 Task: Look for space in Chala, Tanzania from 26th August, 2023 to 10th September, 2023 for 6 adults, 2 children in price range Rs.10000 to Rs.15000. Place can be entire place or shared room with 6 bedrooms having 6 beds and 6 bathrooms. Property type can be house, flat, guest house. Amenities needed are: wifi, TV, free parkinig on premises, gym, breakfast. Booking option can be shelf check-in. Required host language is English.
Action: Mouse moved to (547, 126)
Screenshot: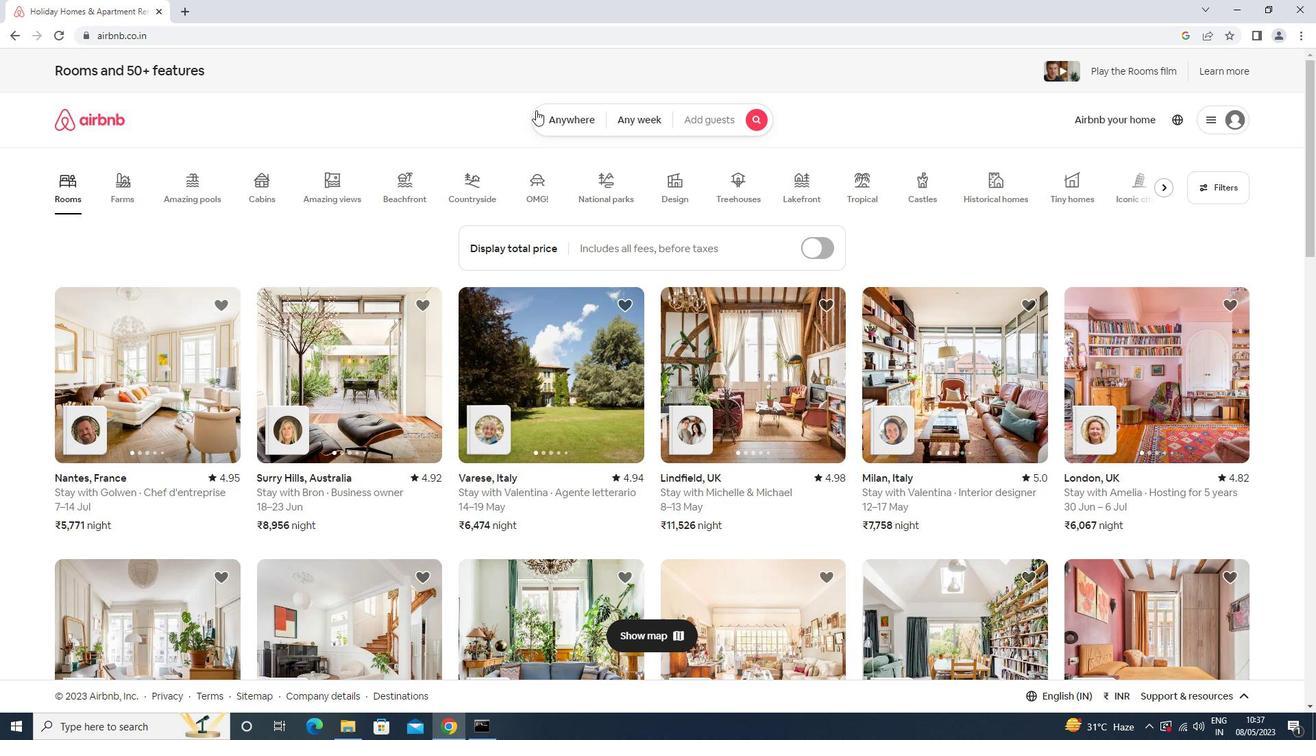 
Action: Mouse pressed left at (547, 126)
Screenshot: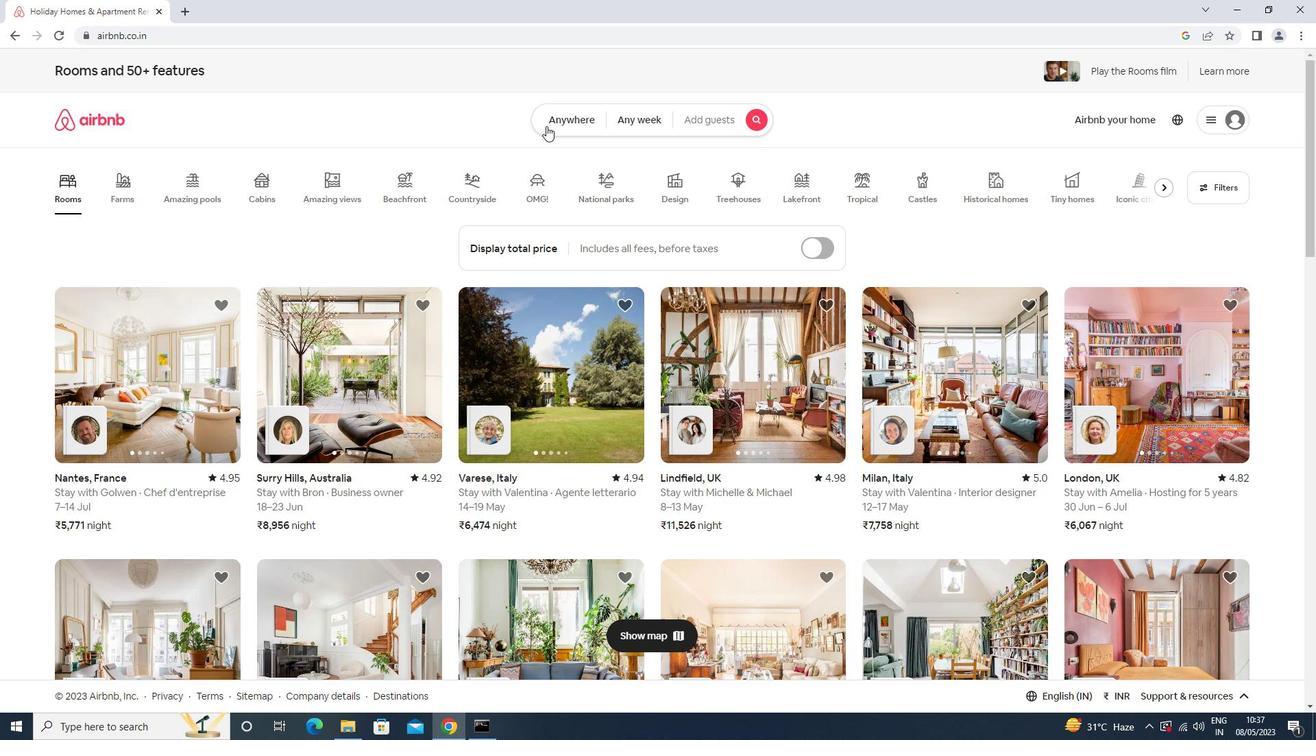 
Action: Mouse moved to (483, 179)
Screenshot: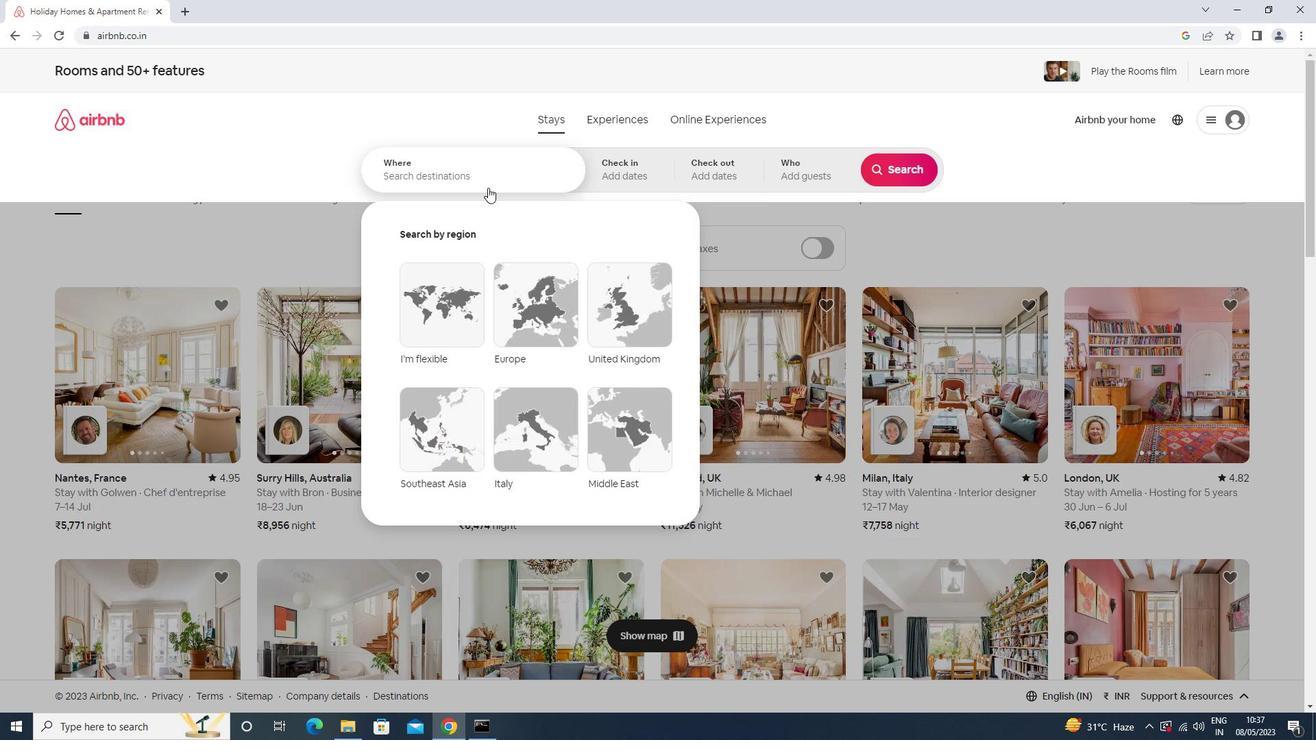 
Action: Mouse pressed left at (483, 179)
Screenshot: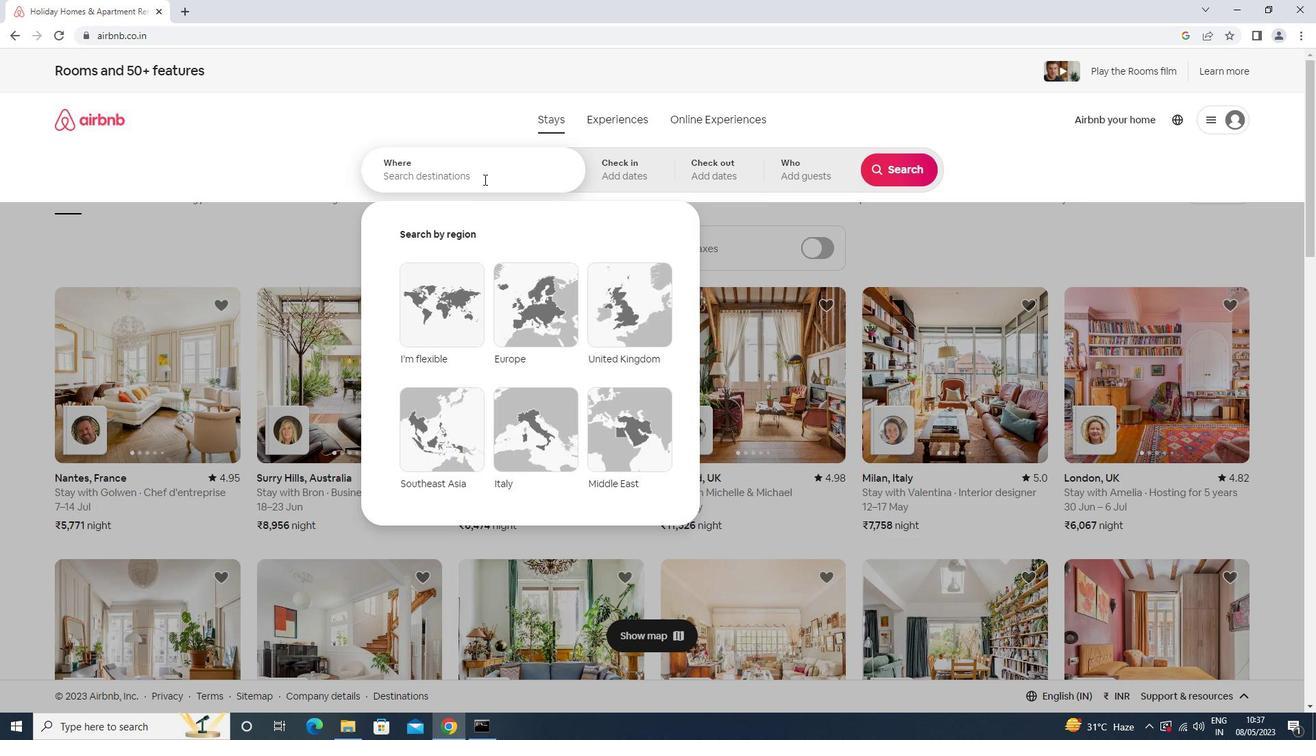 
Action: Mouse moved to (483, 178)
Screenshot: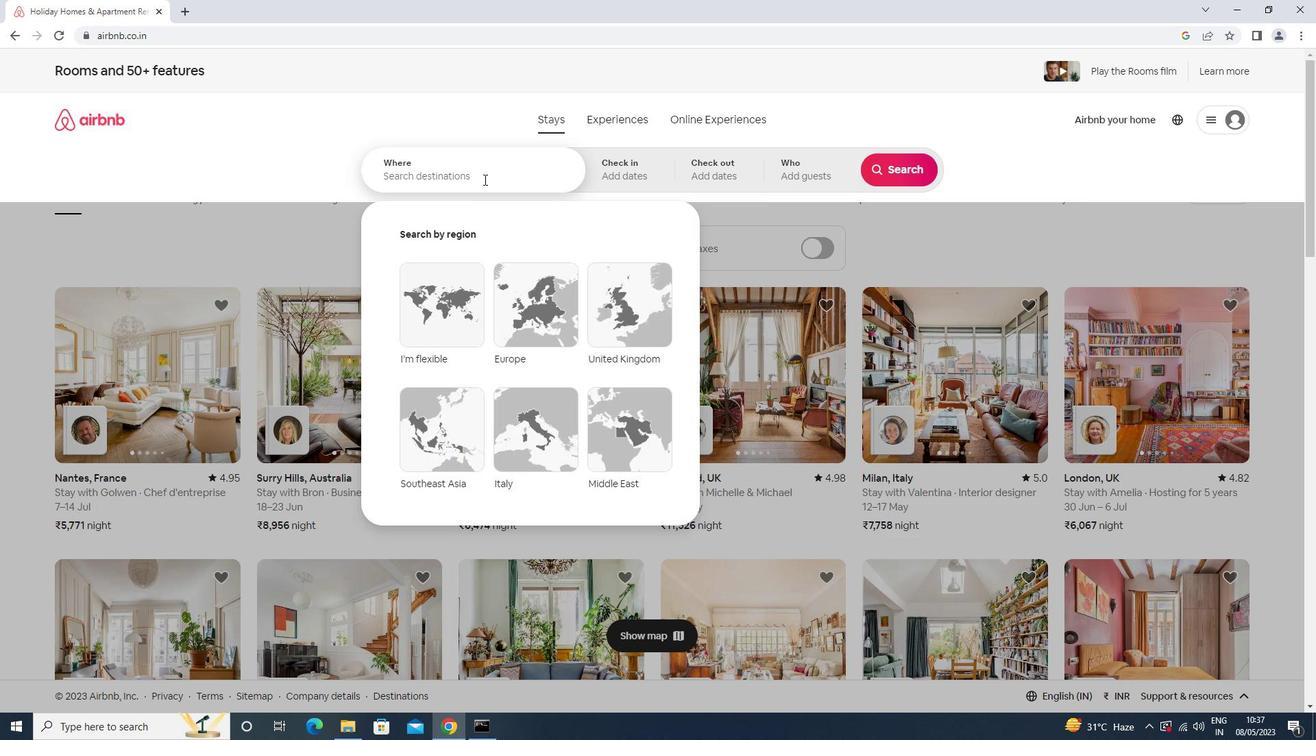 
Action: Key pressed <Key.shift>CHALA,<Key.space><Key.shift><Key.shift><Key.shift><Key.shift><Key.shift><Key.shift><Key.shift><Key.shift><Key.shift><Key.shift><Key.shift><Key.shift><Key.shift>TAN<Key.down><Key.enter>
Screenshot: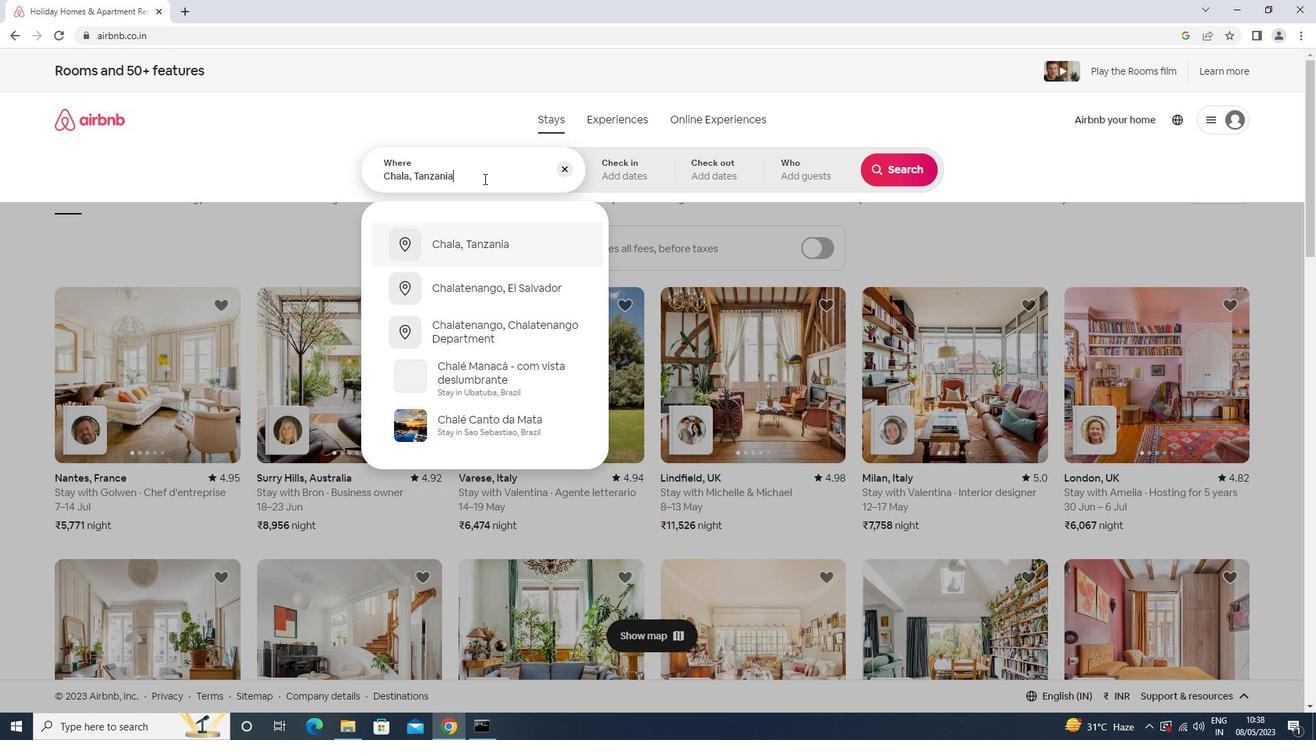 
Action: Mouse moved to (886, 268)
Screenshot: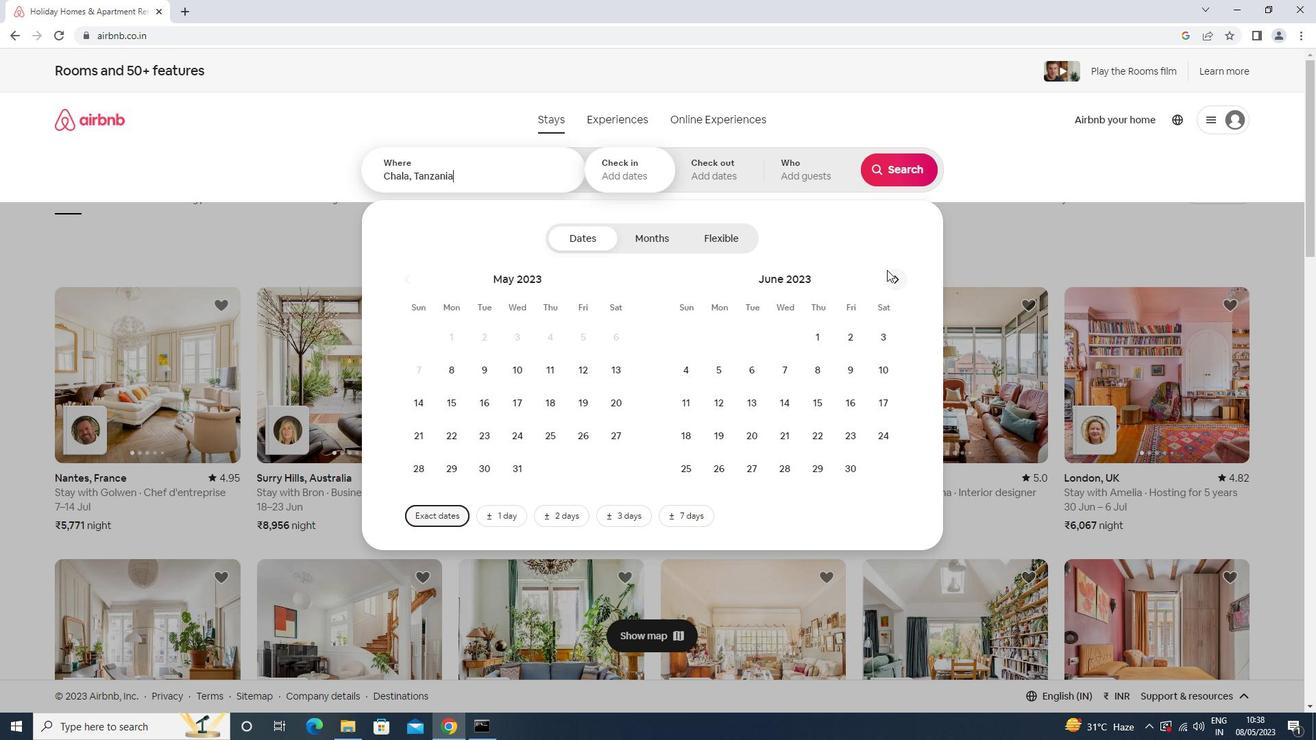 
Action: Mouse pressed left at (886, 268)
Screenshot: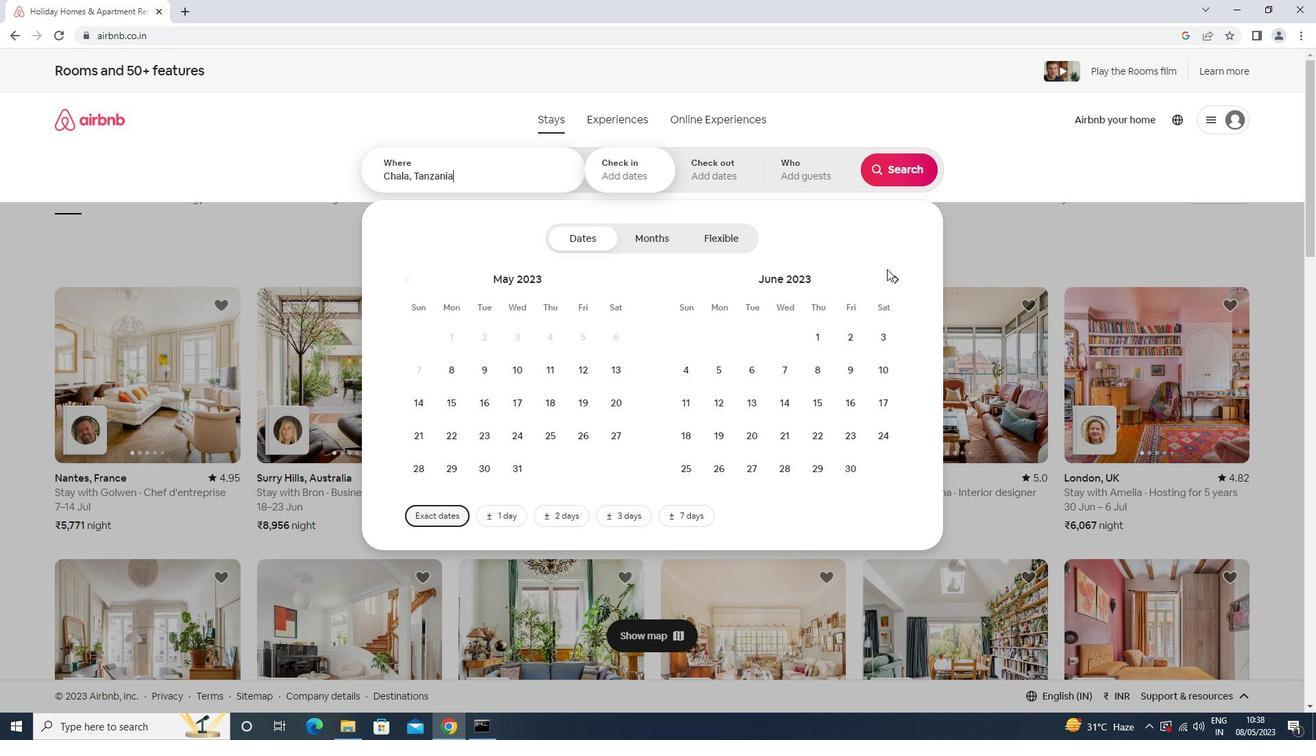 
Action: Mouse moved to (897, 277)
Screenshot: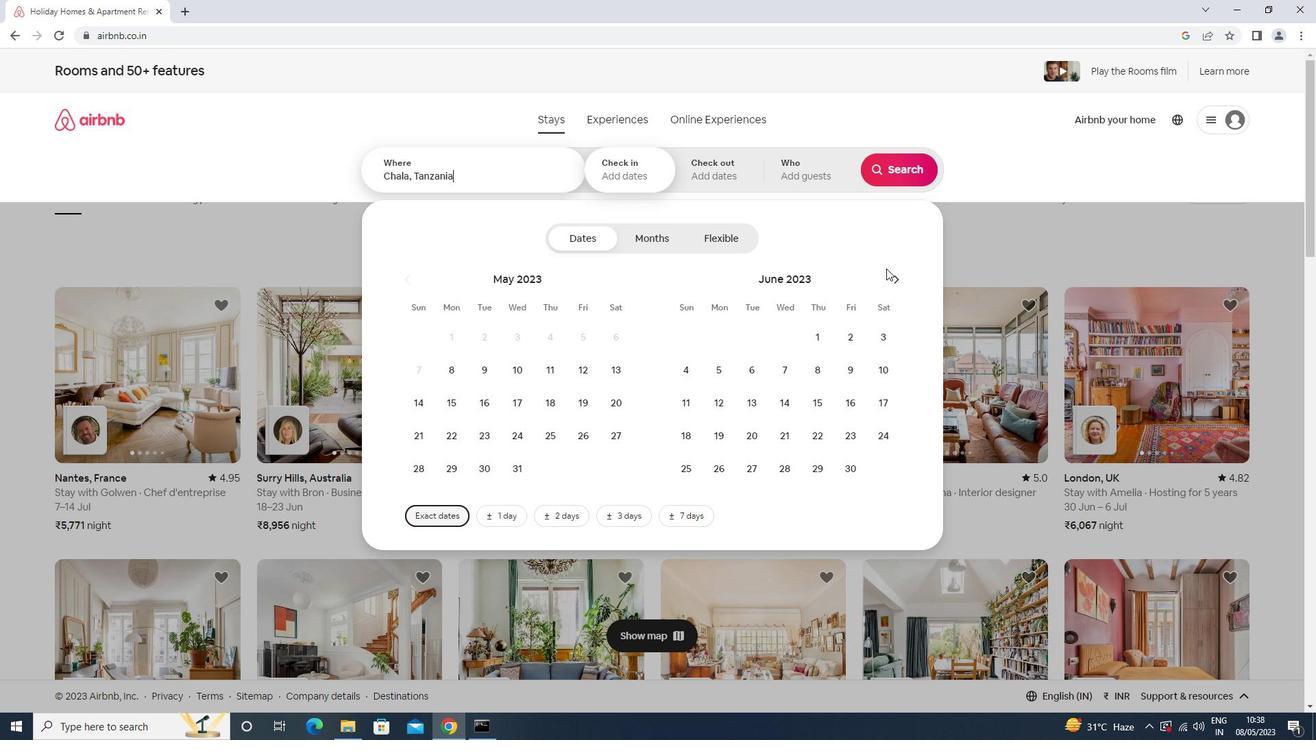 
Action: Mouse pressed left at (897, 277)
Screenshot: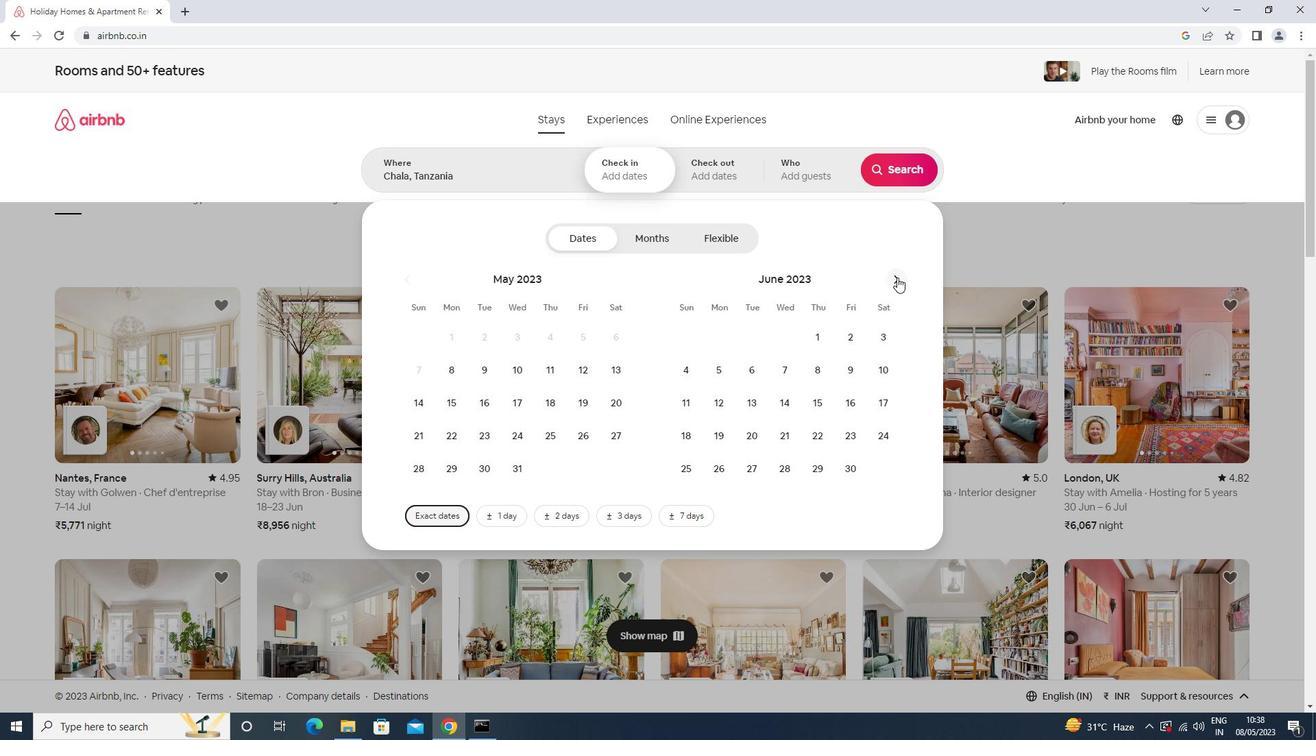 
Action: Mouse pressed left at (897, 277)
Screenshot: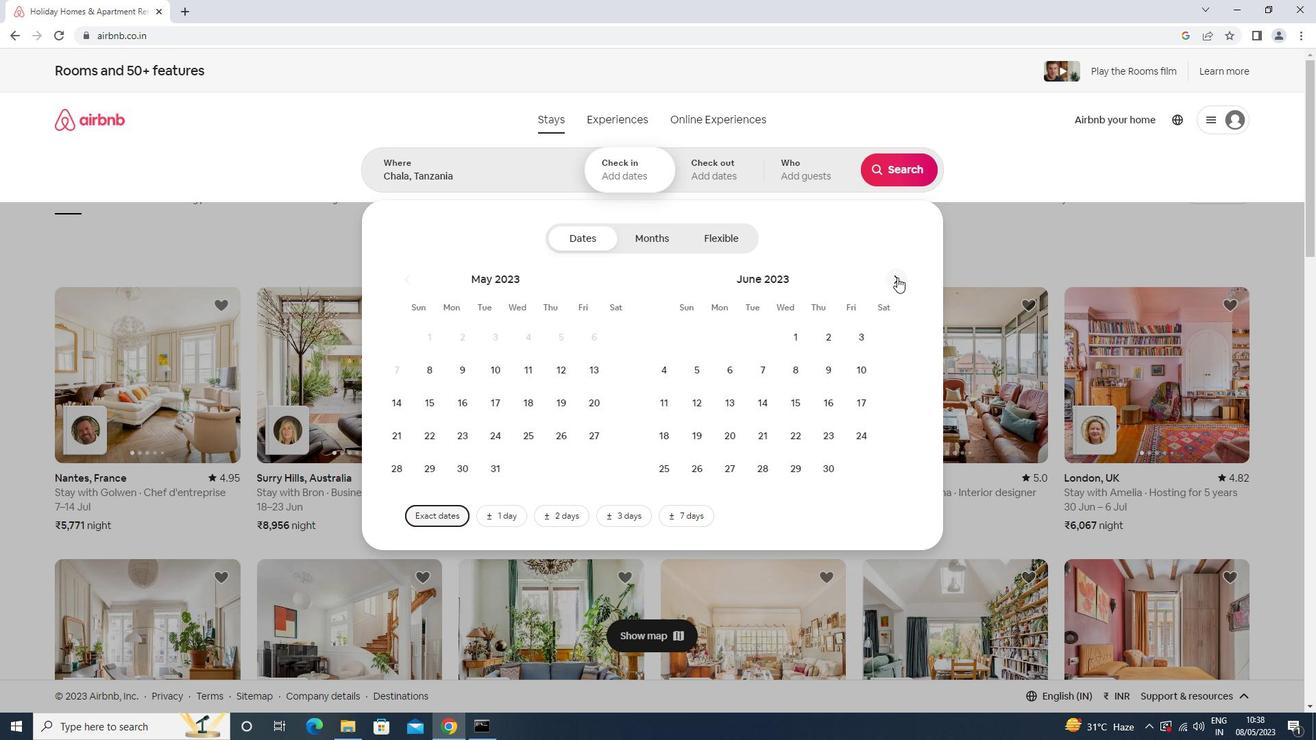 
Action: Mouse pressed left at (897, 277)
Screenshot: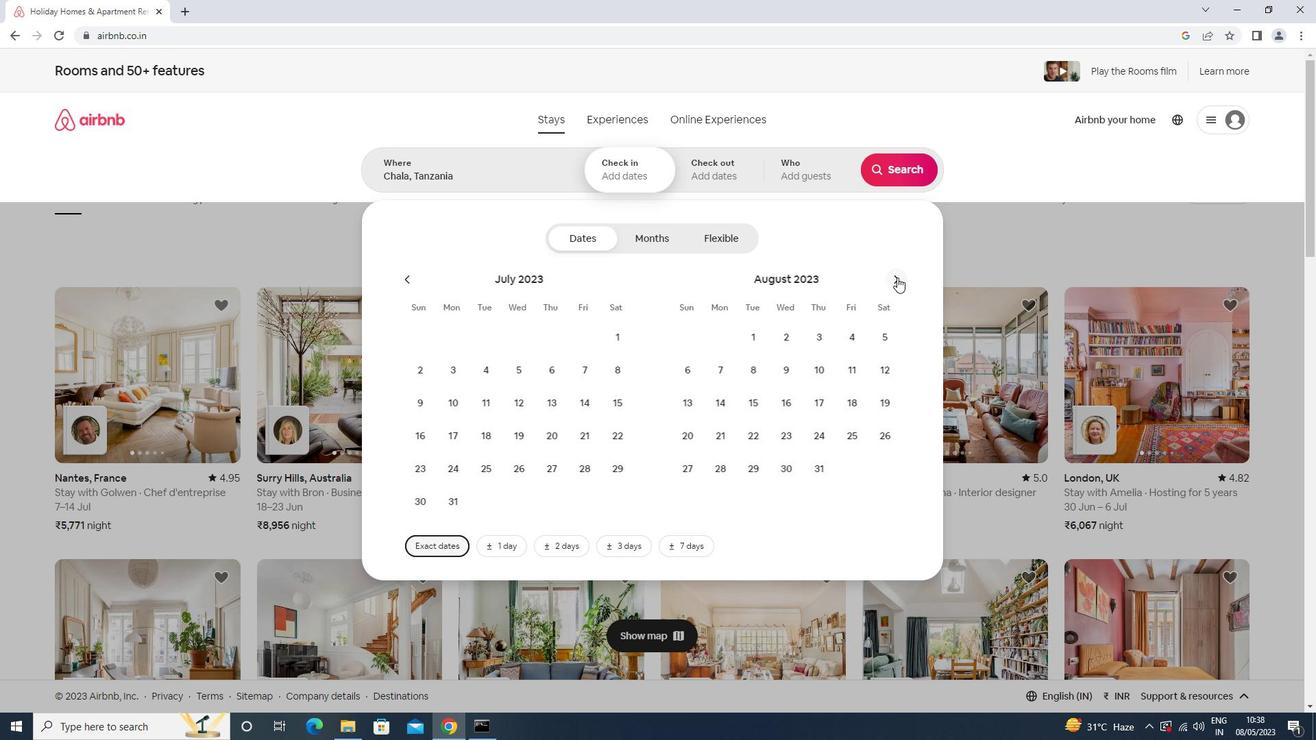 
Action: Mouse moved to (540, 440)
Screenshot: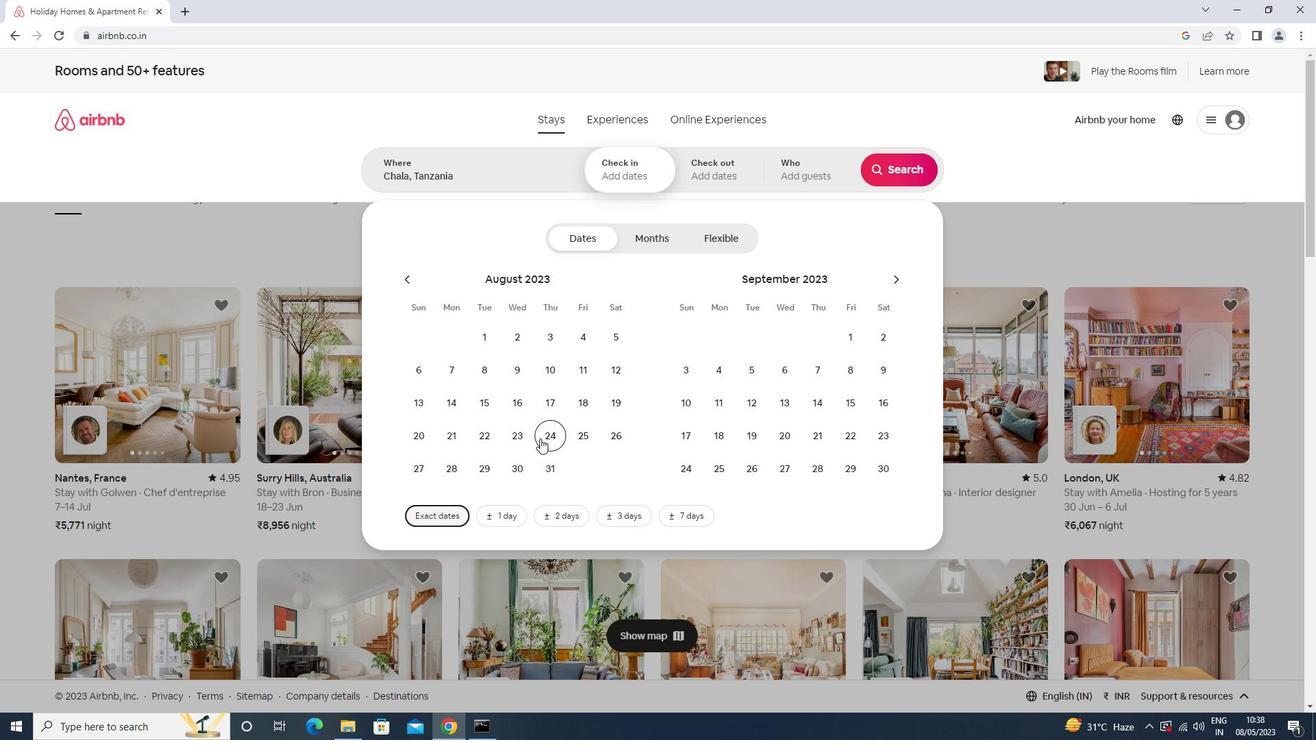 
Action: Mouse pressed left at (540, 440)
Screenshot: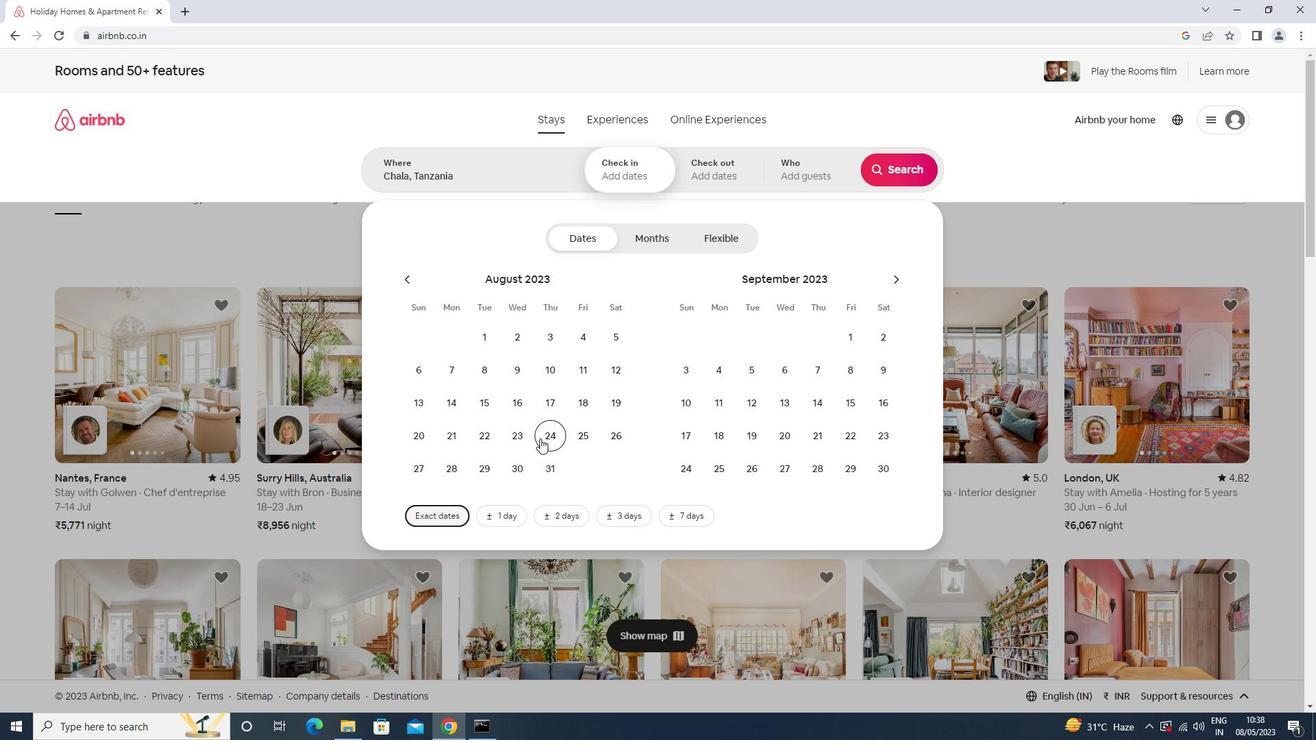 
Action: Mouse moved to (699, 405)
Screenshot: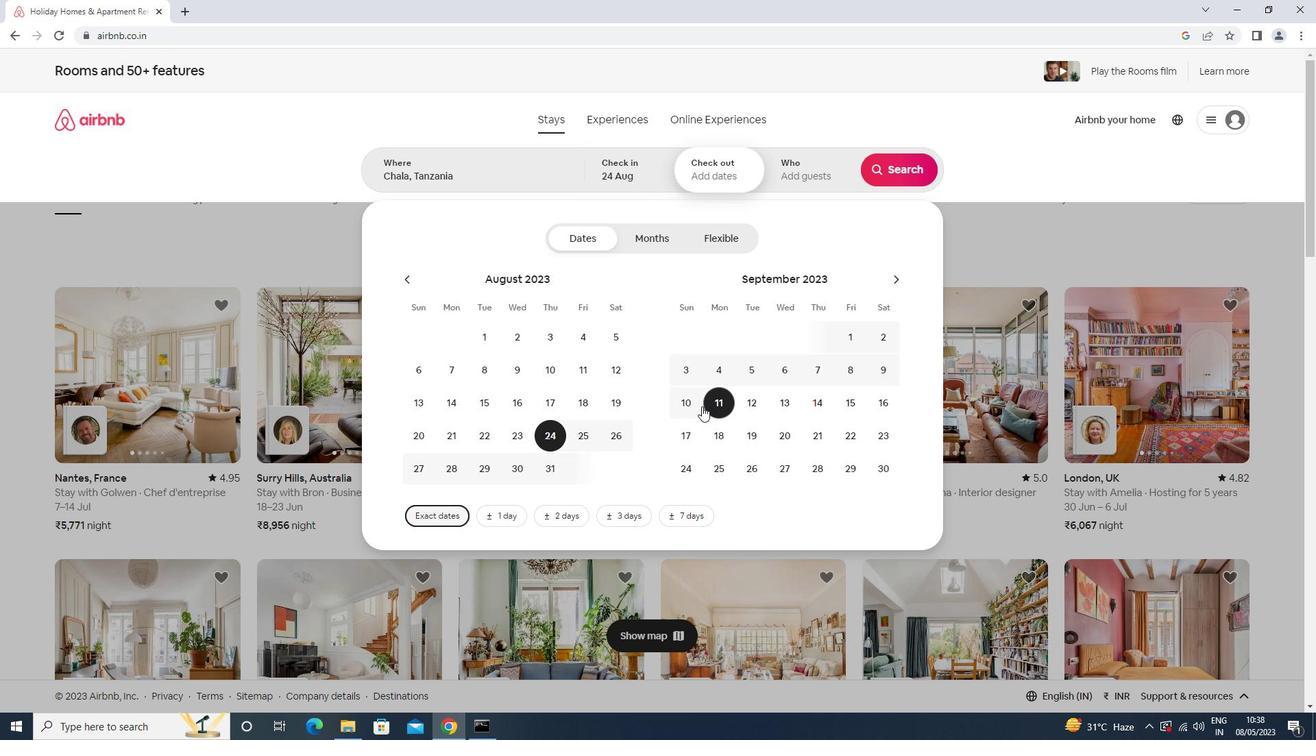
Action: Mouse pressed left at (699, 405)
Screenshot: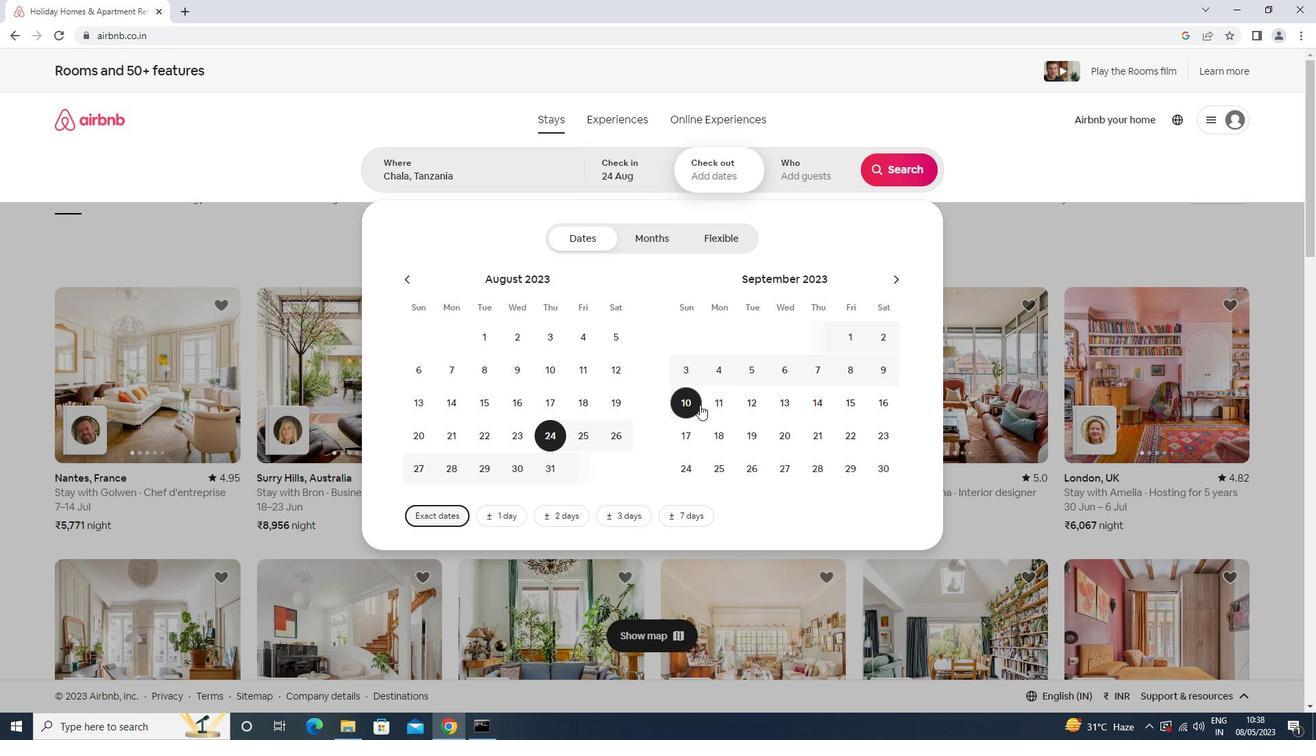 
Action: Mouse moved to (802, 187)
Screenshot: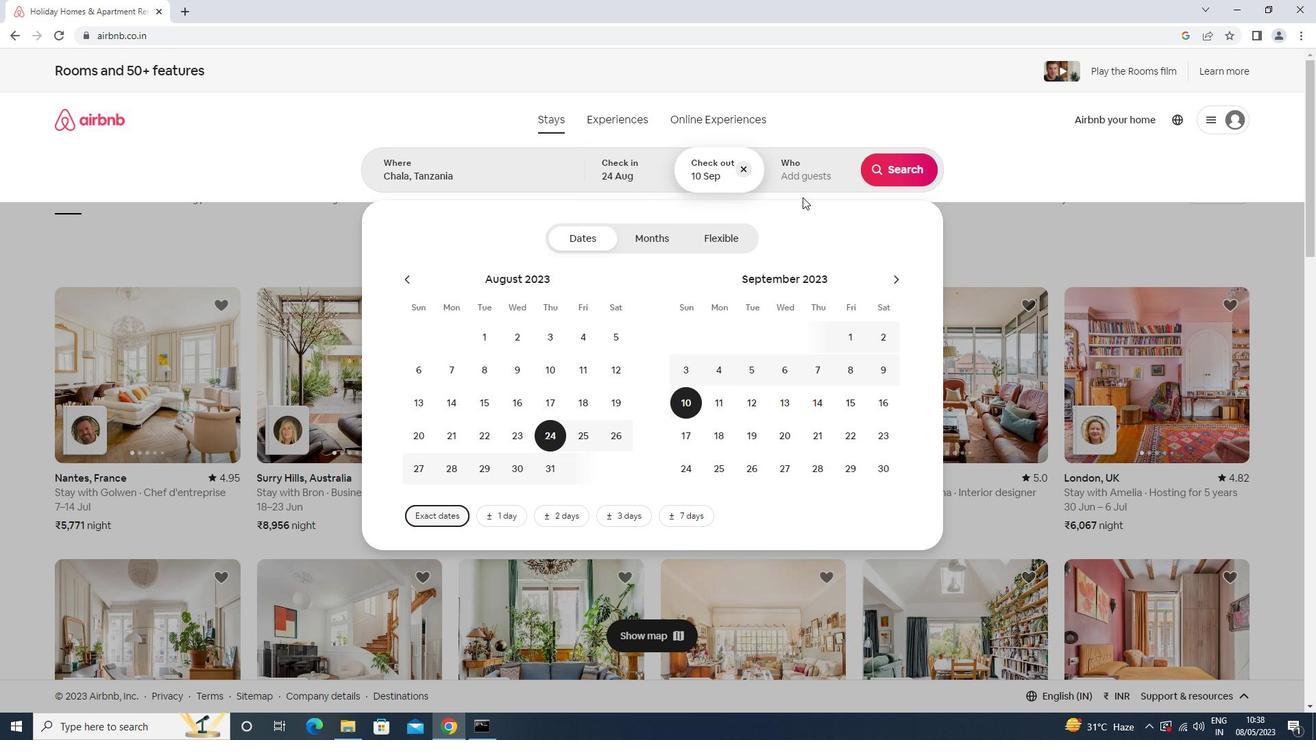
Action: Mouse pressed left at (802, 187)
Screenshot: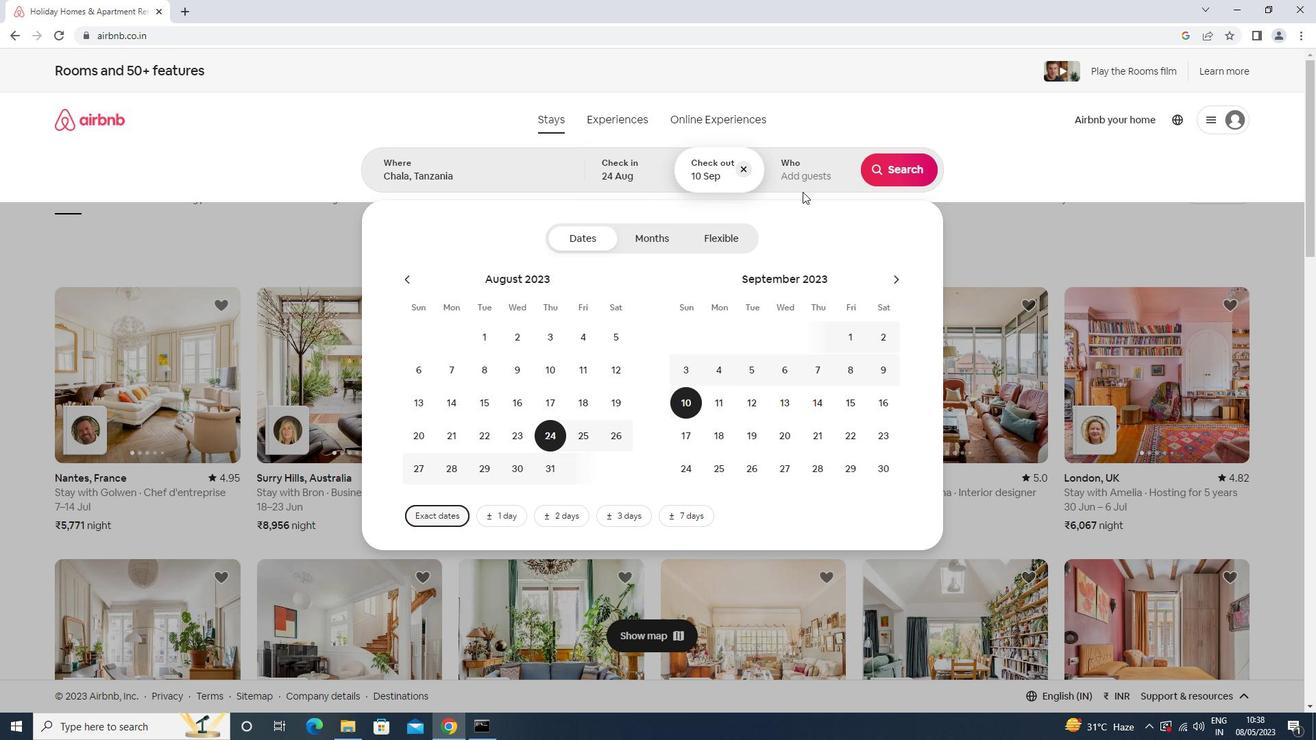 
Action: Mouse moved to (893, 242)
Screenshot: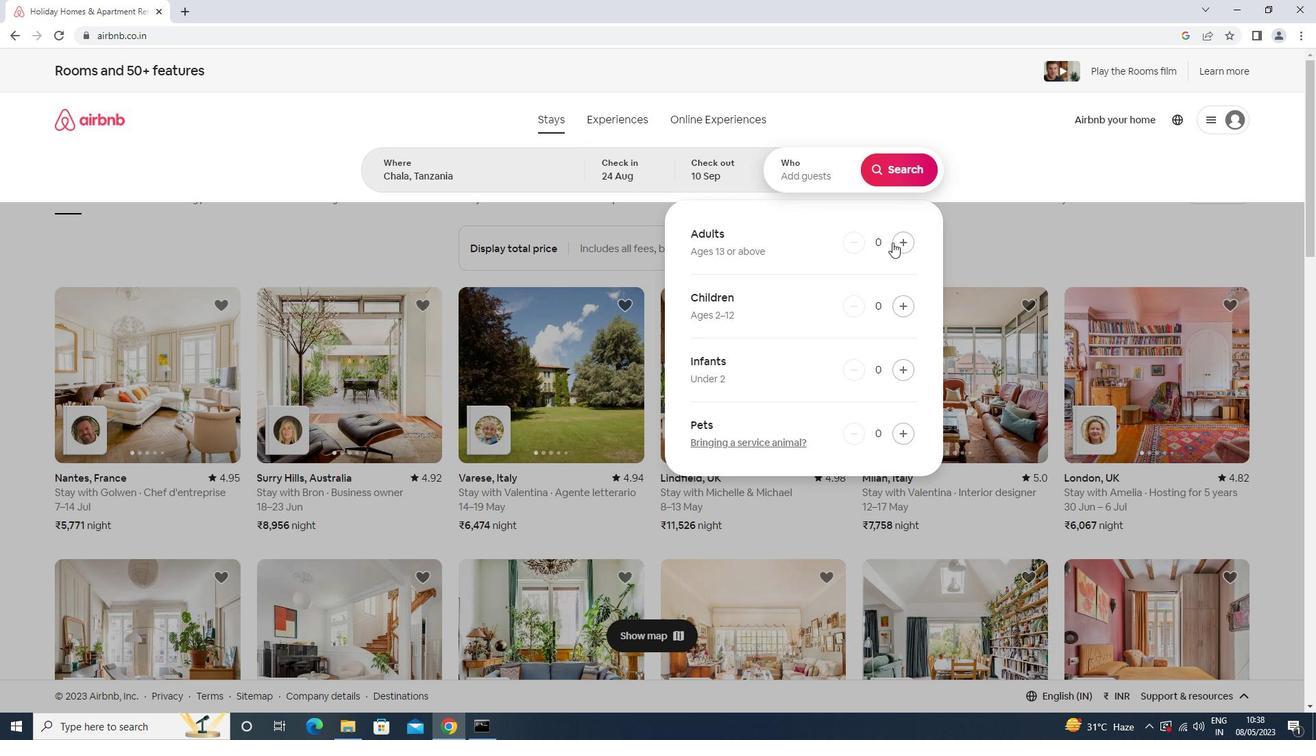 
Action: Mouse pressed left at (893, 242)
Screenshot: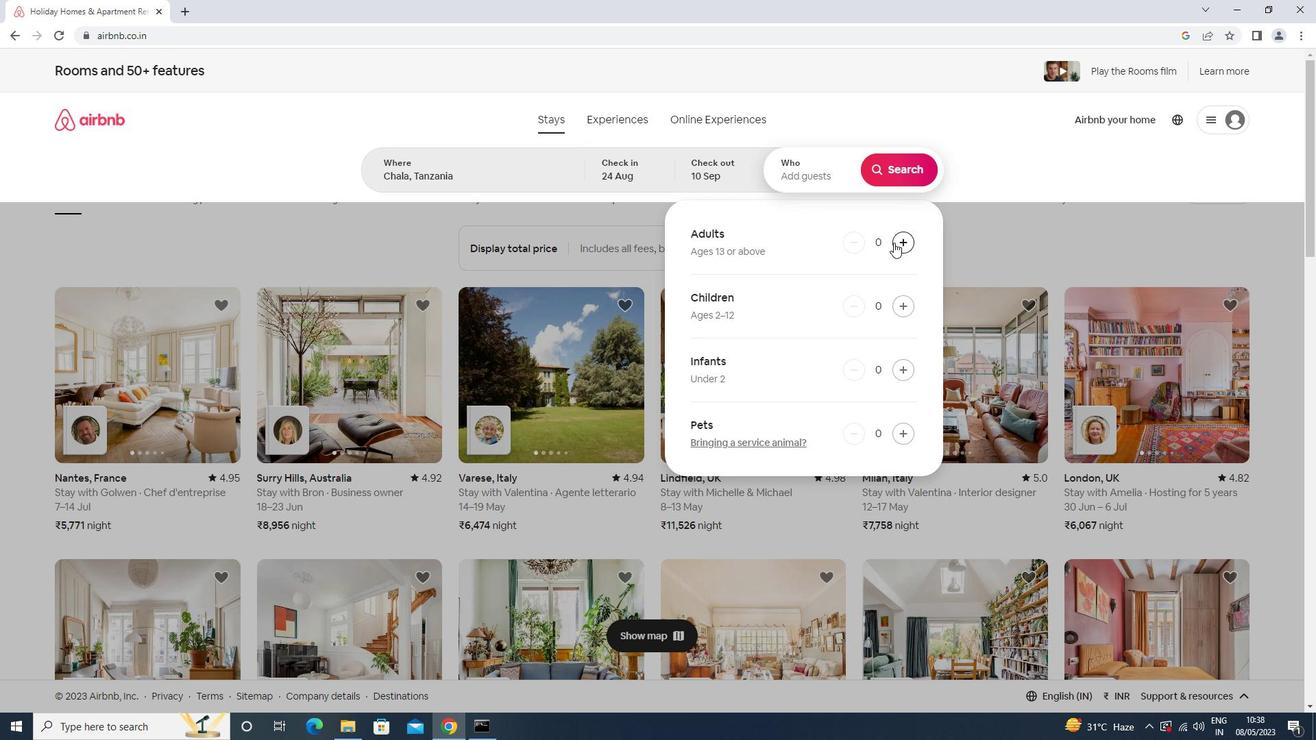
Action: Mouse pressed left at (893, 242)
Screenshot: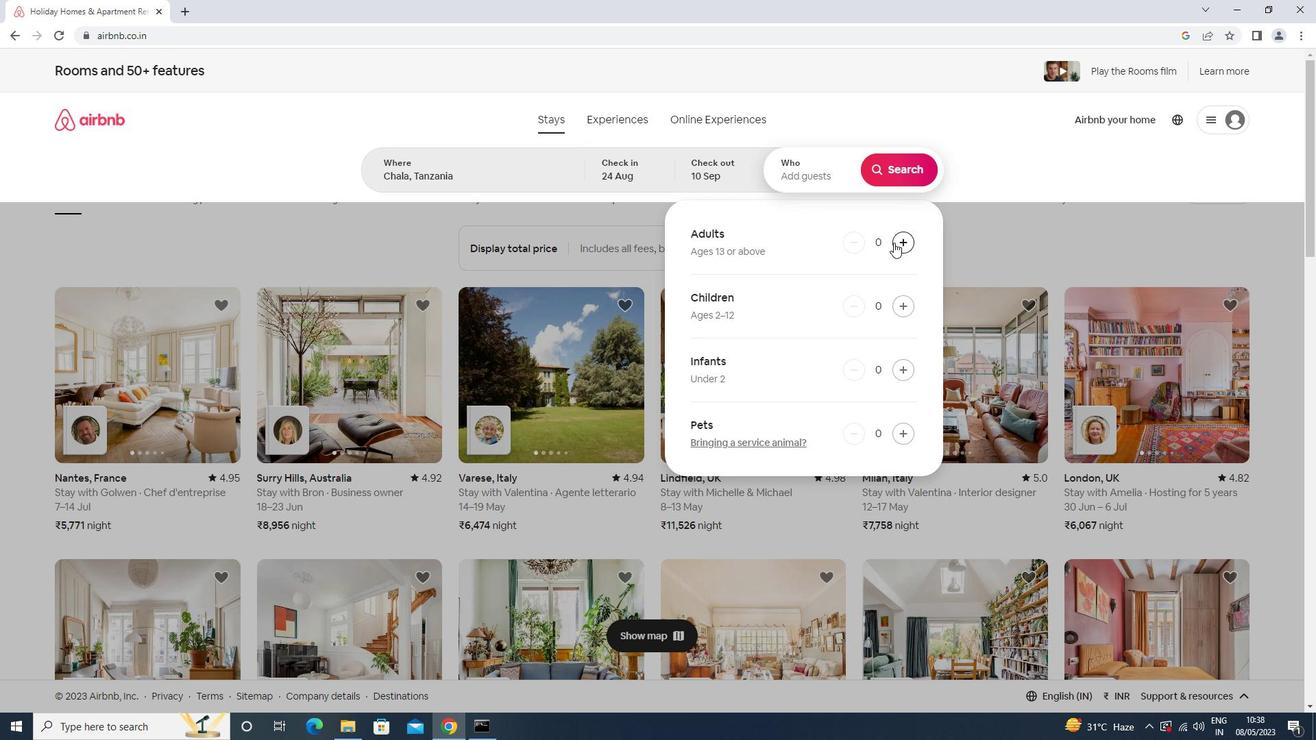
Action: Mouse pressed left at (893, 242)
Screenshot: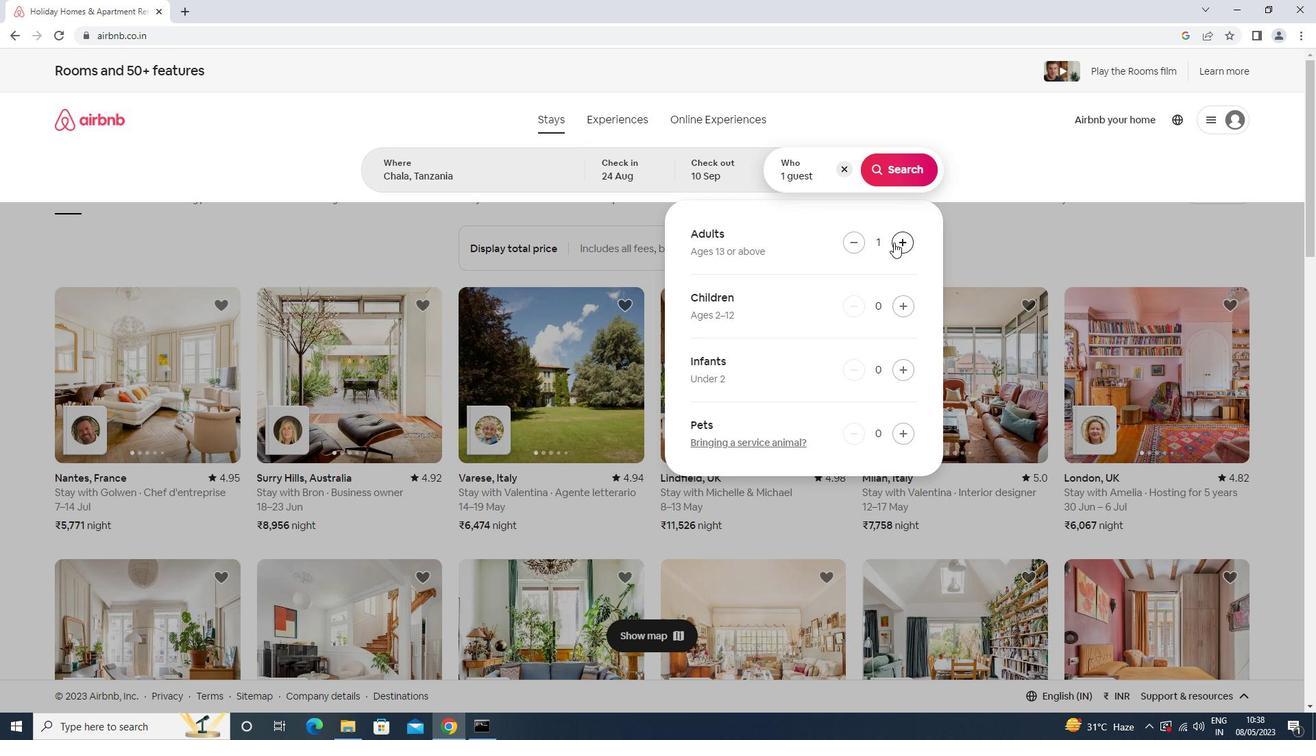 
Action: Mouse pressed left at (893, 242)
Screenshot: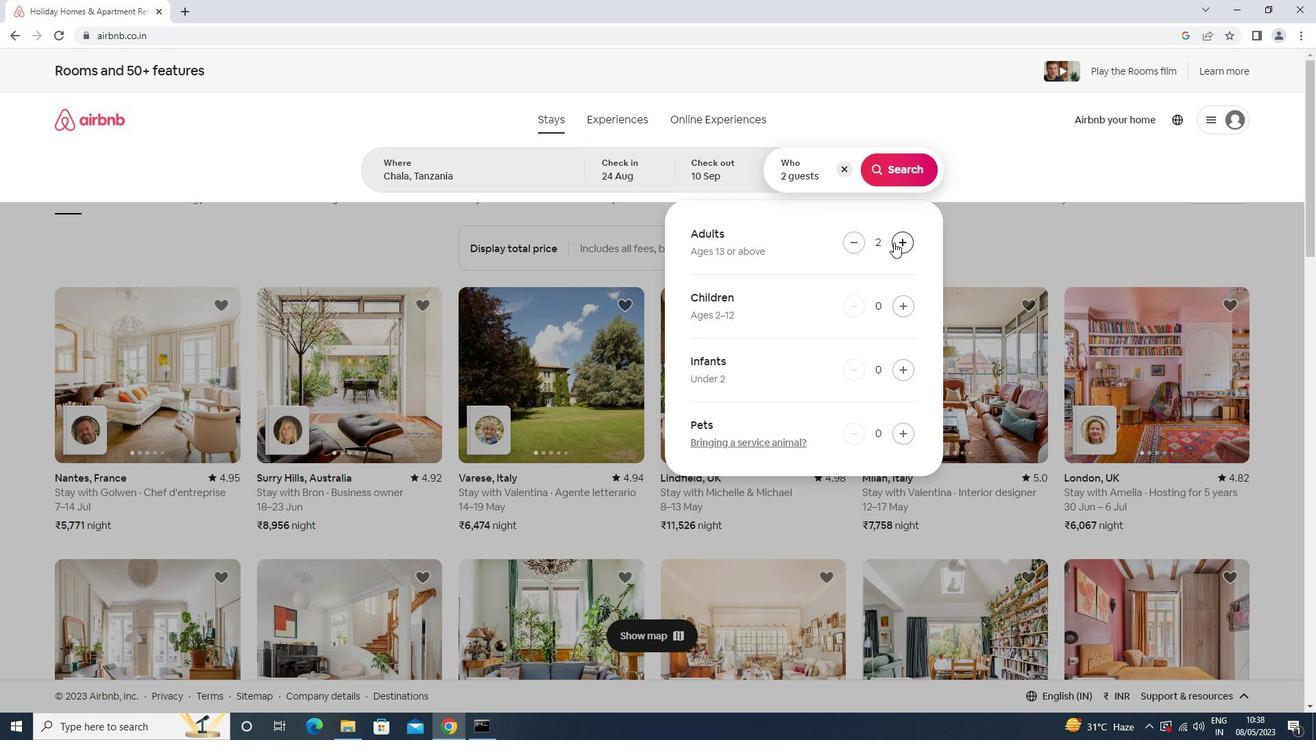 
Action: Mouse pressed left at (893, 242)
Screenshot: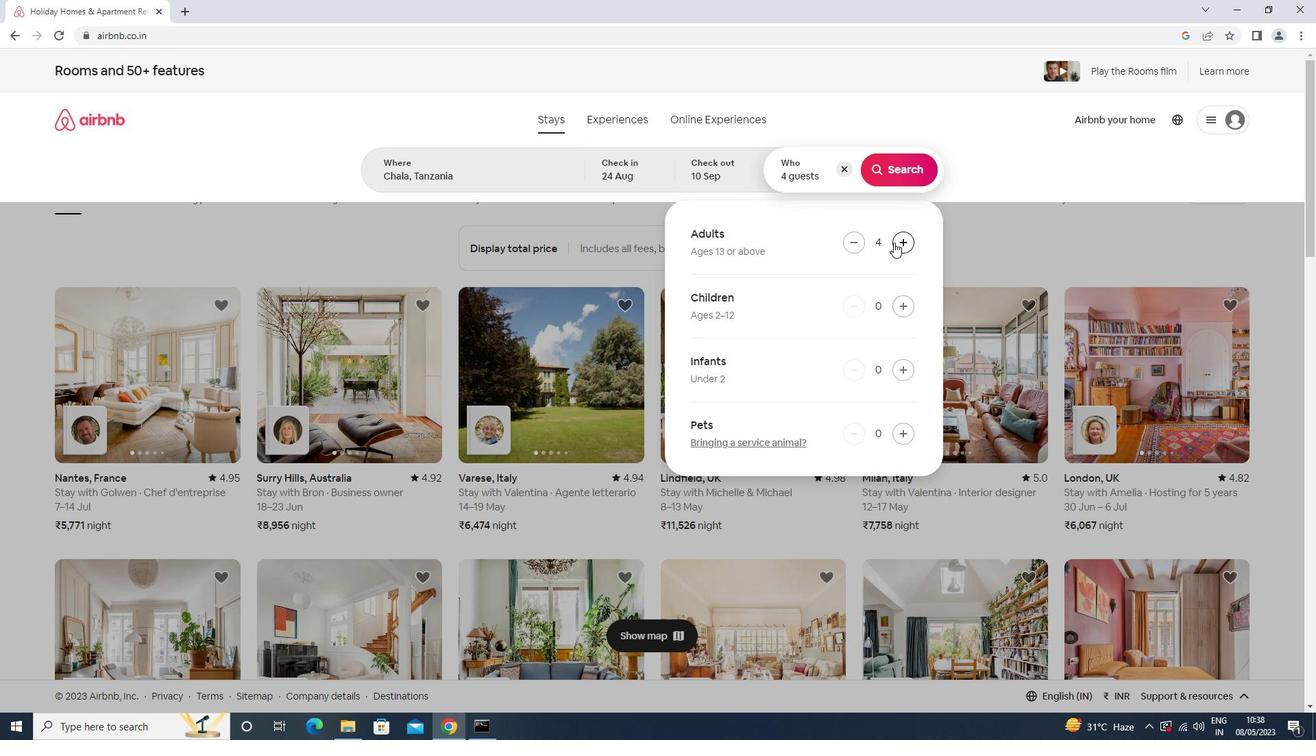 
Action: Mouse pressed left at (893, 242)
Screenshot: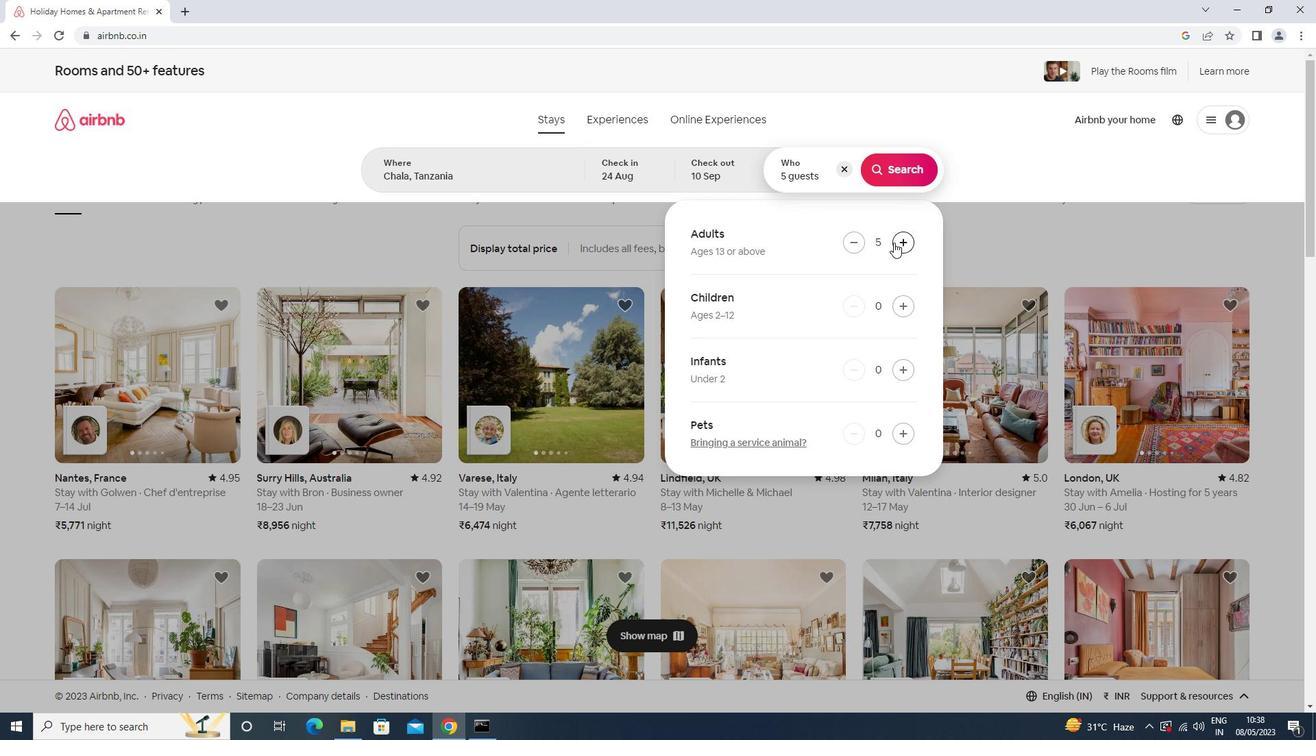 
Action: Mouse moved to (910, 302)
Screenshot: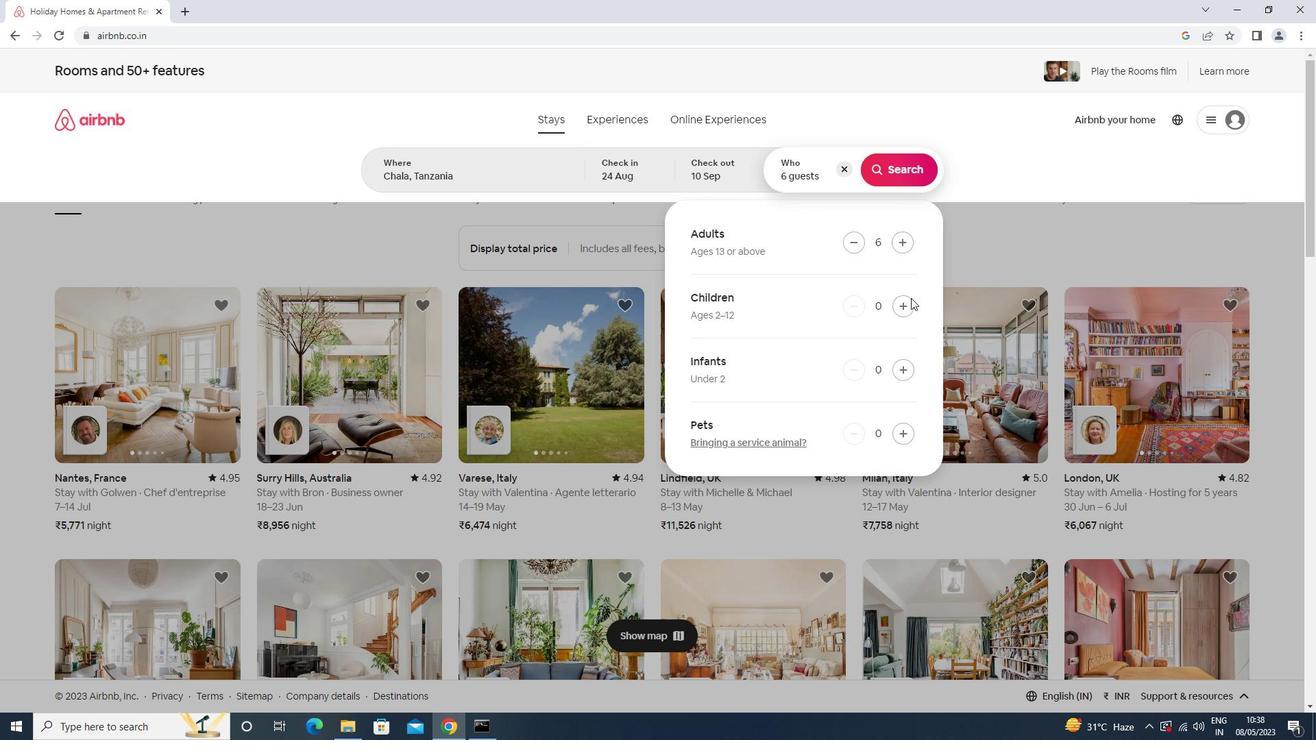 
Action: Mouse pressed left at (910, 302)
Screenshot: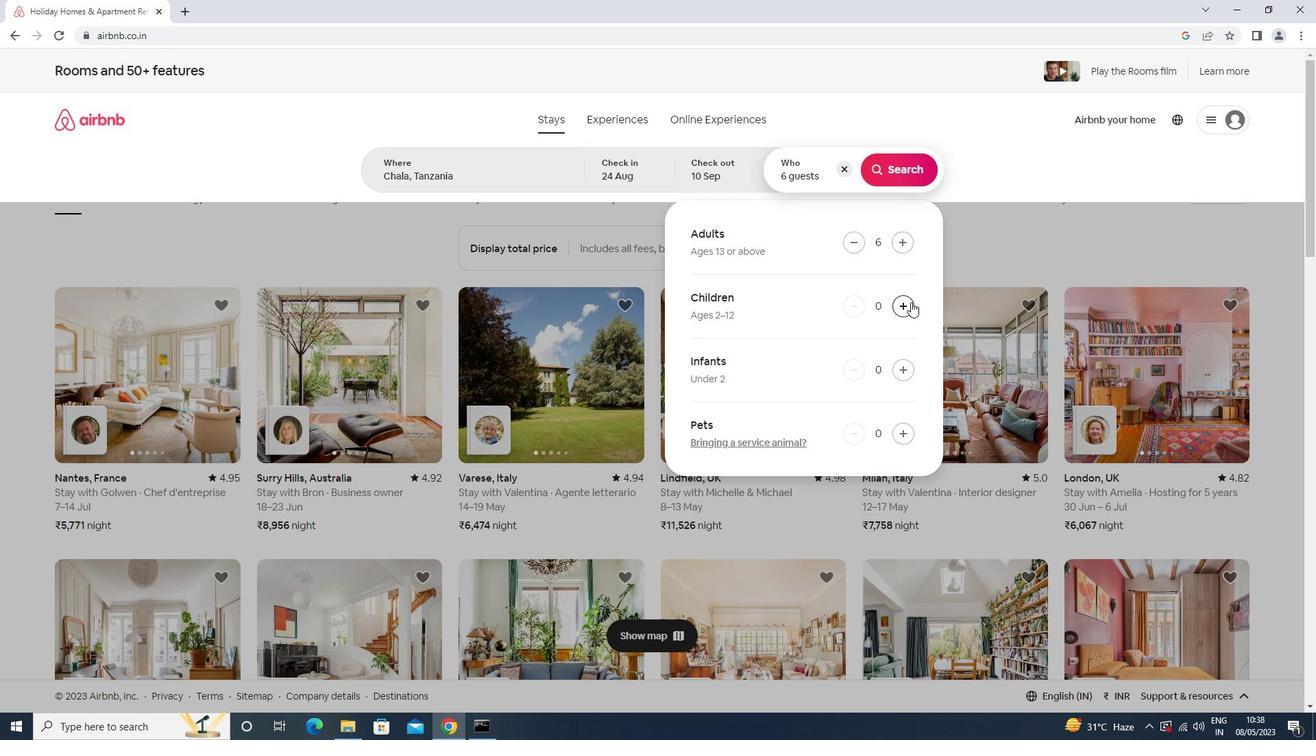 
Action: Mouse pressed left at (910, 302)
Screenshot: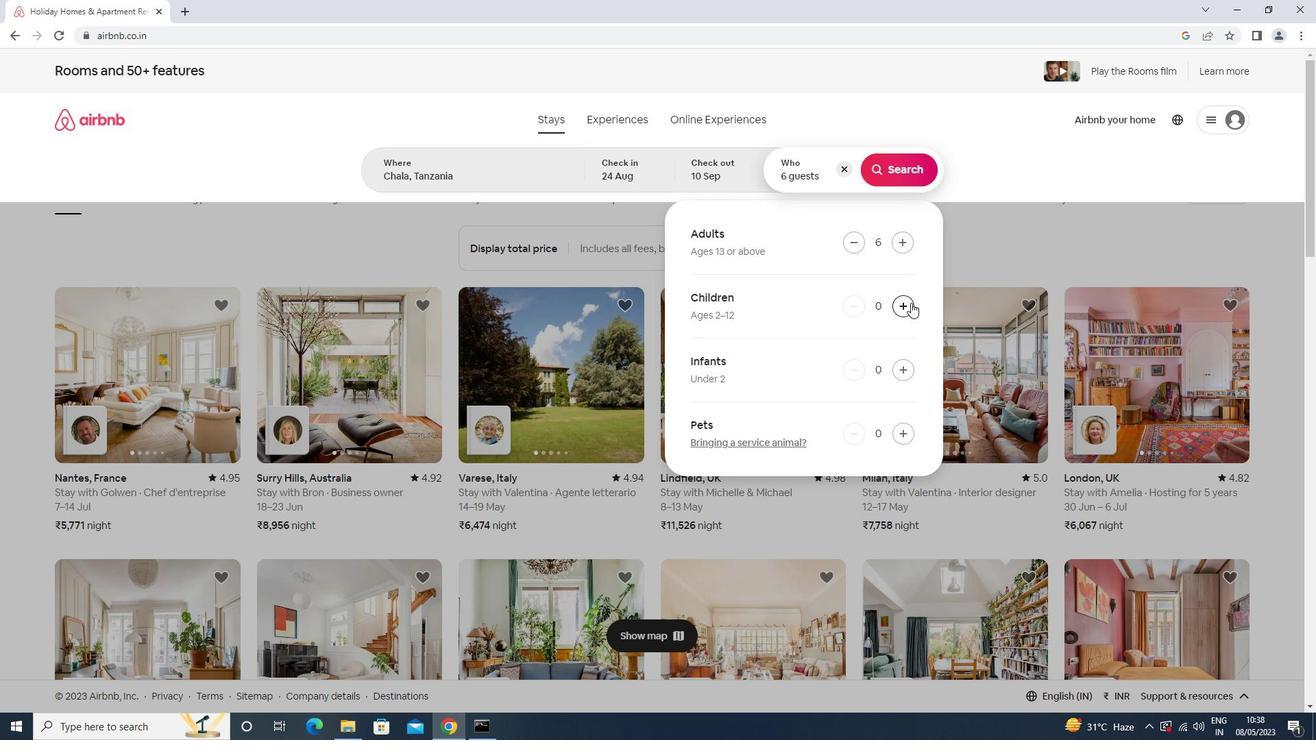 
Action: Mouse moved to (891, 161)
Screenshot: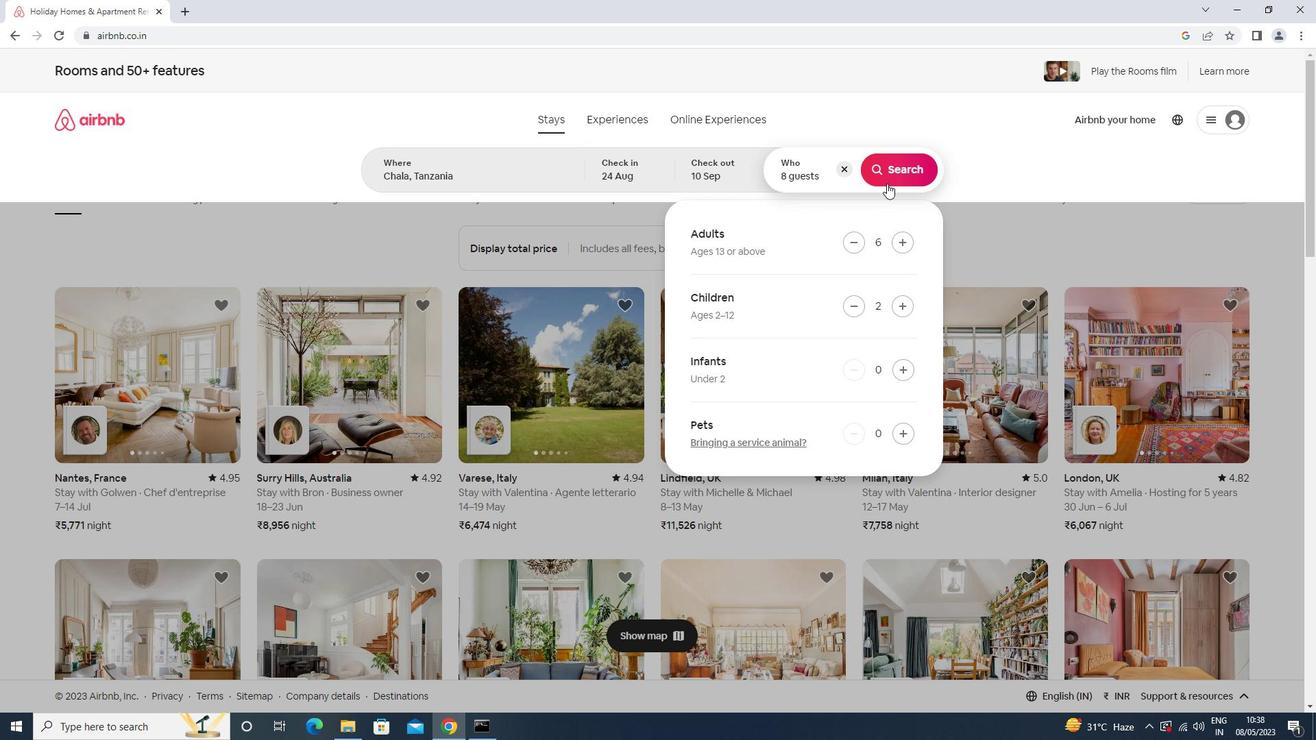 
Action: Mouse pressed left at (891, 161)
Screenshot: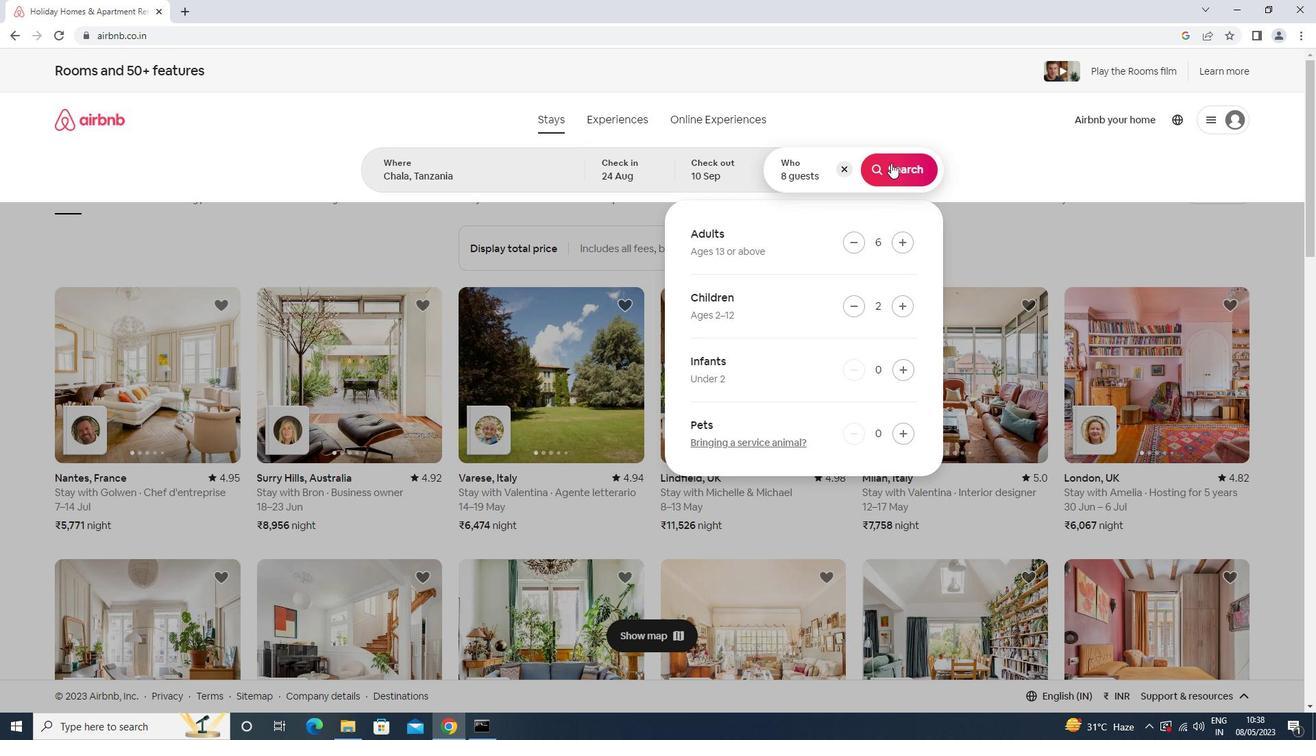 
Action: Mouse moved to (1267, 129)
Screenshot: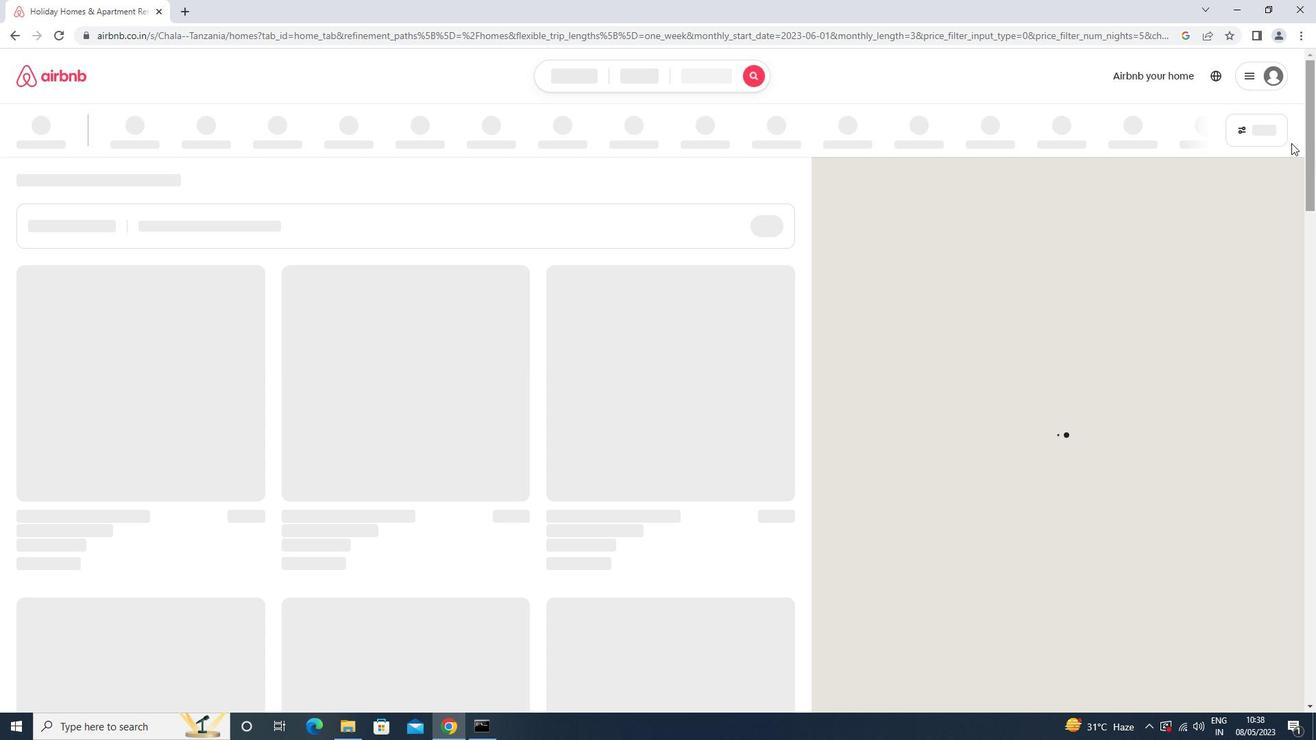 
Action: Mouse pressed left at (1267, 129)
Screenshot: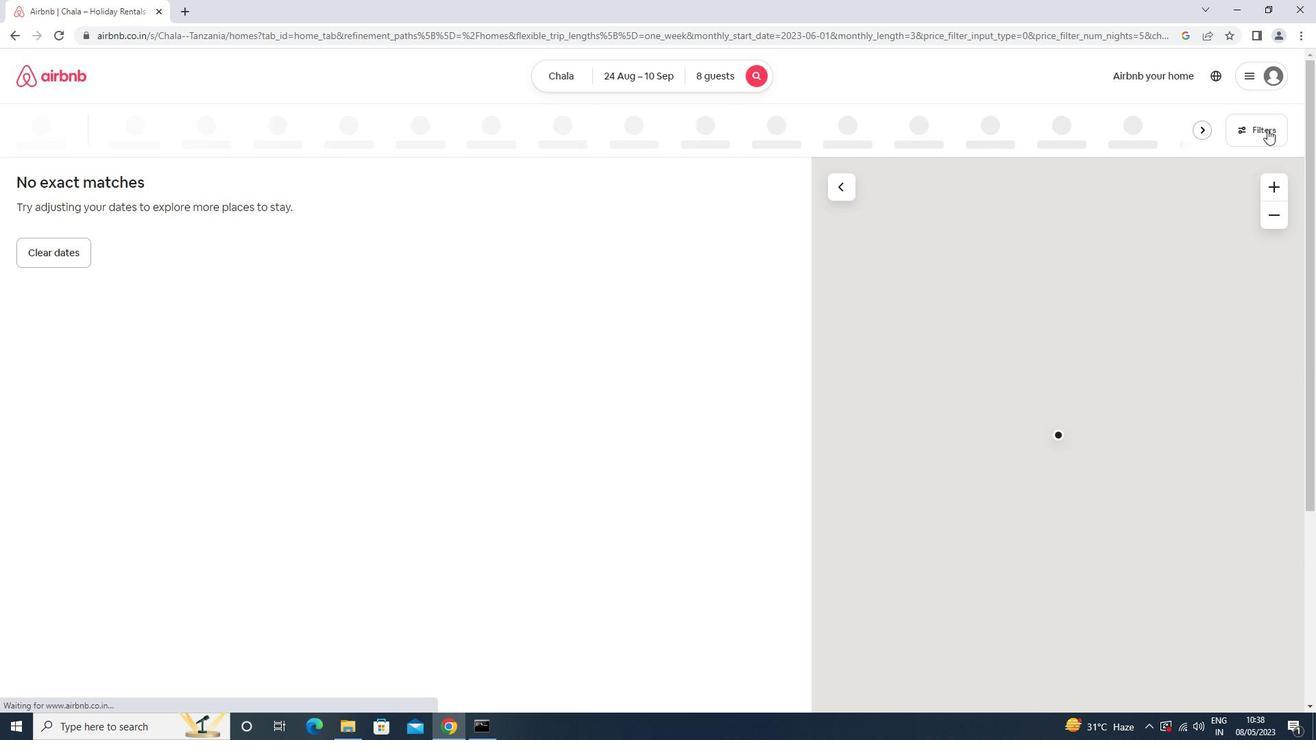 
Action: Mouse moved to (518, 465)
Screenshot: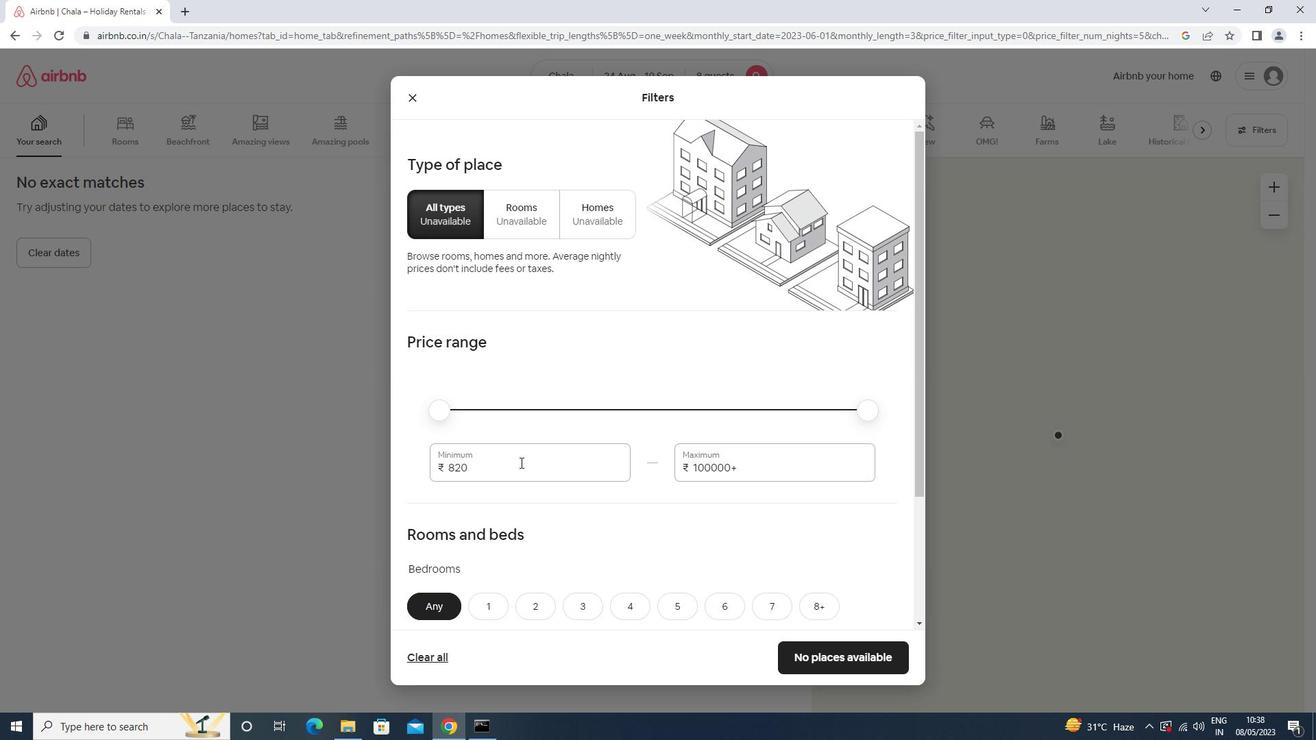 
Action: Mouse pressed left at (518, 465)
Screenshot: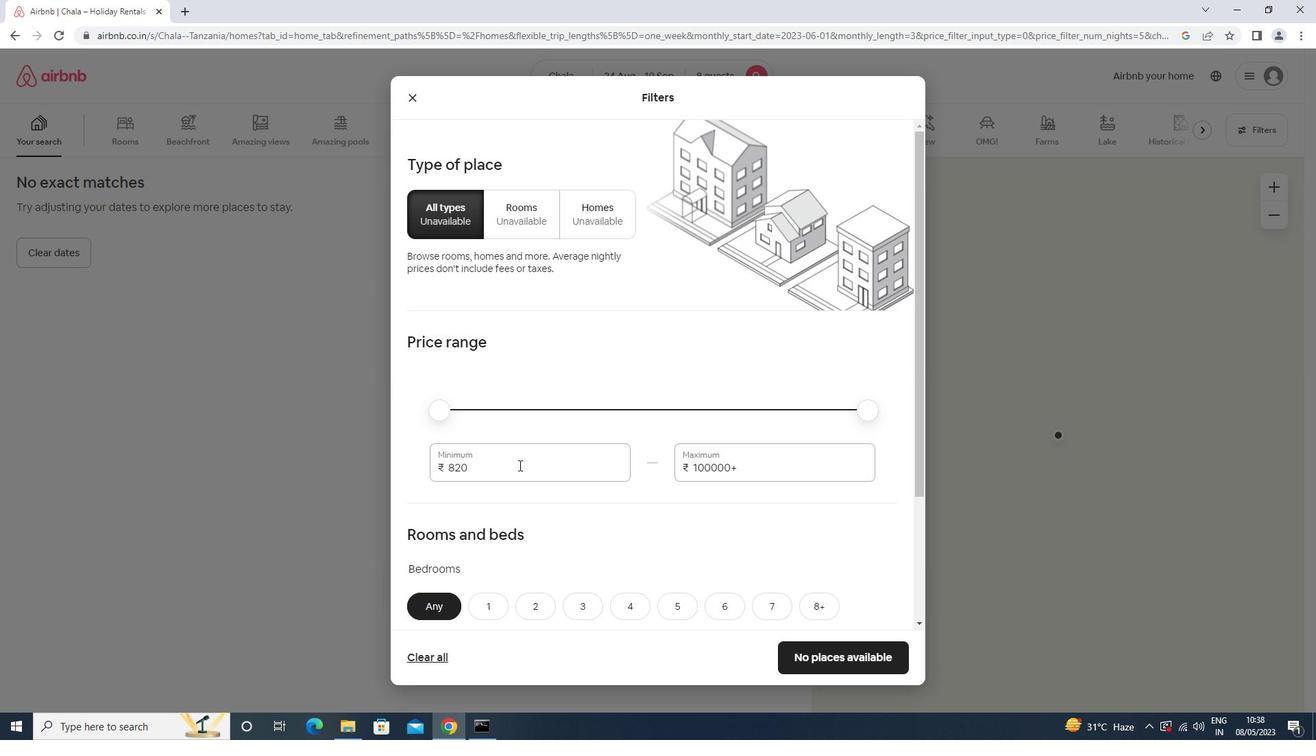 
Action: Mouse moved to (536, 464)
Screenshot: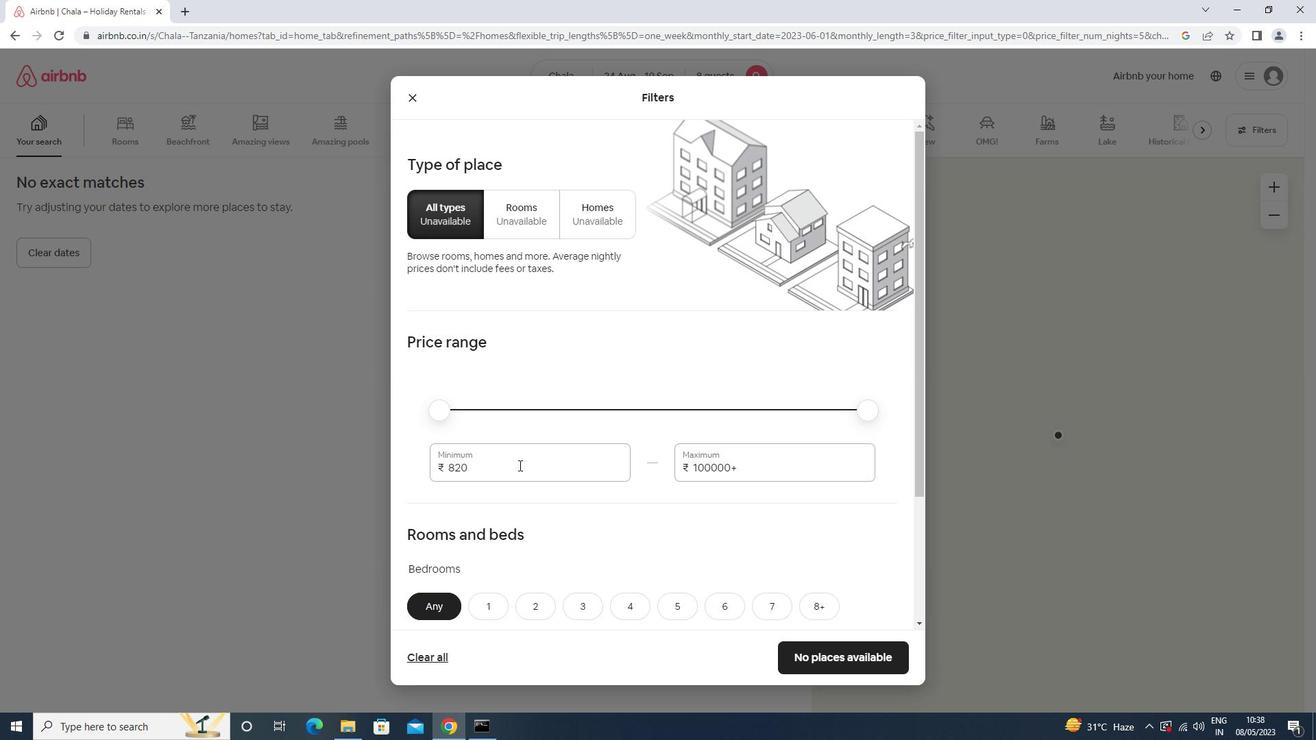 
Action: Key pressed <Key.backspace><Key.backspace><Key.backspace>10000<Key.tab>15000
Screenshot: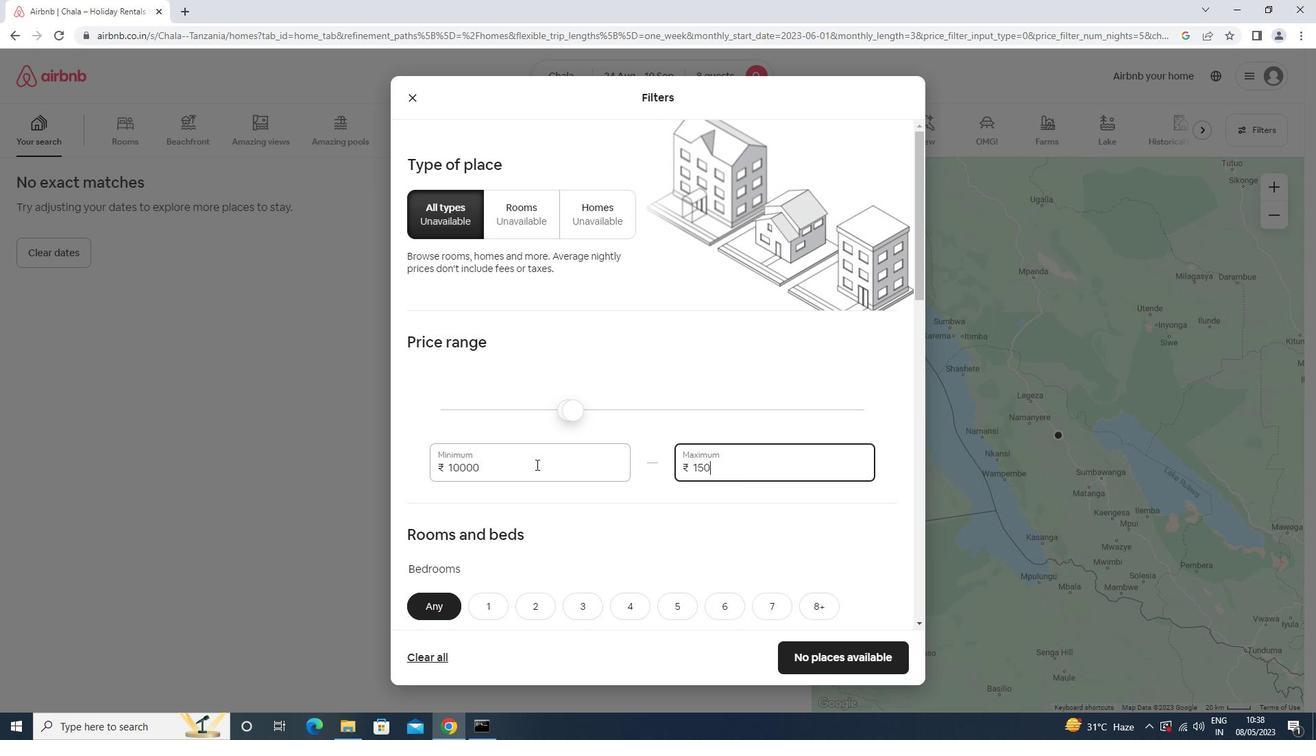 
Action: Mouse scrolled (536, 464) with delta (0, 0)
Screenshot: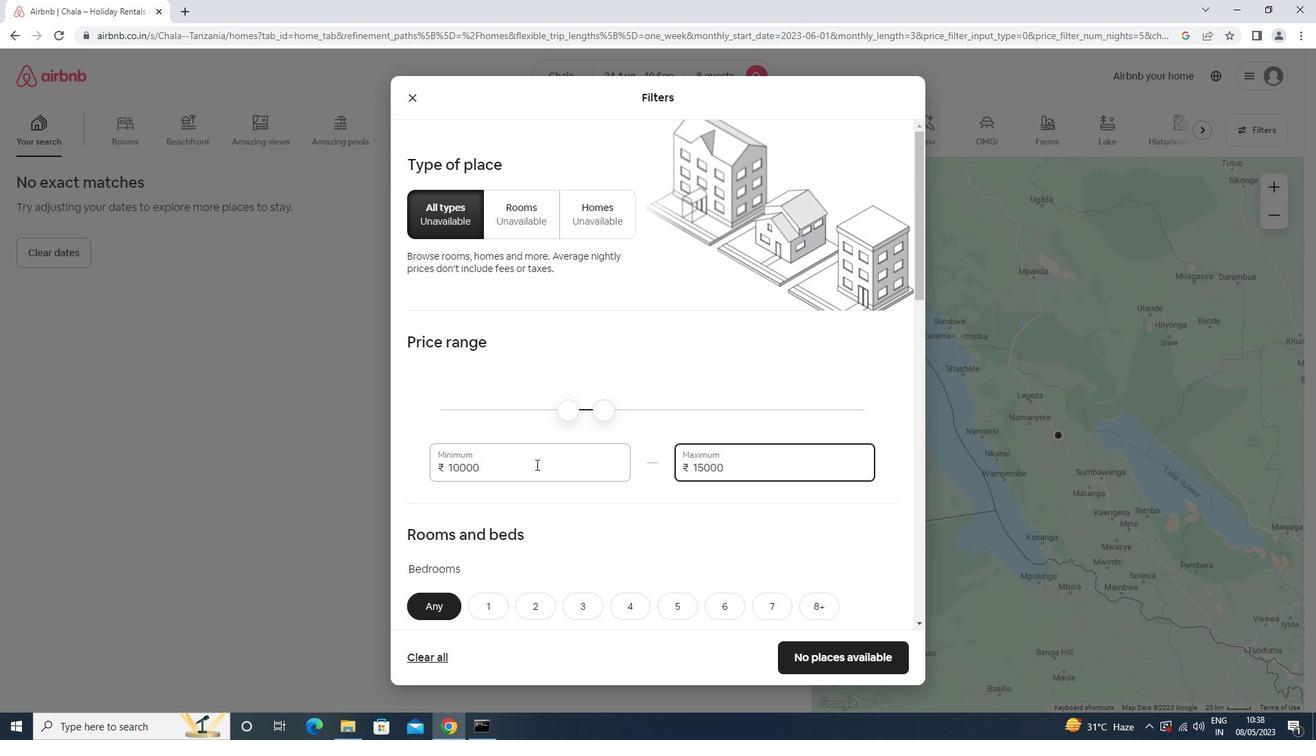 
Action: Mouse scrolled (536, 464) with delta (0, 0)
Screenshot: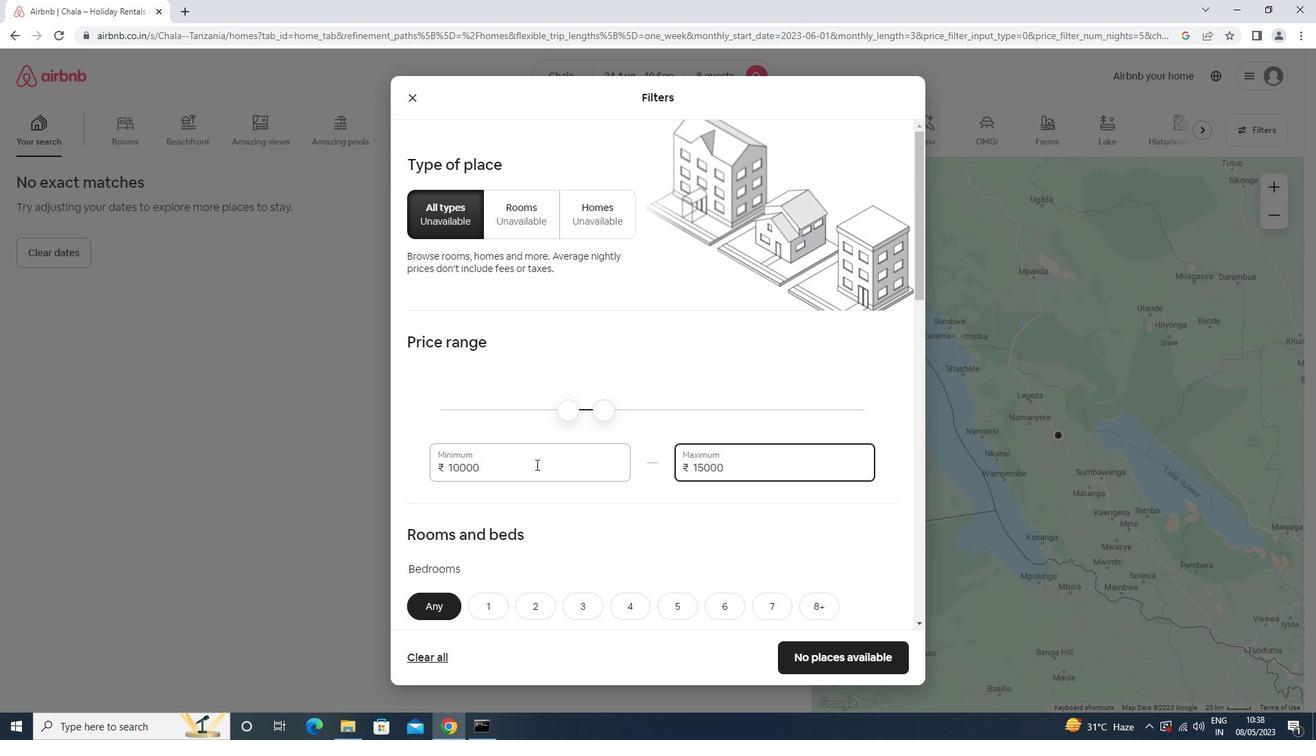 
Action: Mouse scrolled (536, 464) with delta (0, 0)
Screenshot: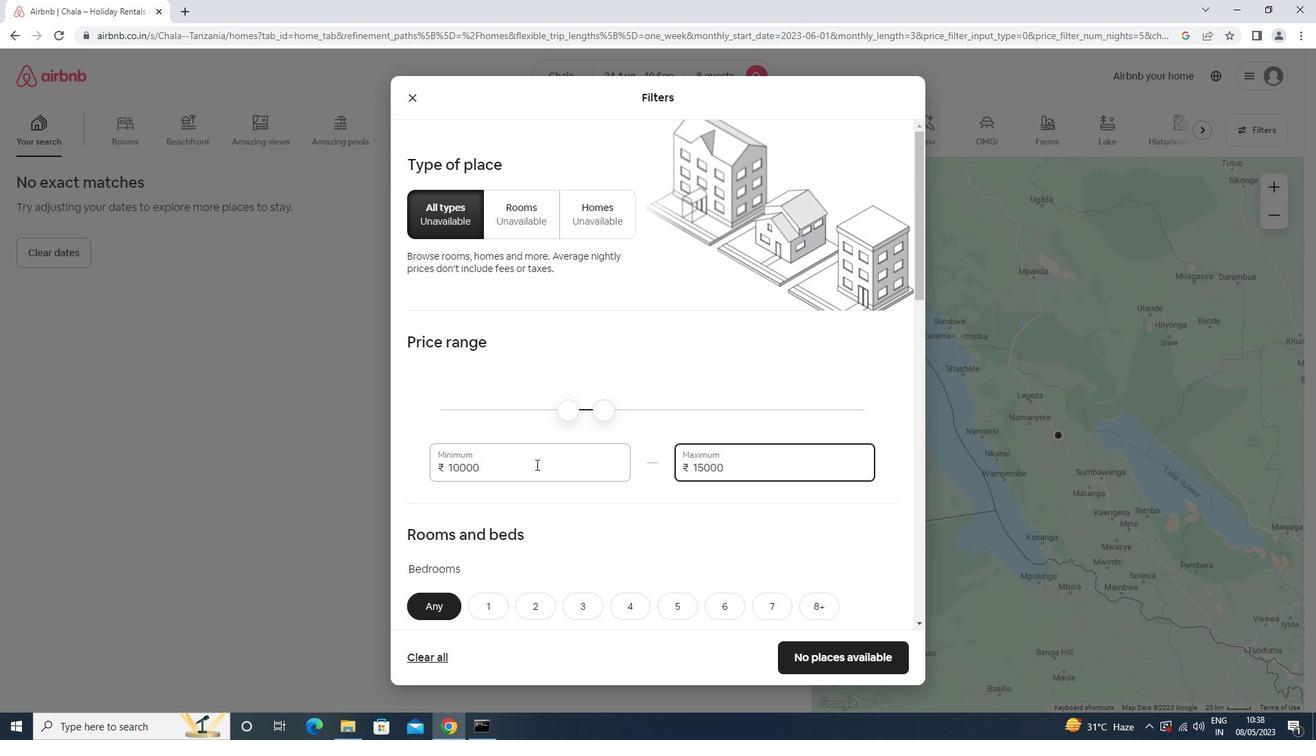 
Action: Mouse scrolled (536, 464) with delta (0, 0)
Screenshot: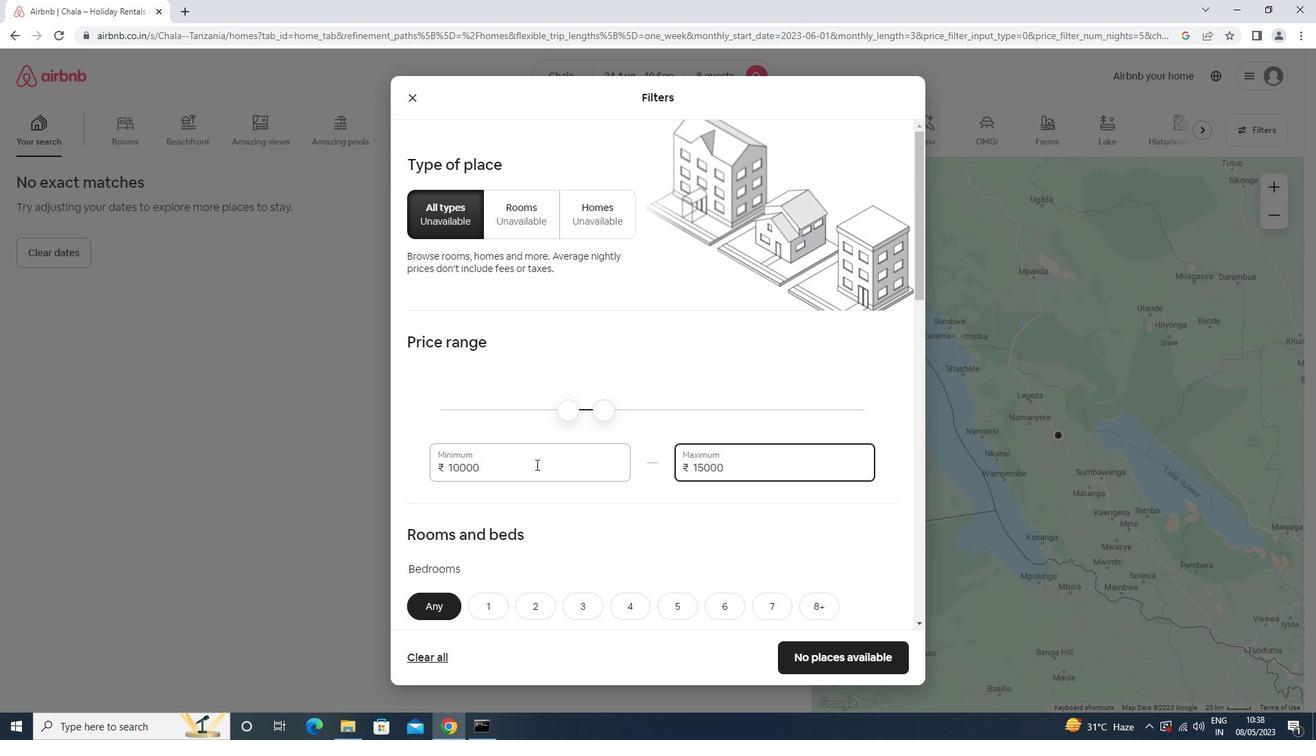 
Action: Mouse moved to (736, 335)
Screenshot: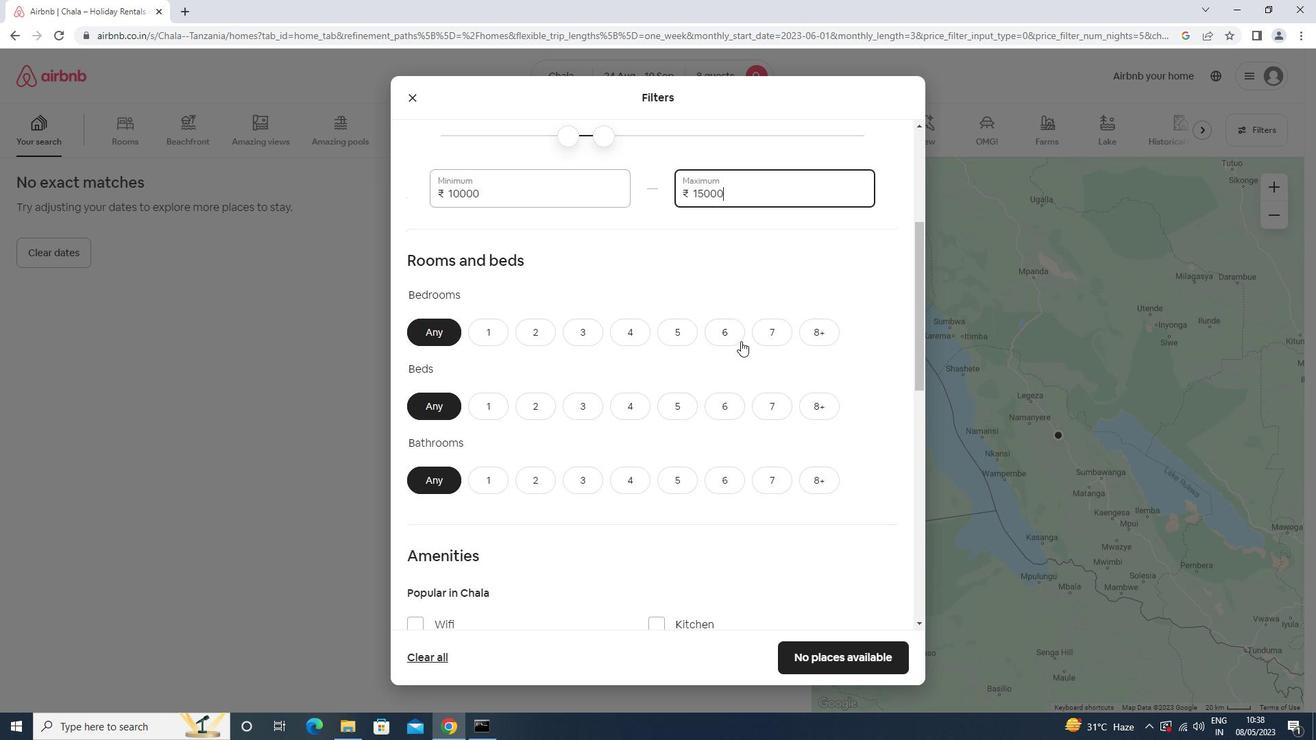 
Action: Mouse pressed left at (736, 335)
Screenshot: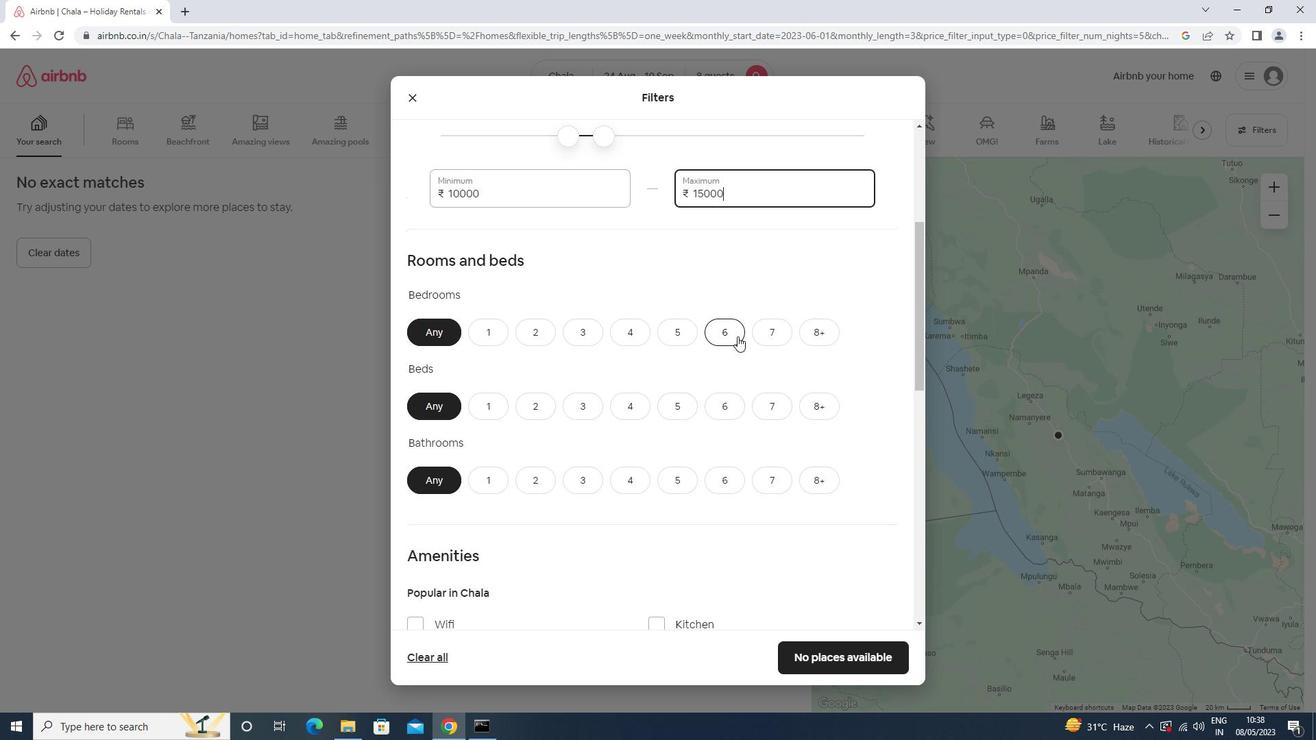 
Action: Mouse moved to (730, 403)
Screenshot: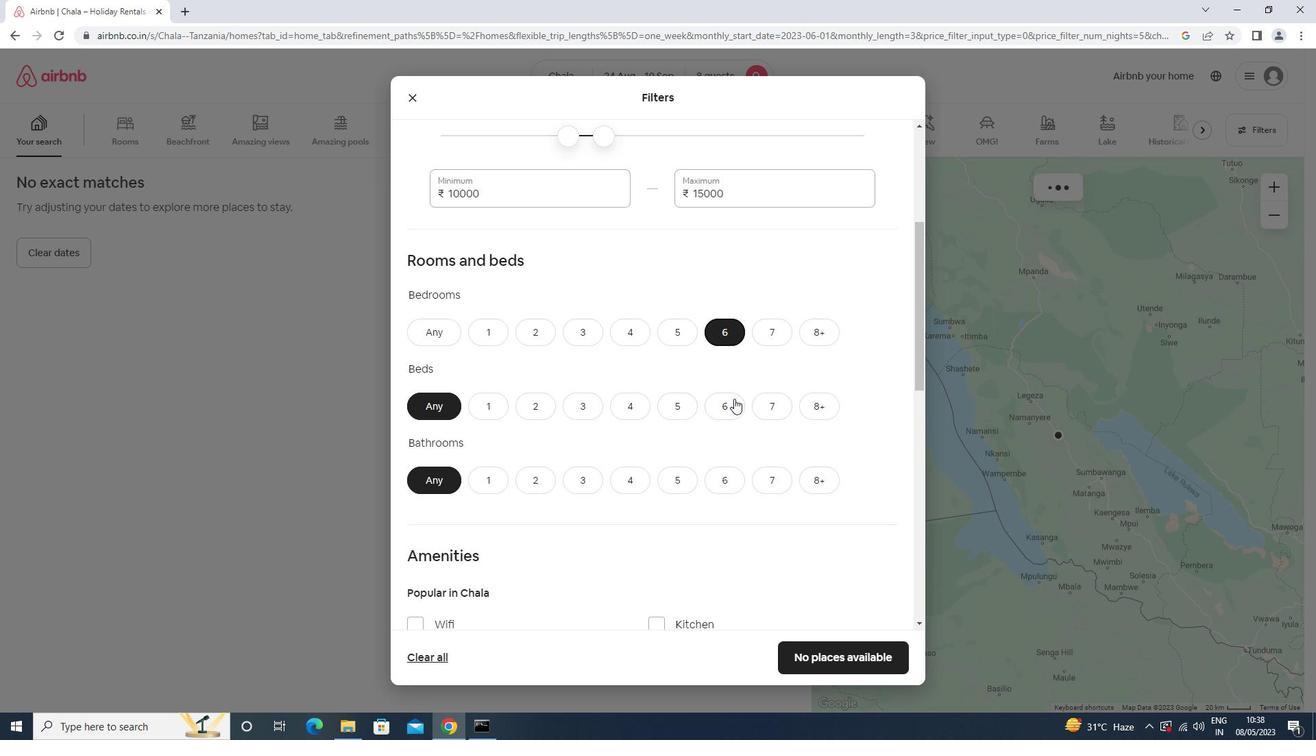 
Action: Mouse pressed left at (730, 403)
Screenshot: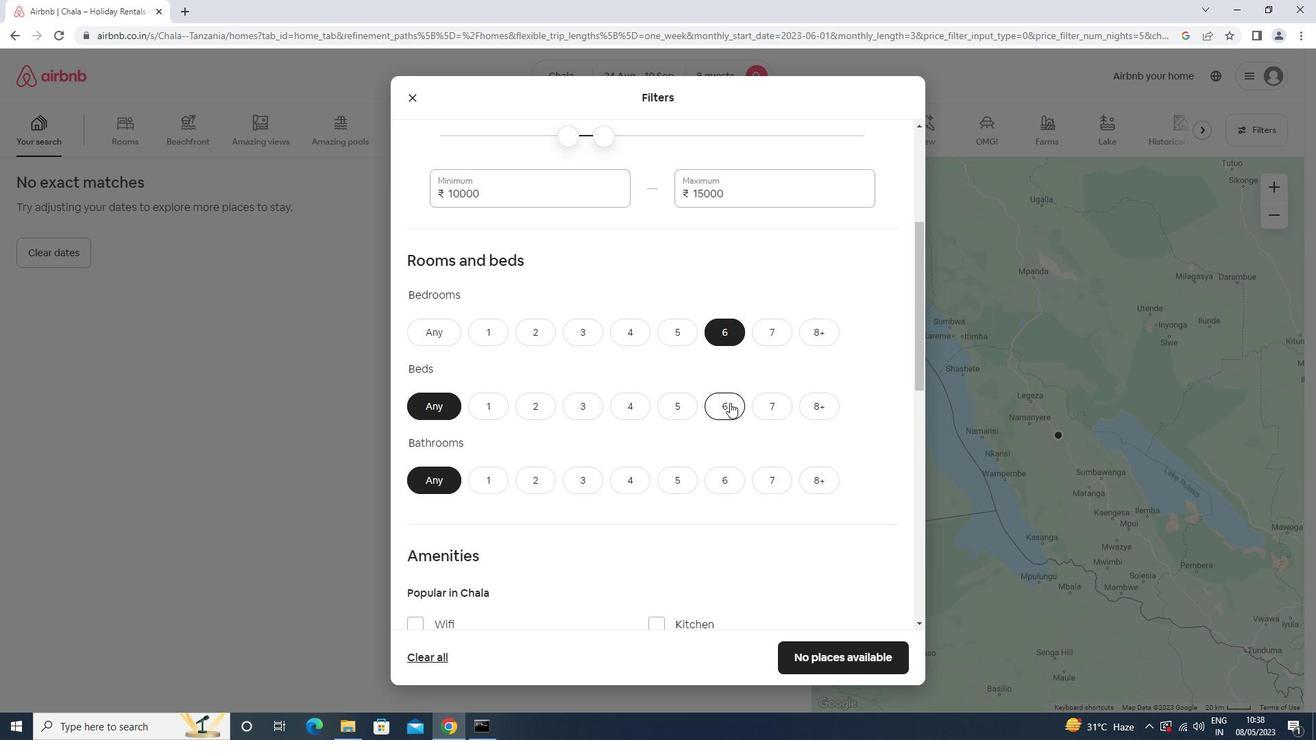 
Action: Mouse moved to (731, 478)
Screenshot: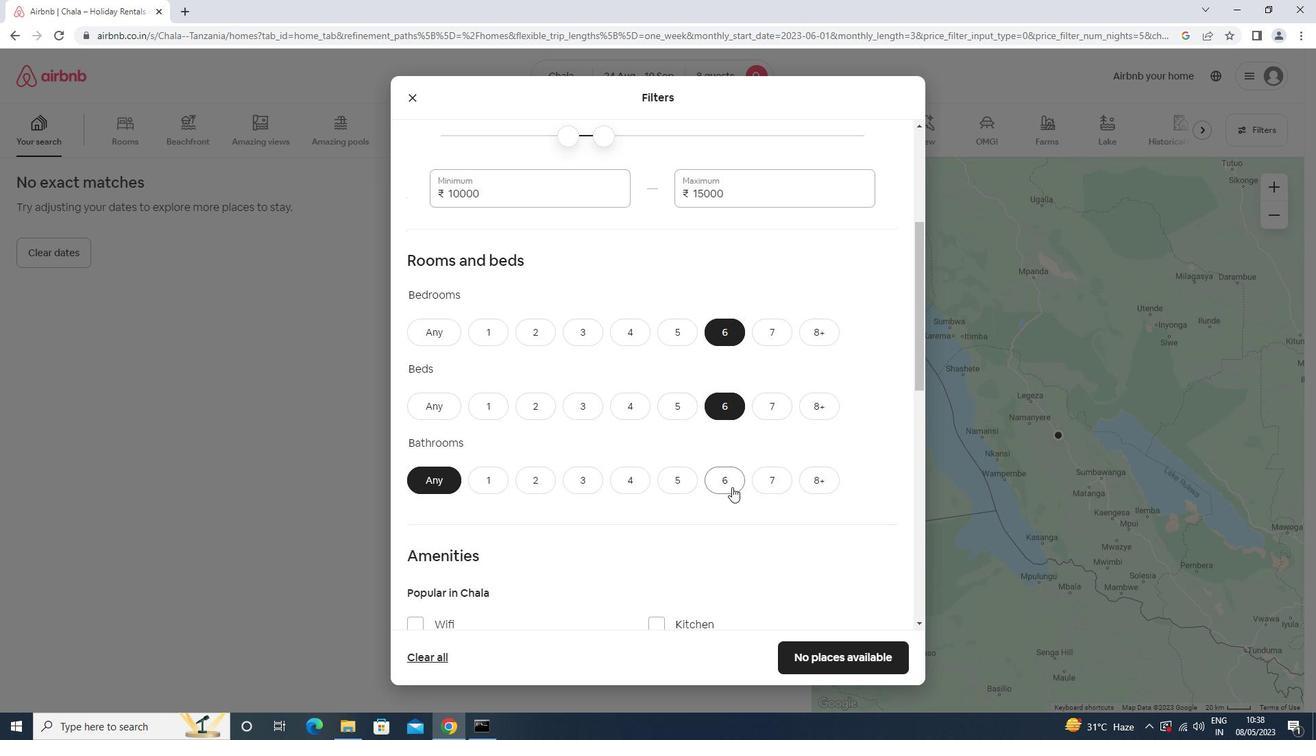 
Action: Mouse pressed left at (731, 478)
Screenshot: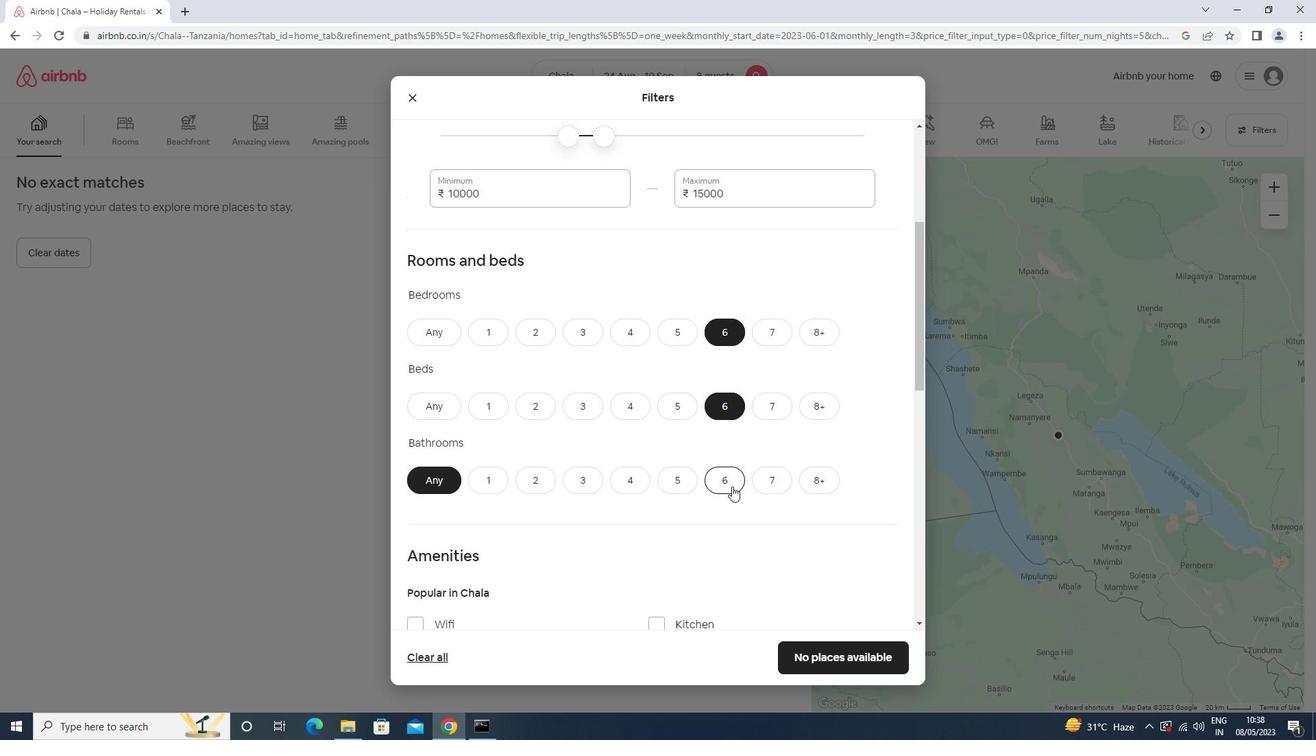 
Action: Mouse moved to (648, 469)
Screenshot: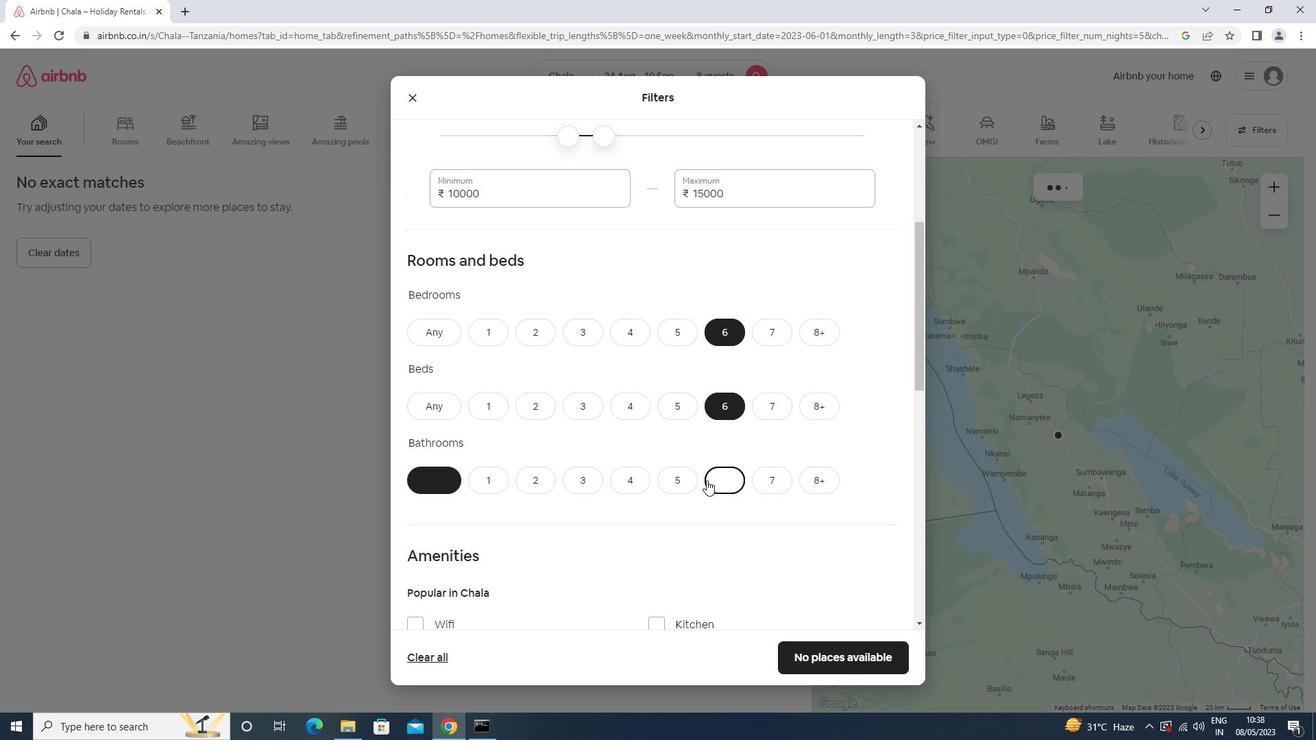 
Action: Mouse scrolled (648, 468) with delta (0, 0)
Screenshot: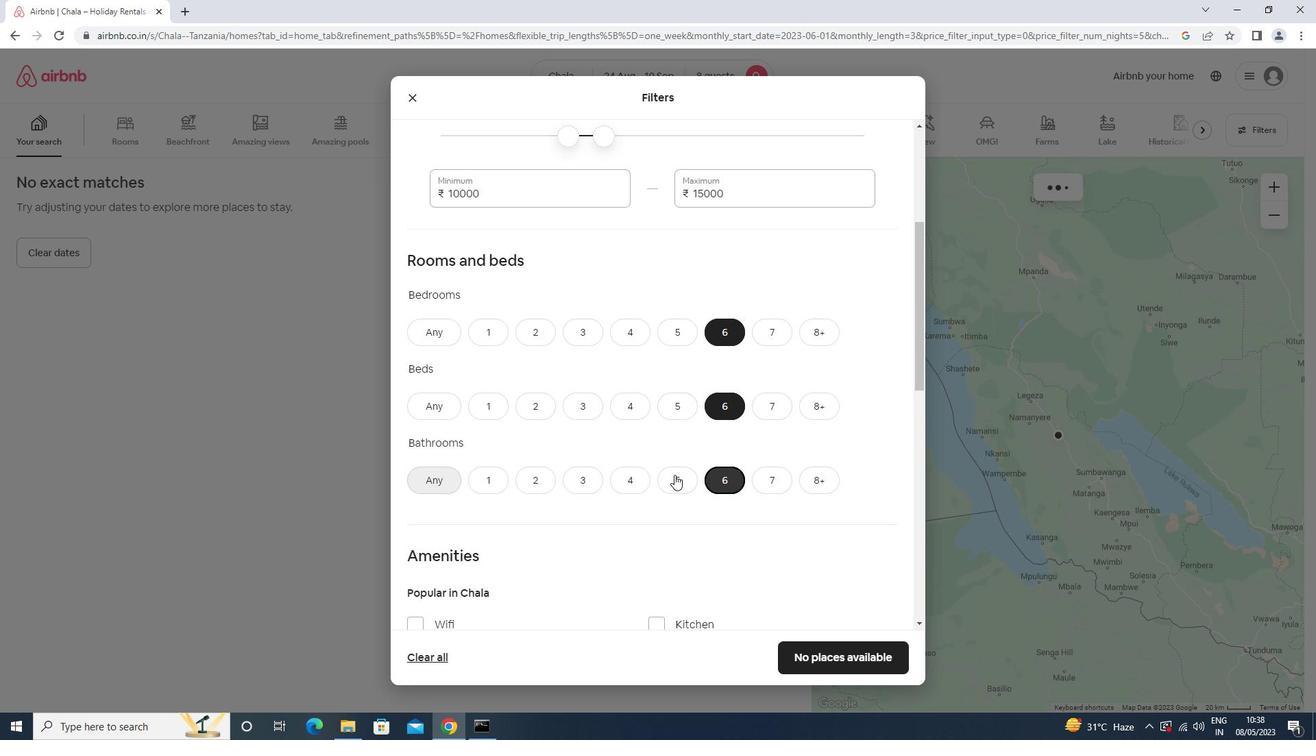 
Action: Mouse scrolled (648, 468) with delta (0, 0)
Screenshot: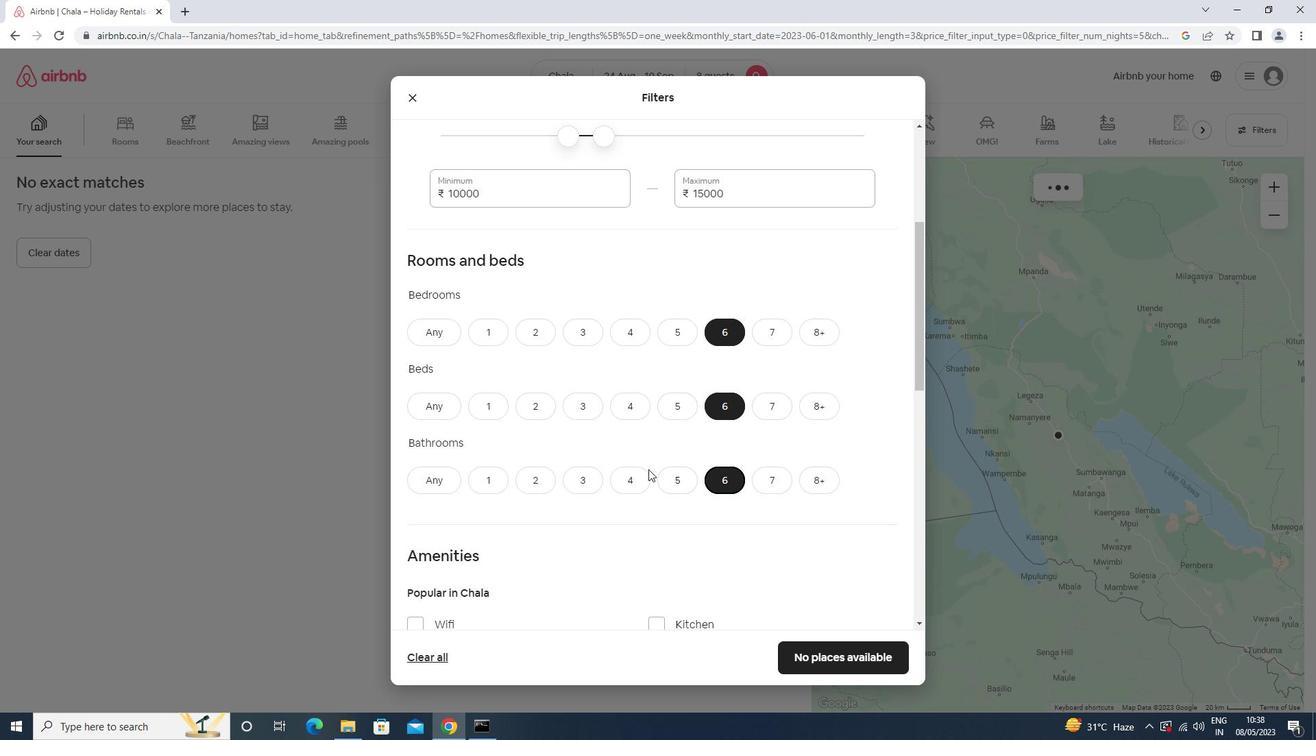 
Action: Mouse moved to (647, 469)
Screenshot: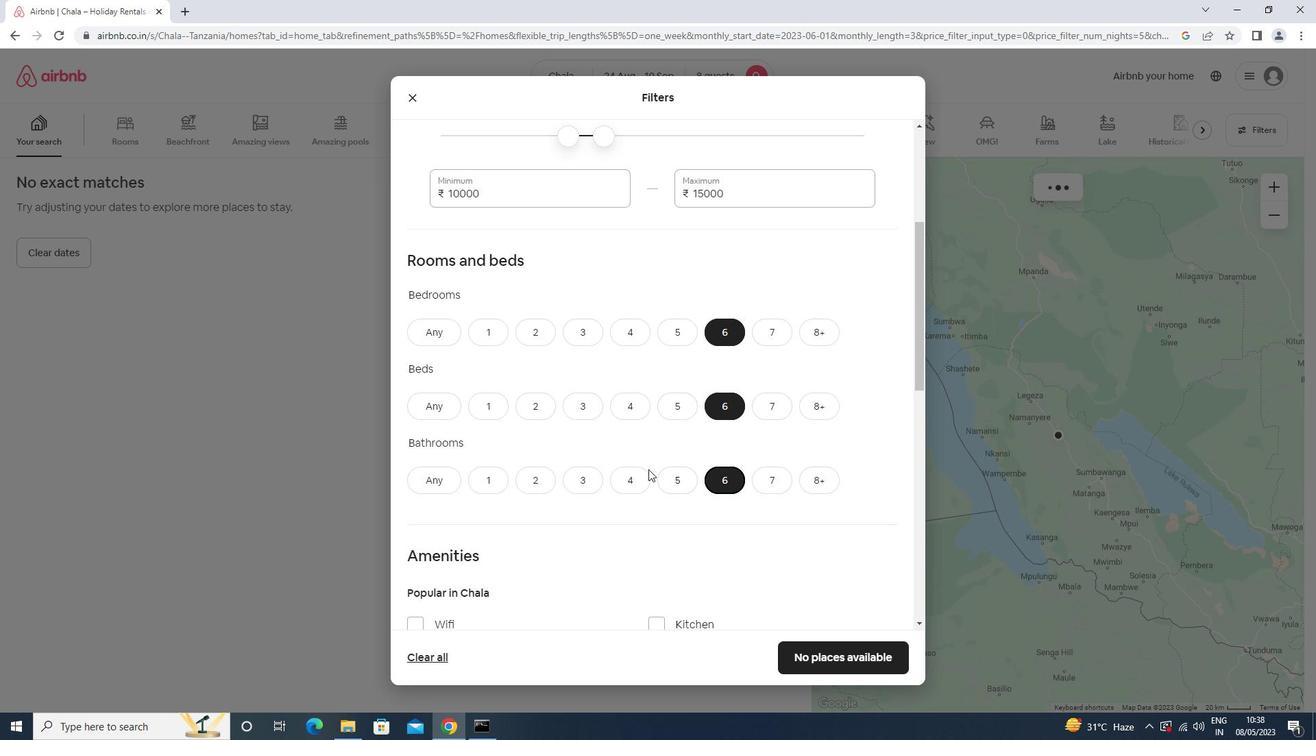 
Action: Mouse scrolled (647, 468) with delta (0, 0)
Screenshot: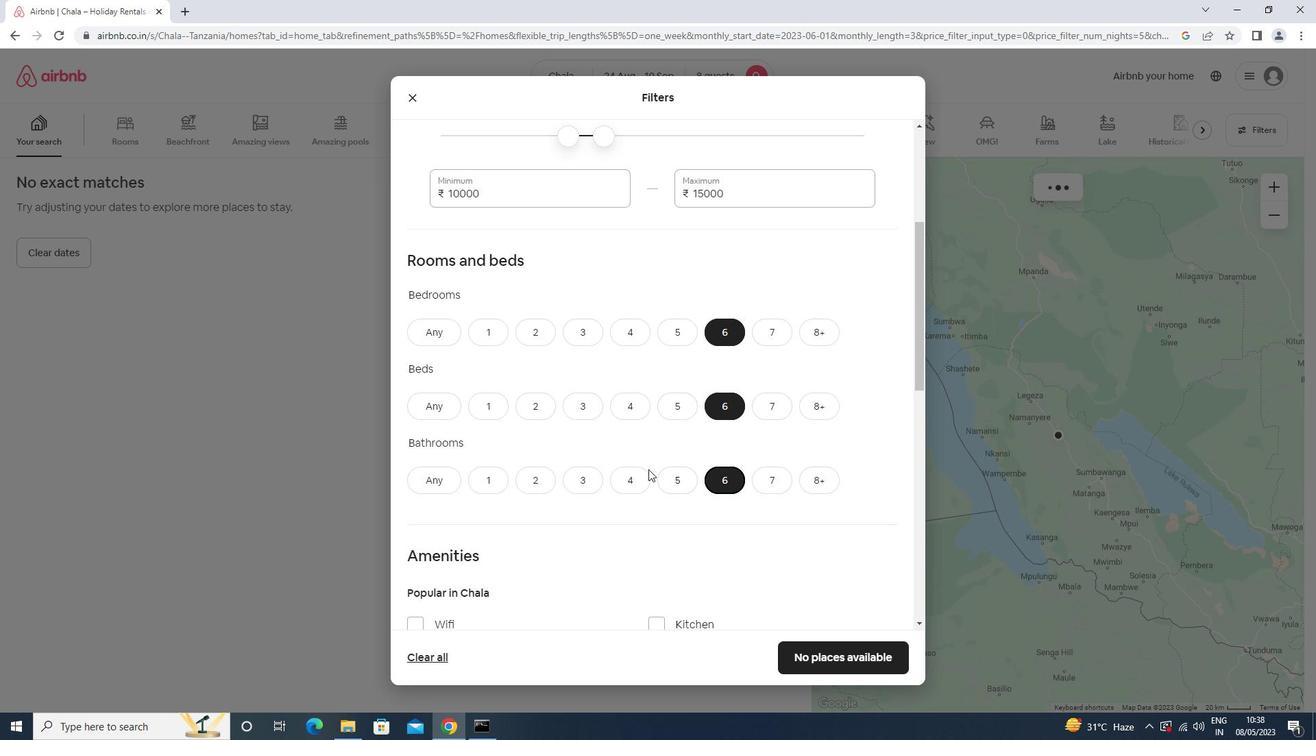 
Action: Mouse moved to (647, 469)
Screenshot: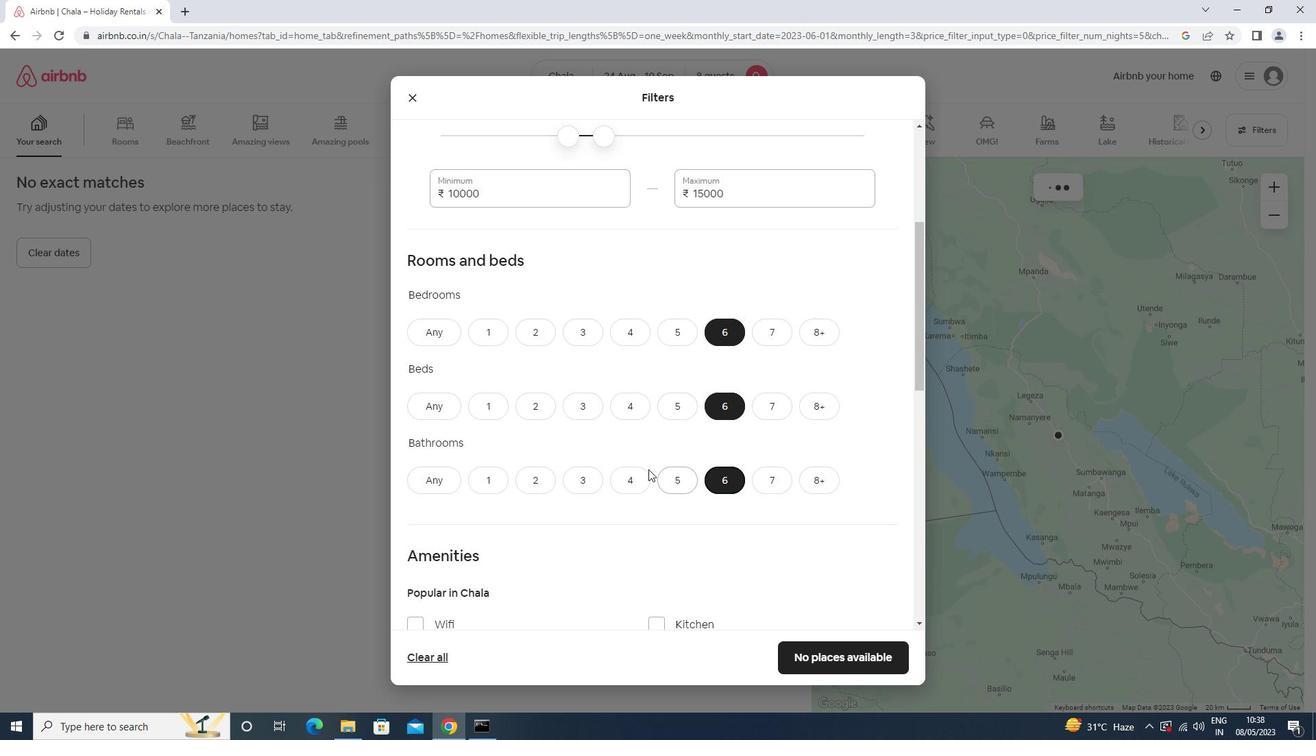 
Action: Mouse scrolled (647, 468) with delta (0, 0)
Screenshot: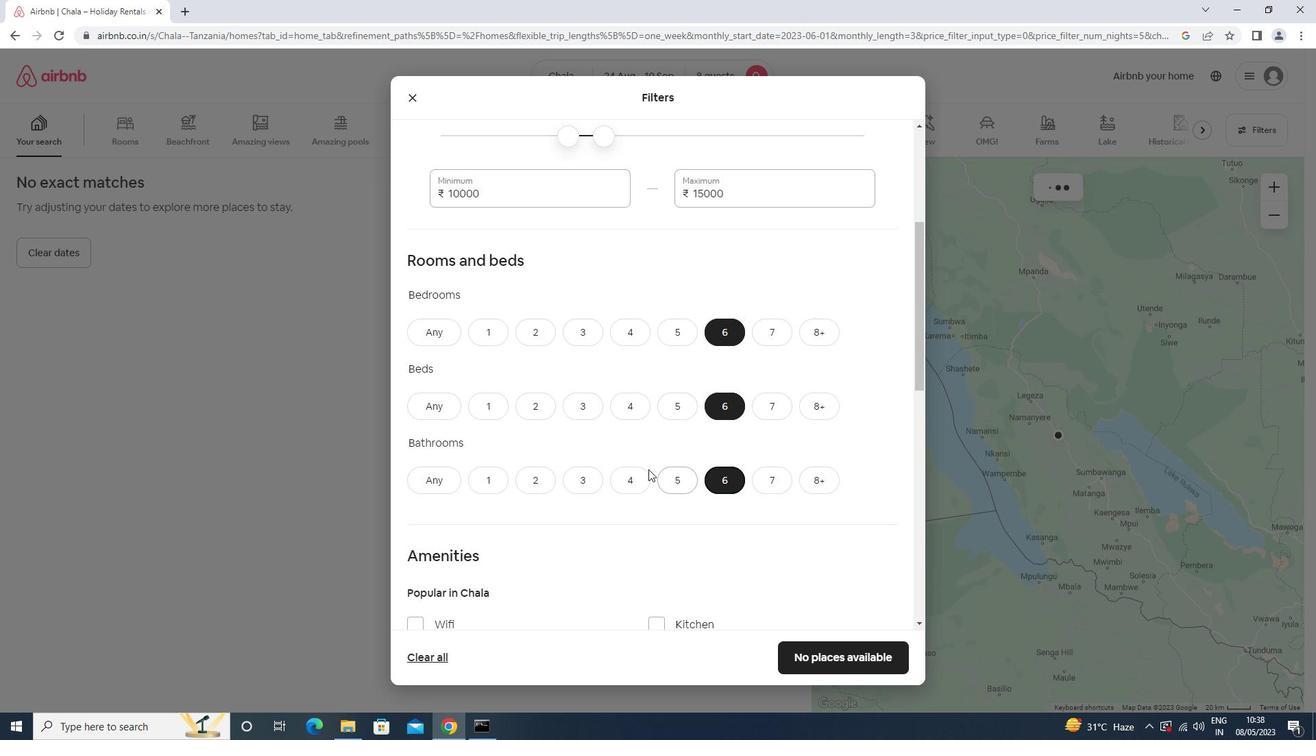 
Action: Mouse scrolled (647, 468) with delta (0, 0)
Screenshot: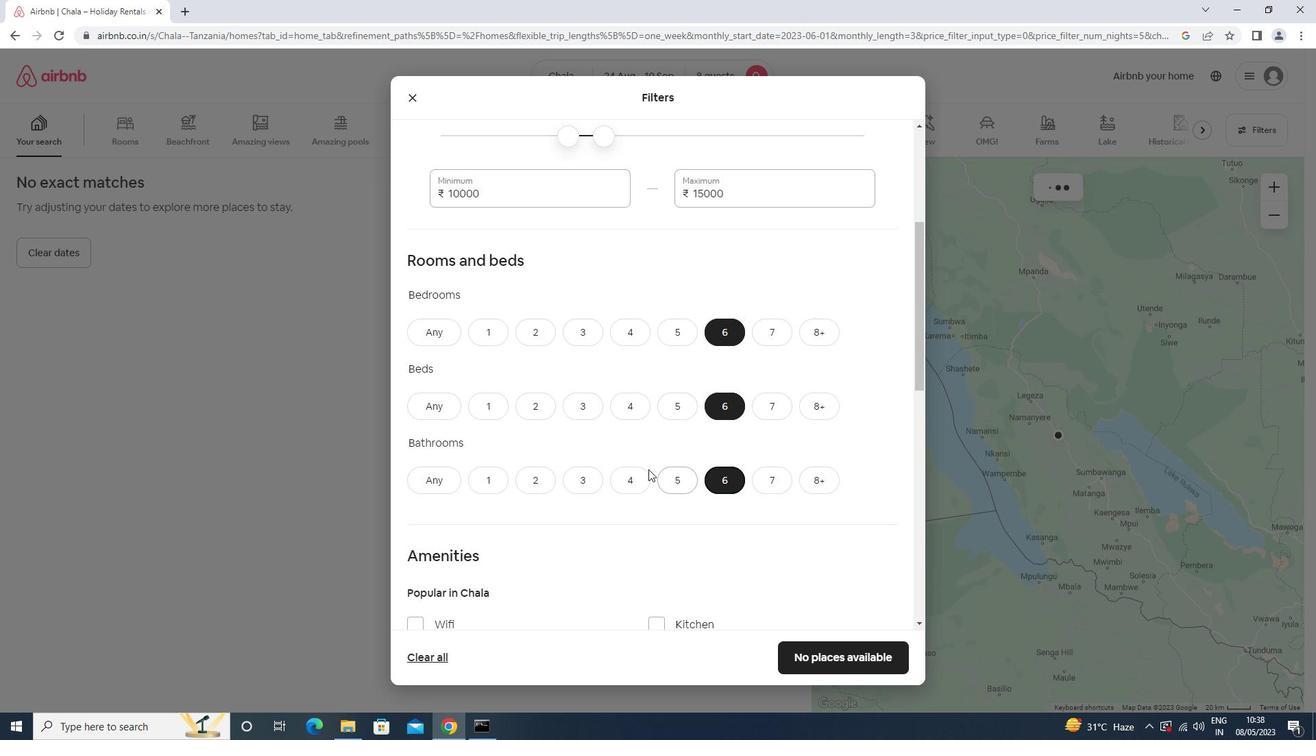 
Action: Mouse moved to (447, 374)
Screenshot: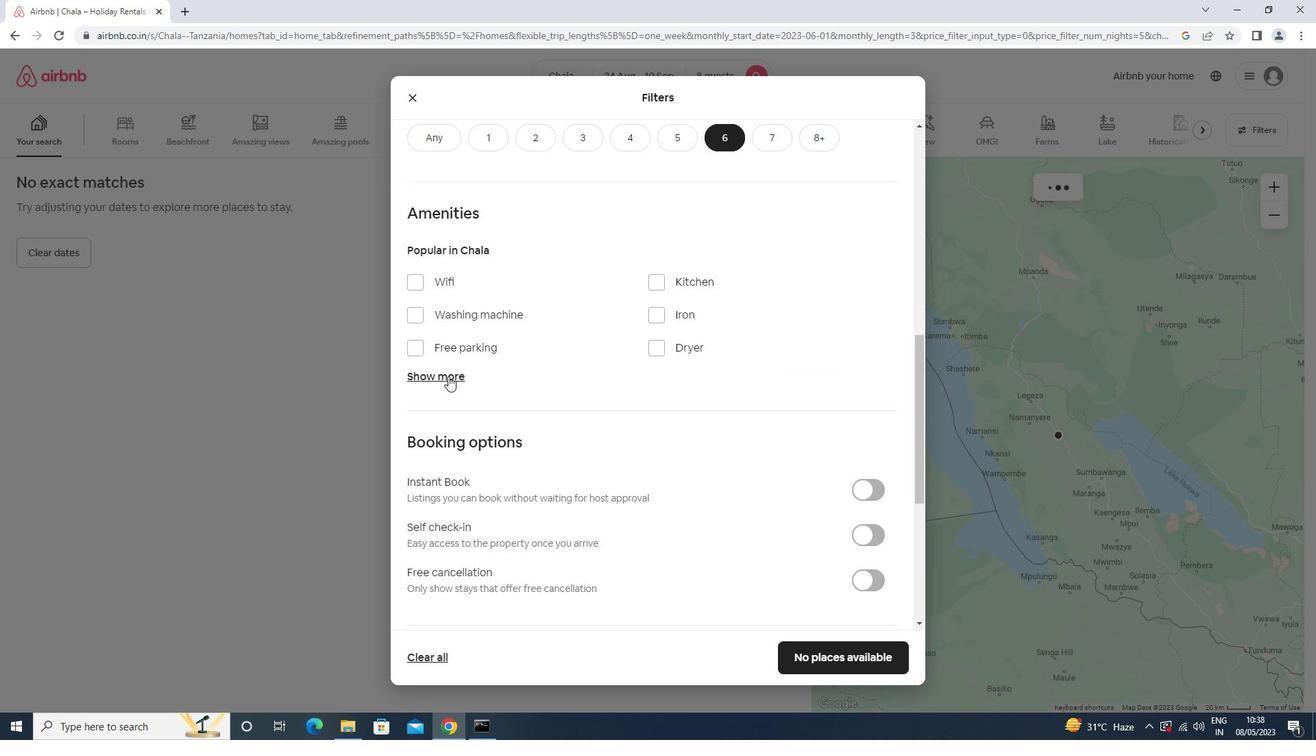 
Action: Mouse pressed left at (447, 374)
Screenshot: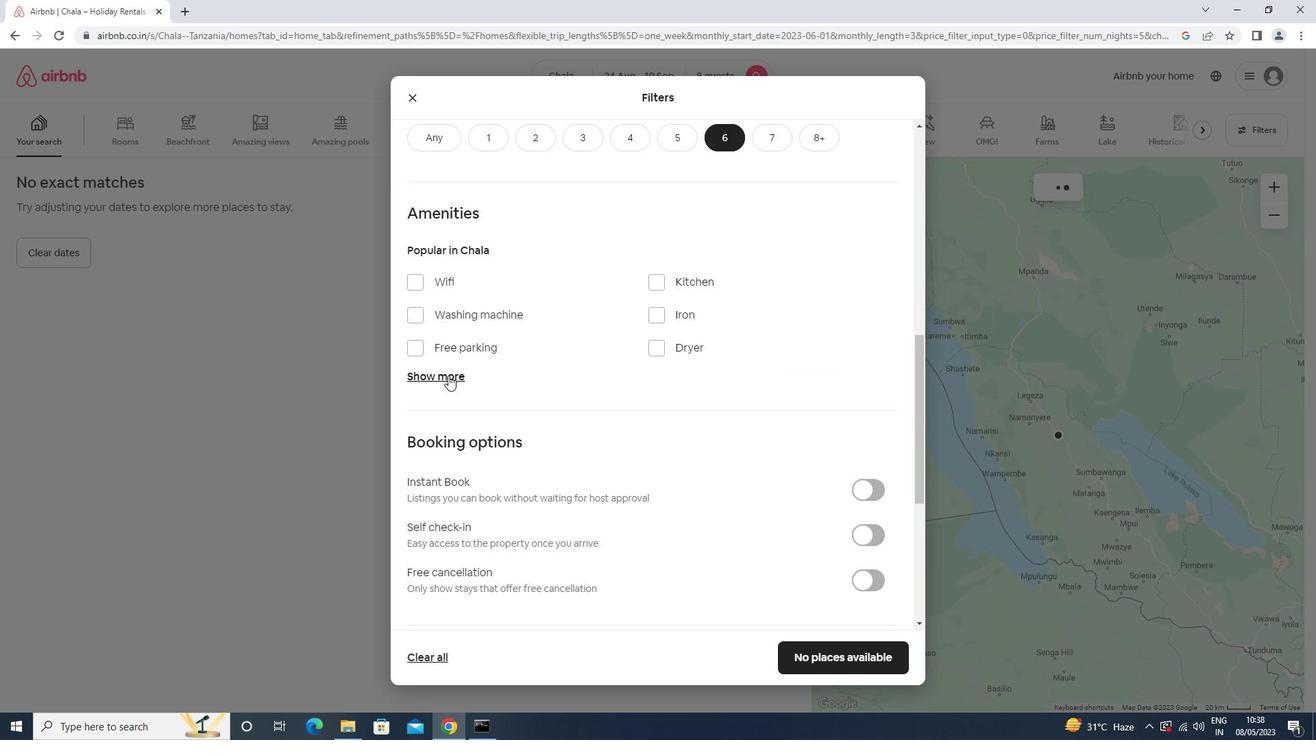 
Action: Mouse moved to (459, 342)
Screenshot: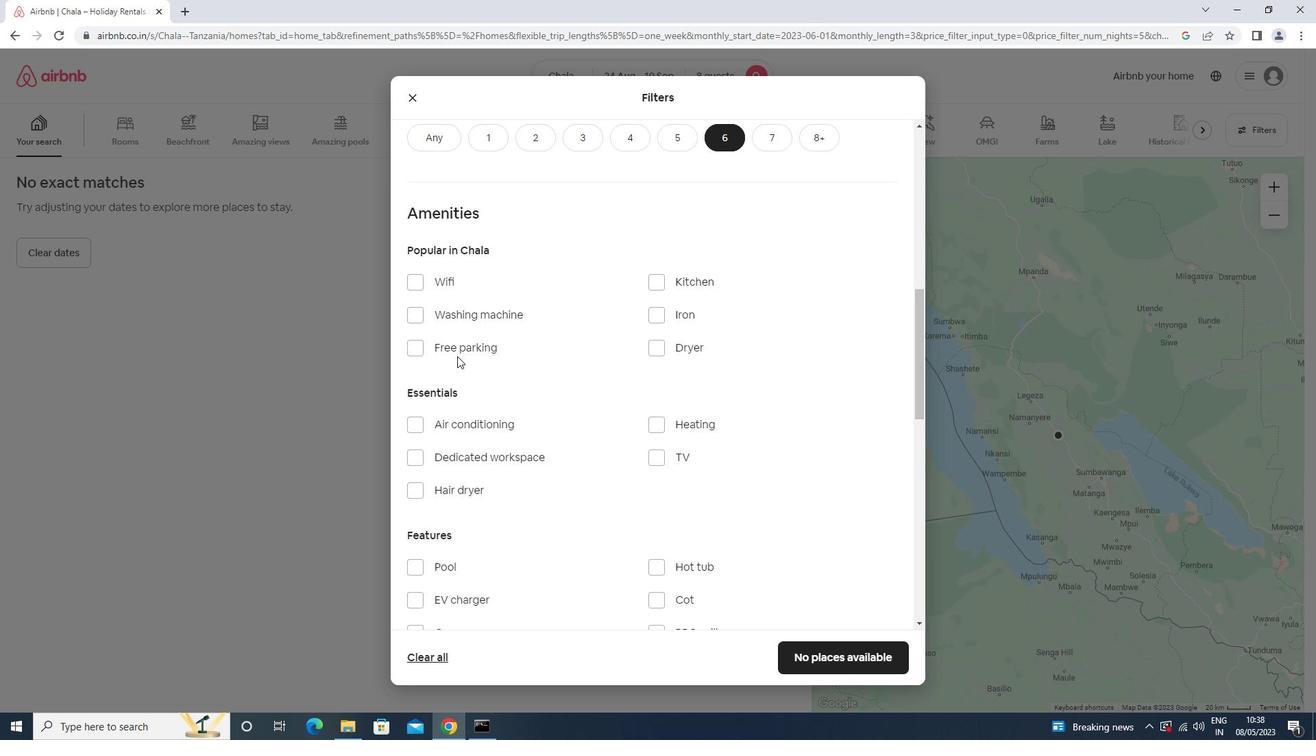 
Action: Mouse pressed left at (459, 342)
Screenshot: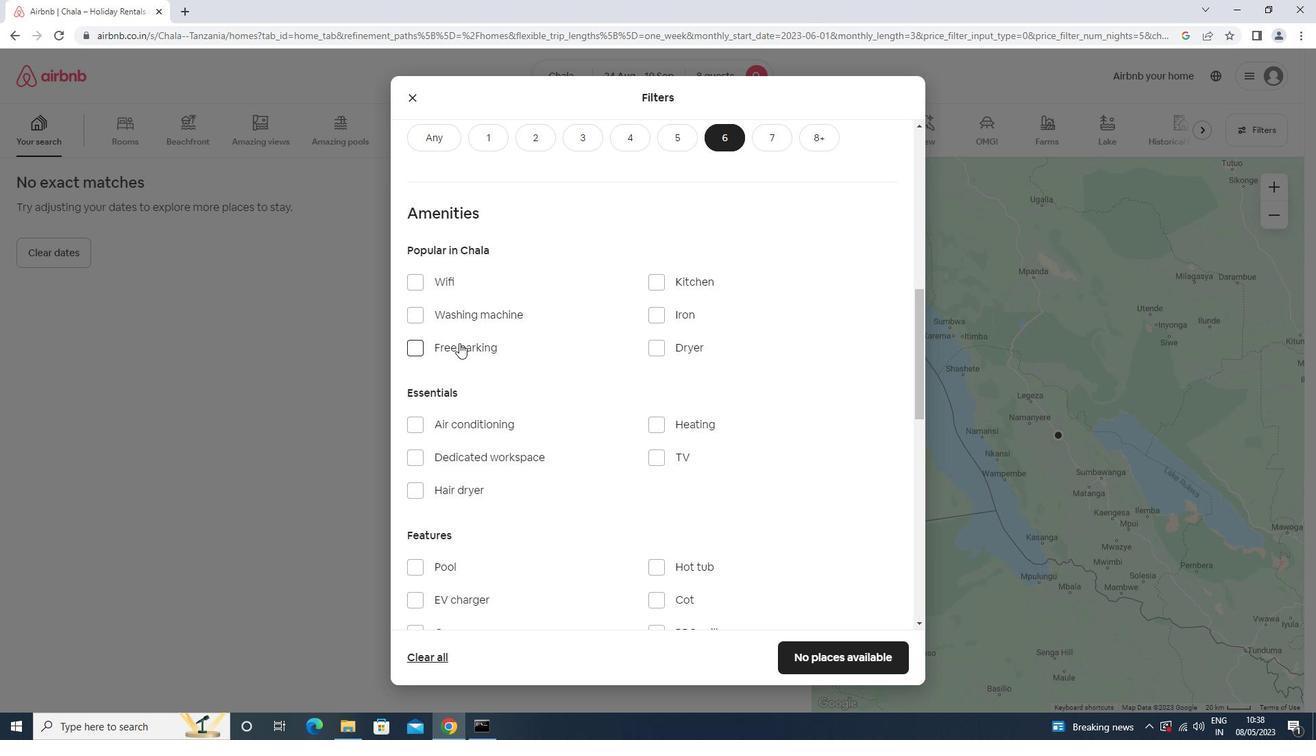 
Action: Mouse moved to (470, 280)
Screenshot: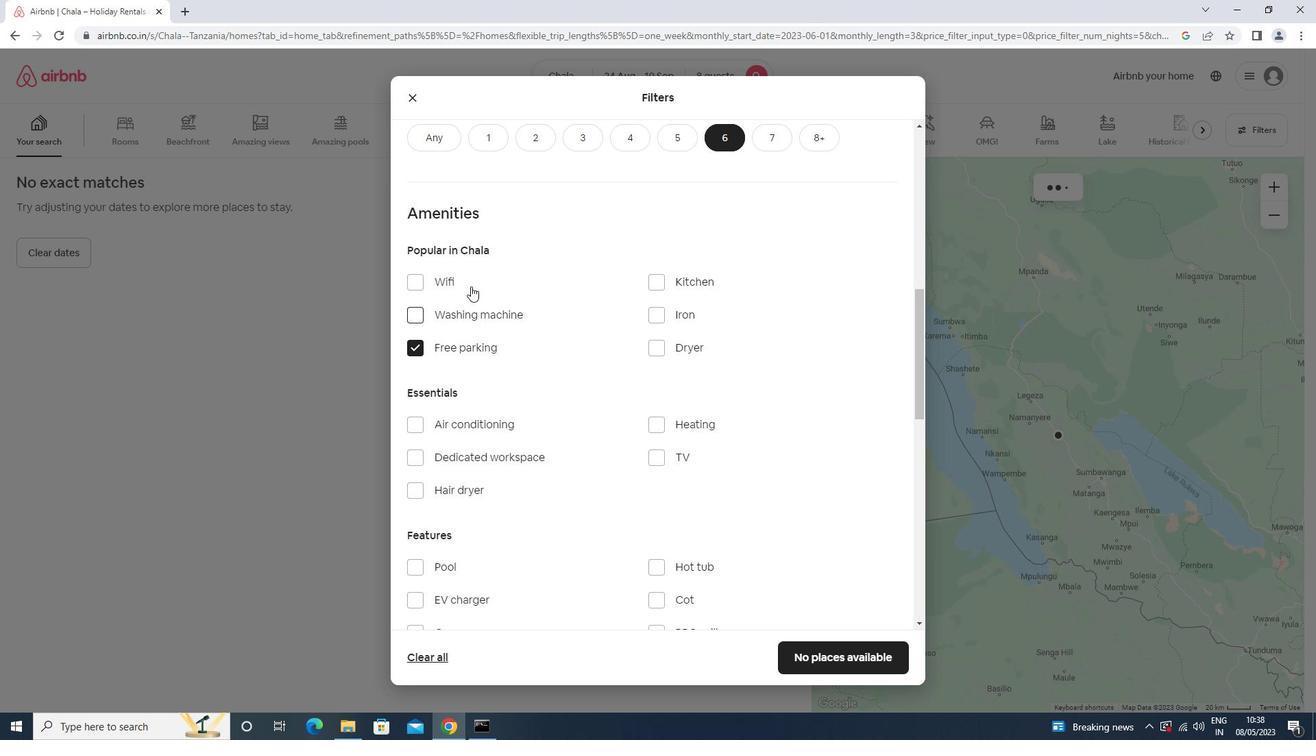 
Action: Mouse pressed left at (470, 280)
Screenshot: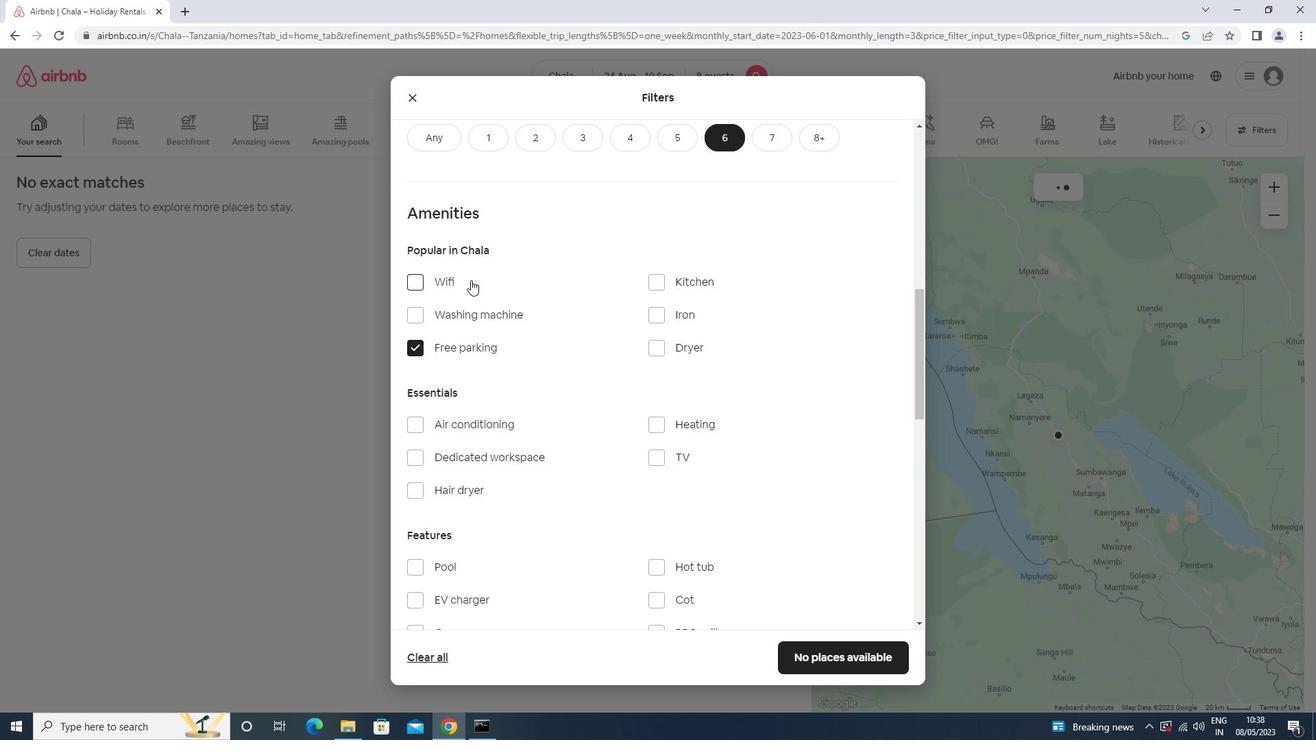 
Action: Mouse moved to (649, 452)
Screenshot: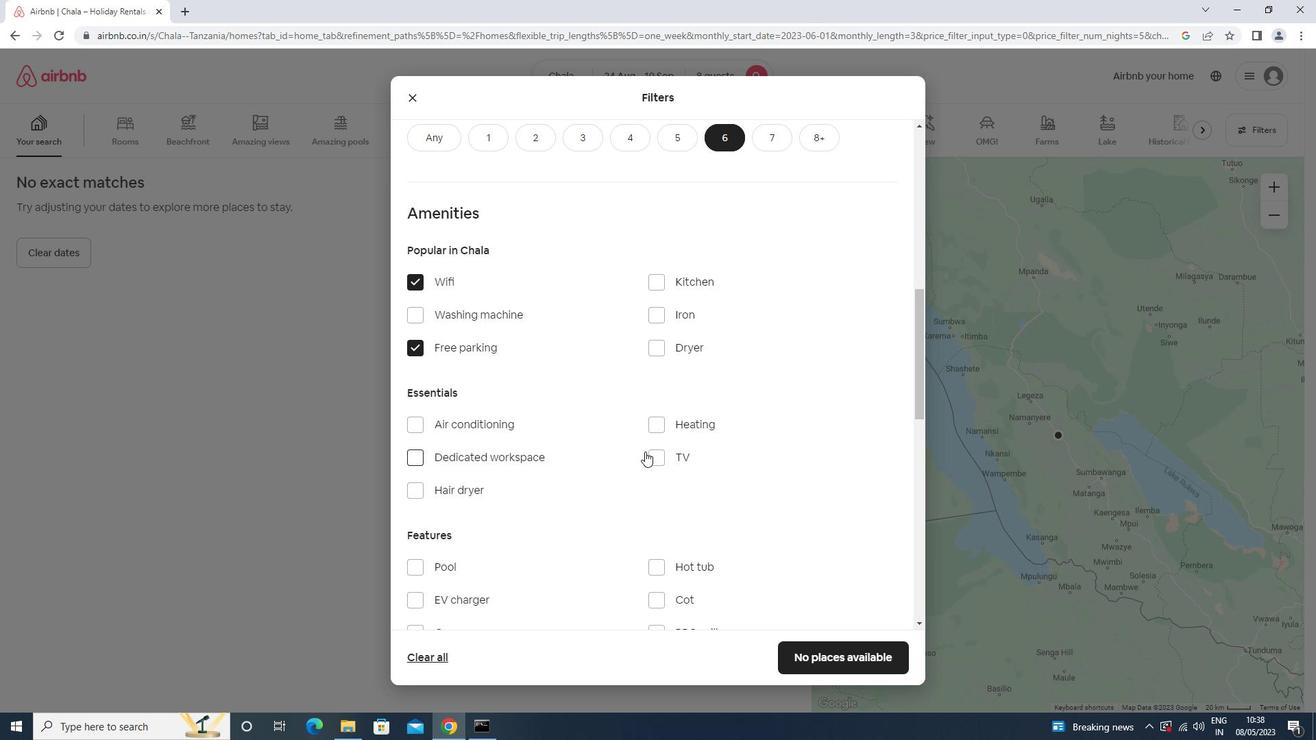 
Action: Mouse pressed left at (649, 452)
Screenshot: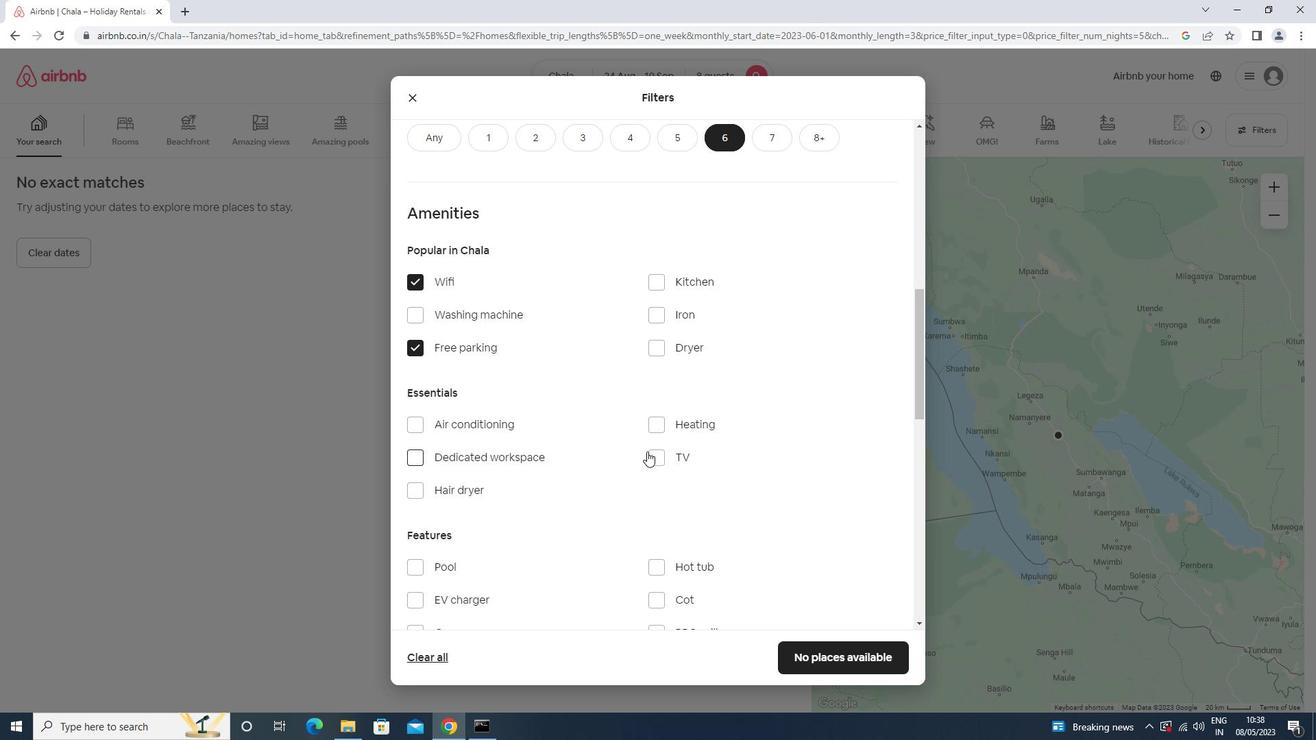 
Action: Mouse moved to (579, 403)
Screenshot: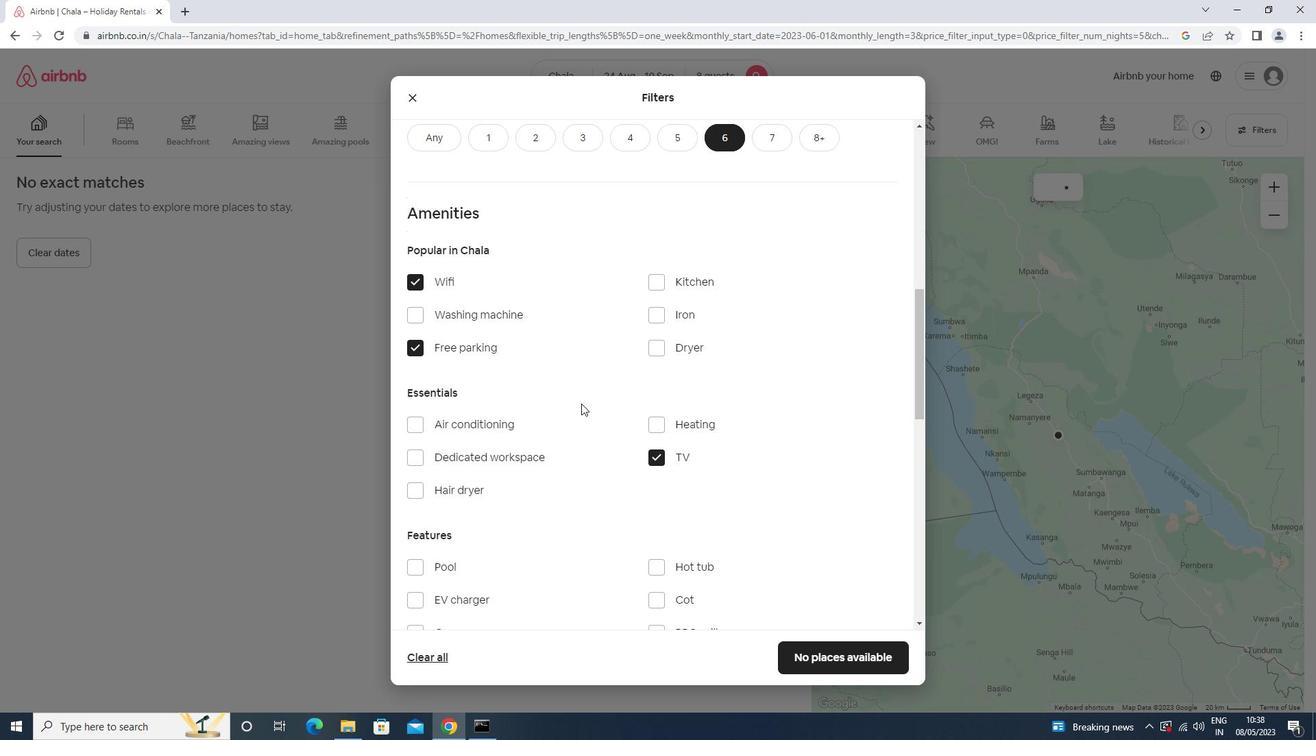 
Action: Mouse scrolled (579, 403) with delta (0, 0)
Screenshot: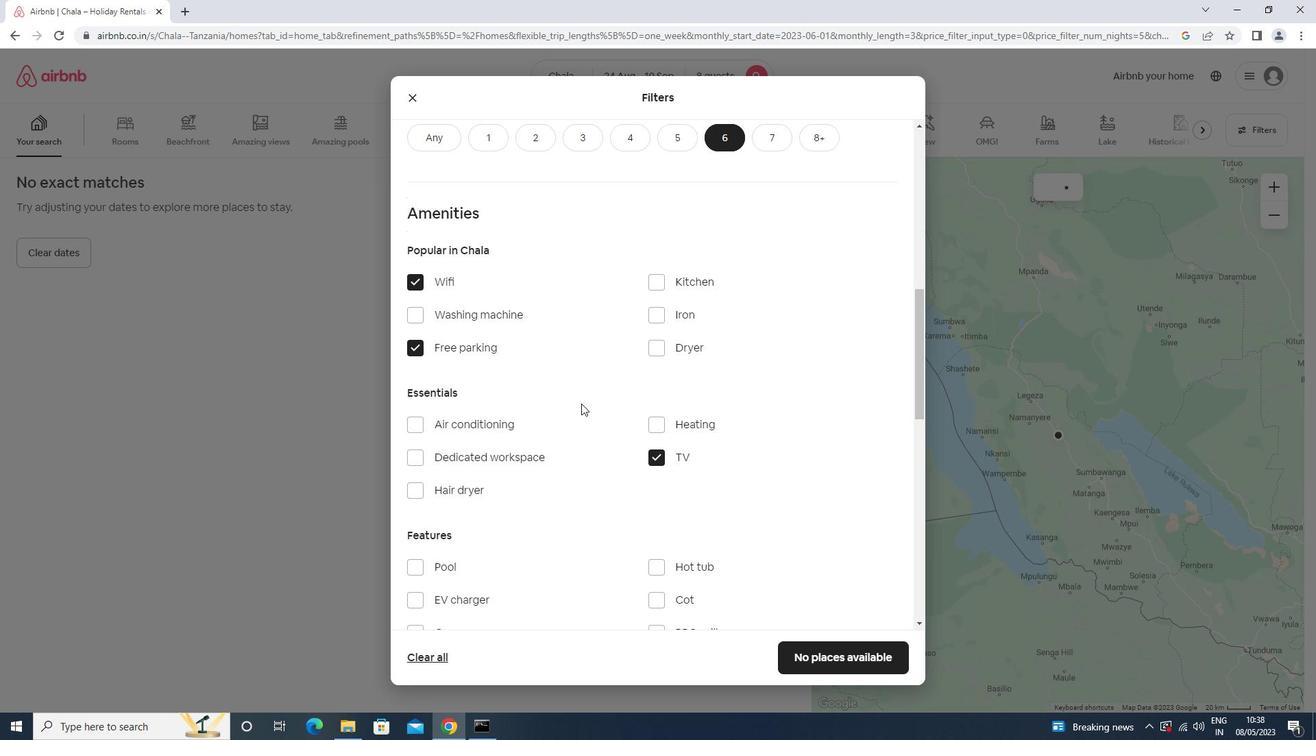 
Action: Mouse moved to (579, 403)
Screenshot: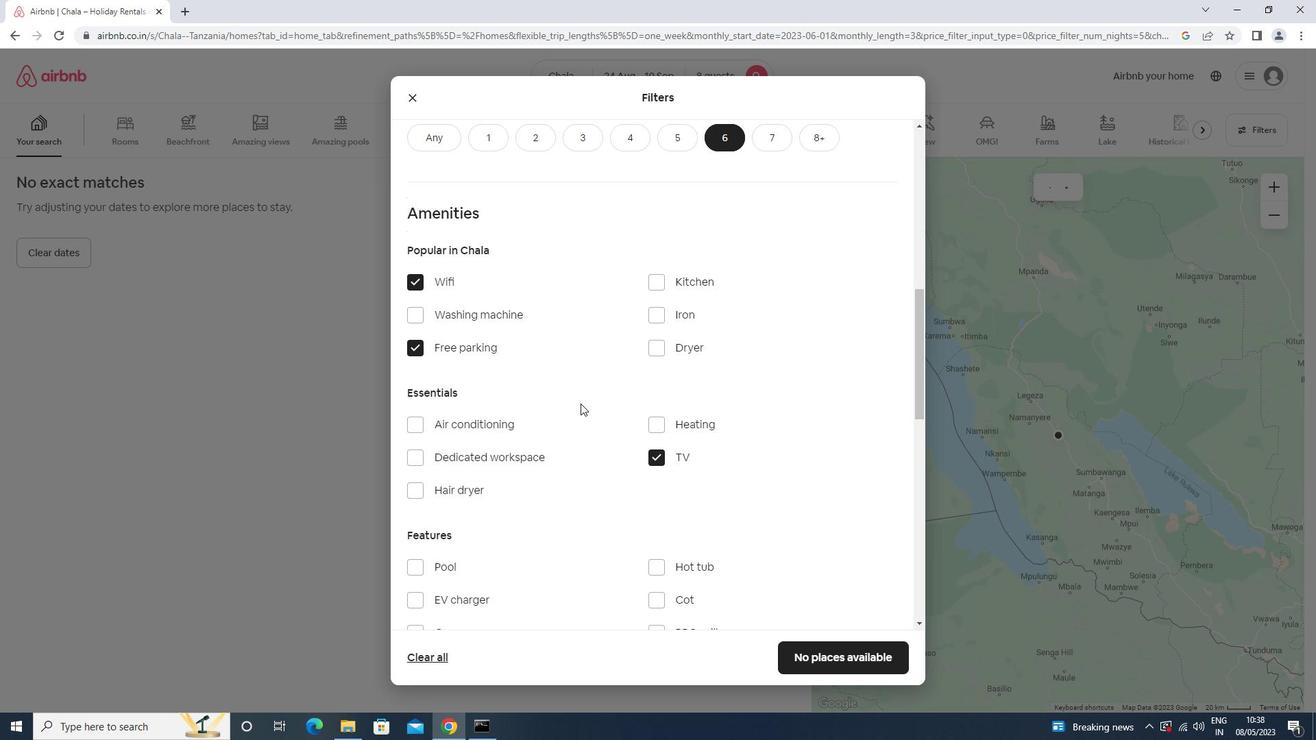 
Action: Mouse scrolled (579, 403) with delta (0, 0)
Screenshot: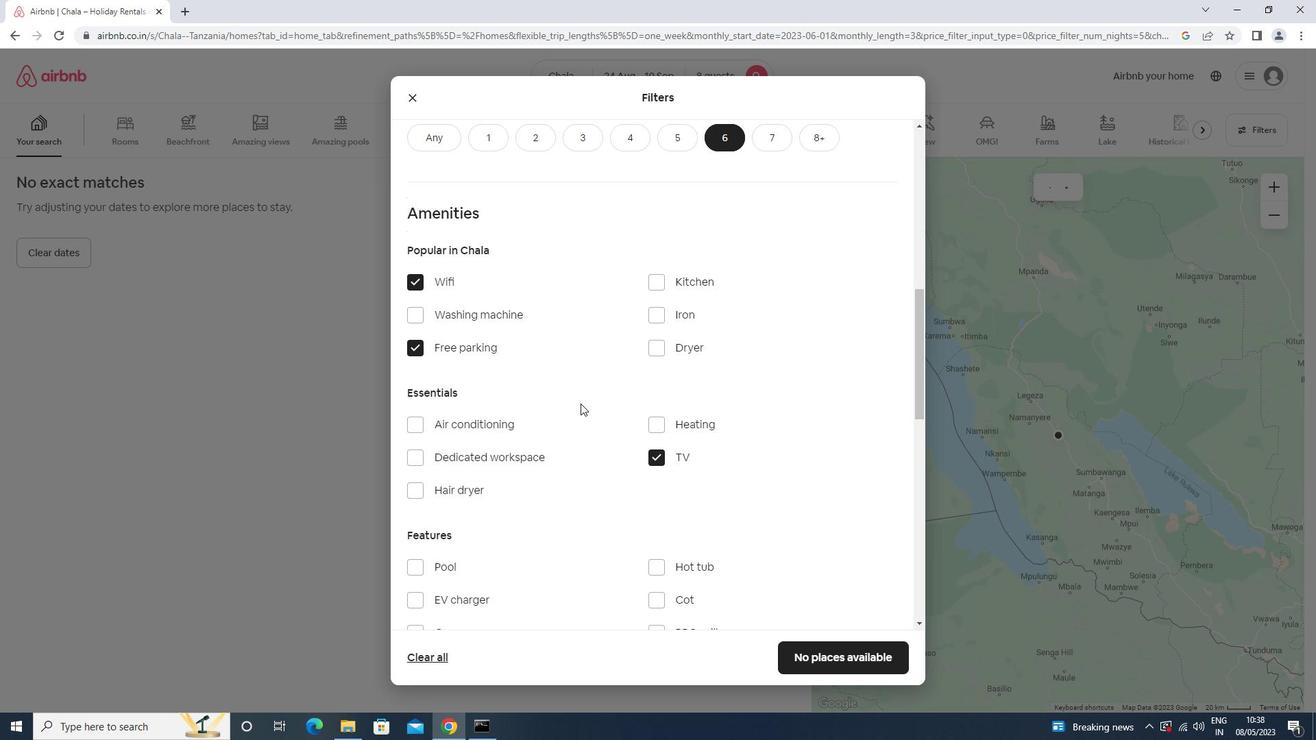 
Action: Mouse moved to (579, 403)
Screenshot: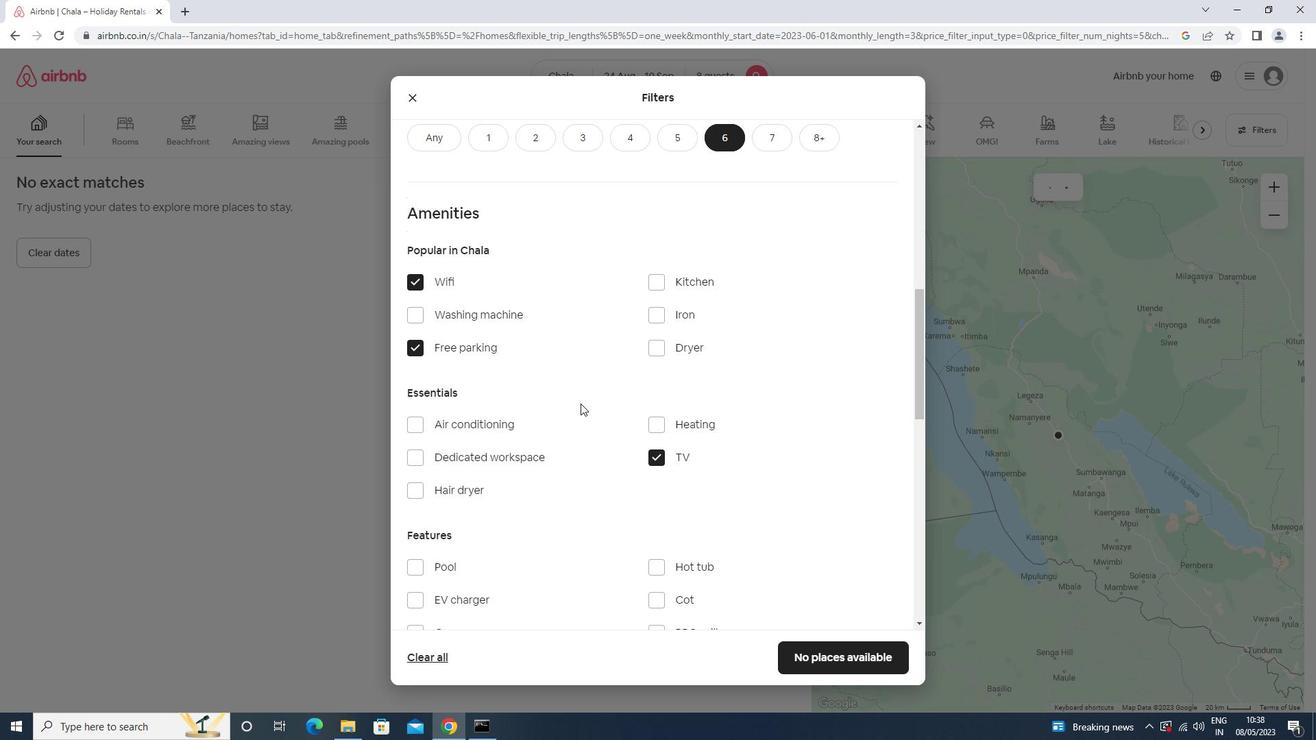 
Action: Mouse scrolled (579, 403) with delta (0, 0)
Screenshot: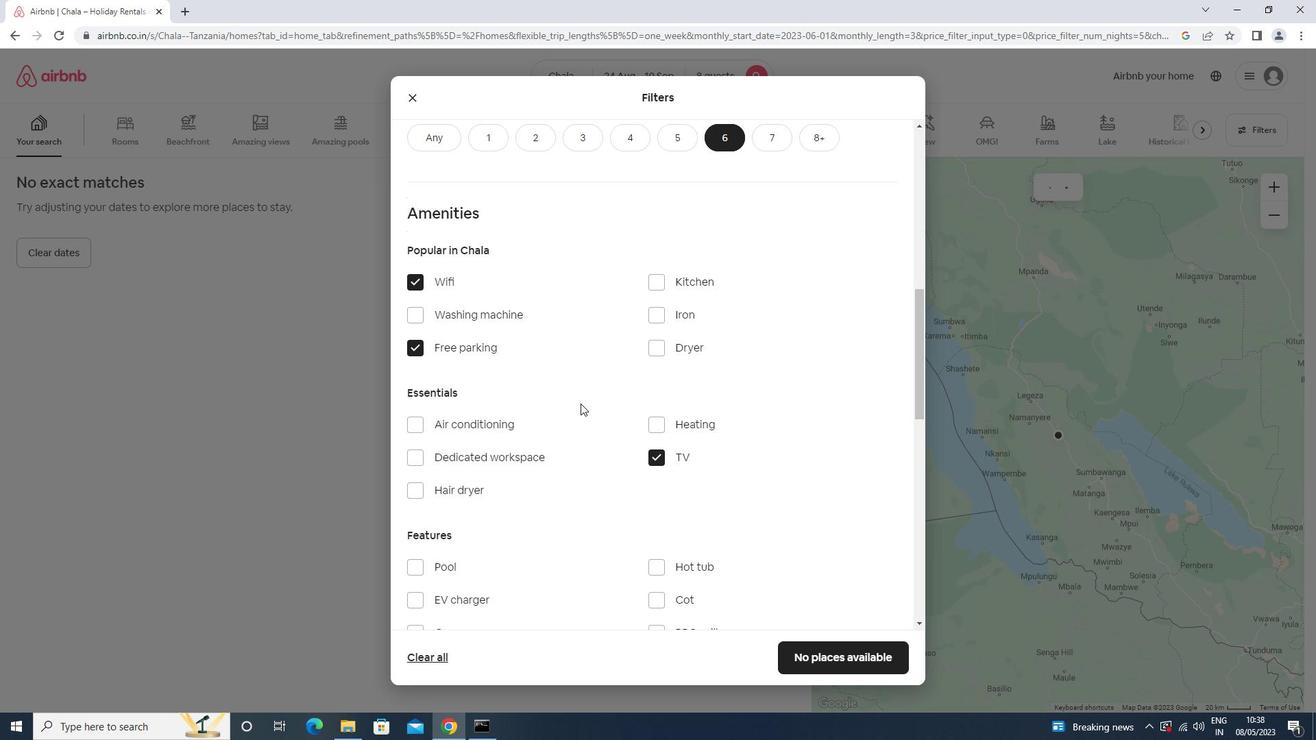 
Action: Mouse moved to (520, 428)
Screenshot: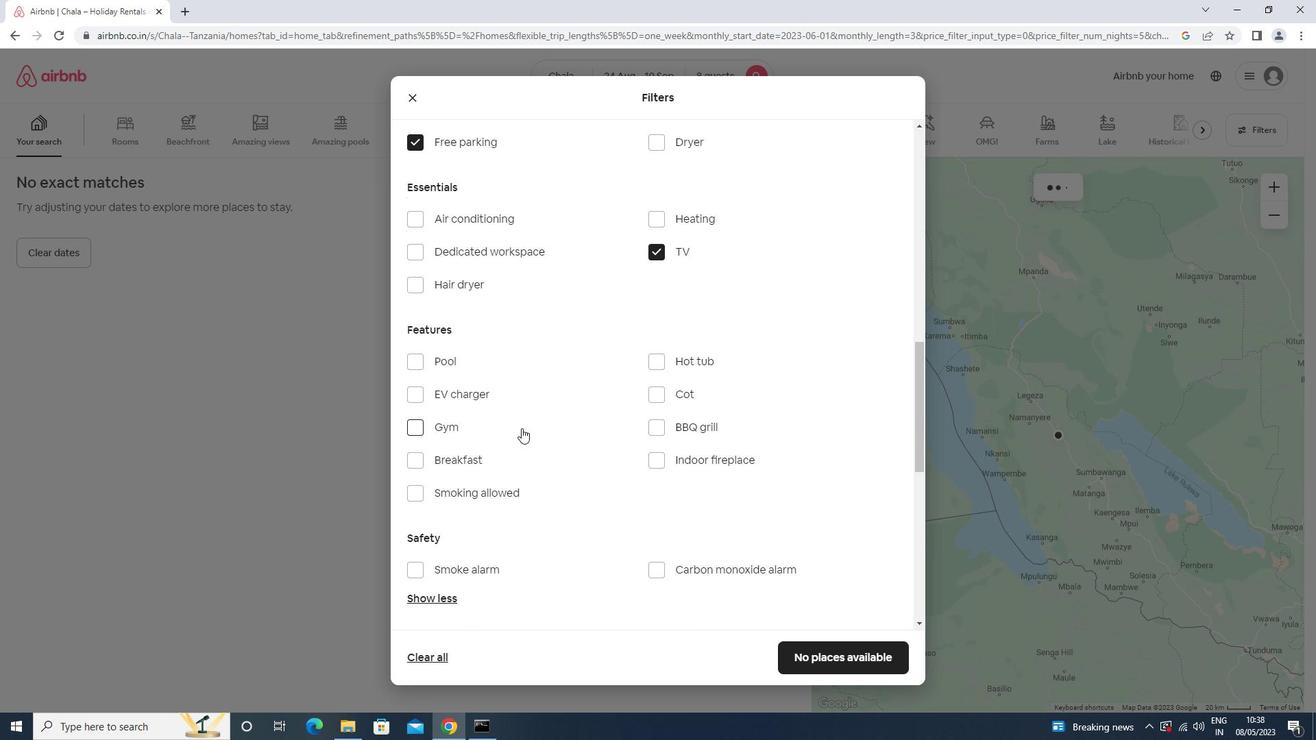 
Action: Mouse pressed left at (520, 428)
Screenshot: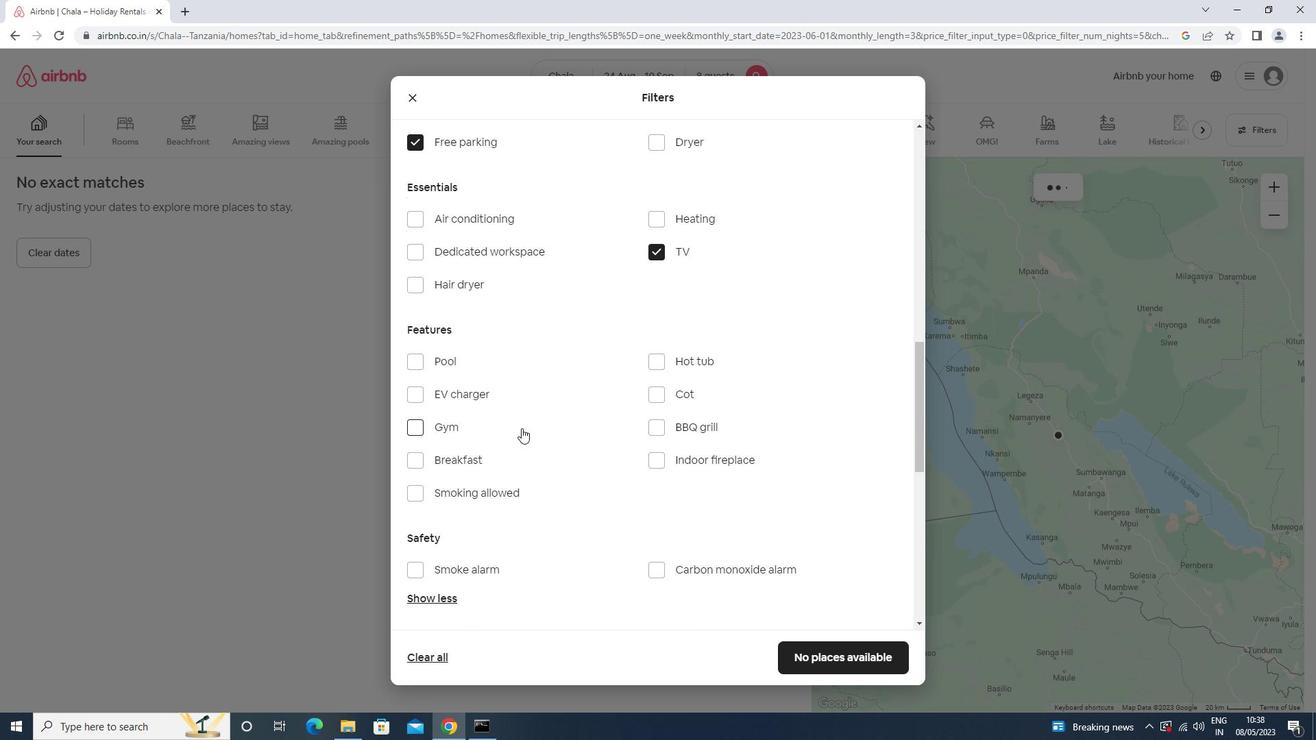 
Action: Mouse moved to (513, 453)
Screenshot: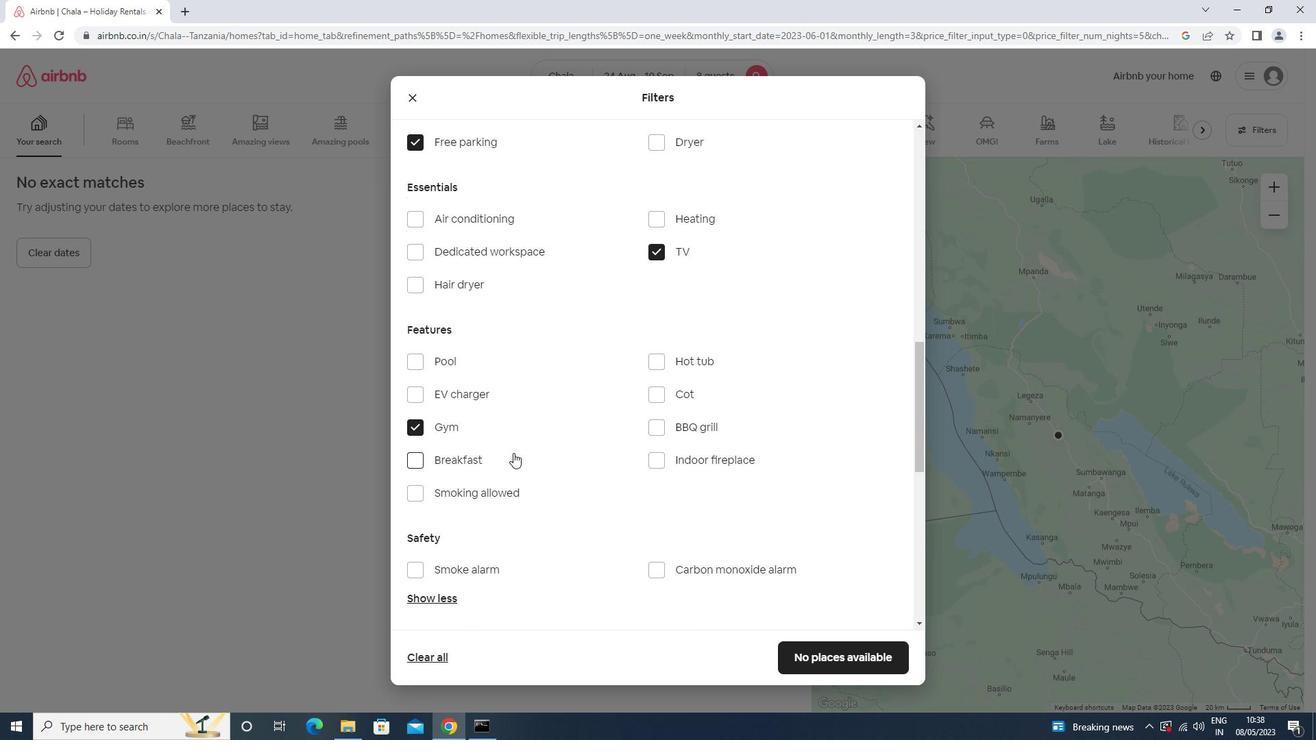 
Action: Mouse pressed left at (513, 453)
Screenshot: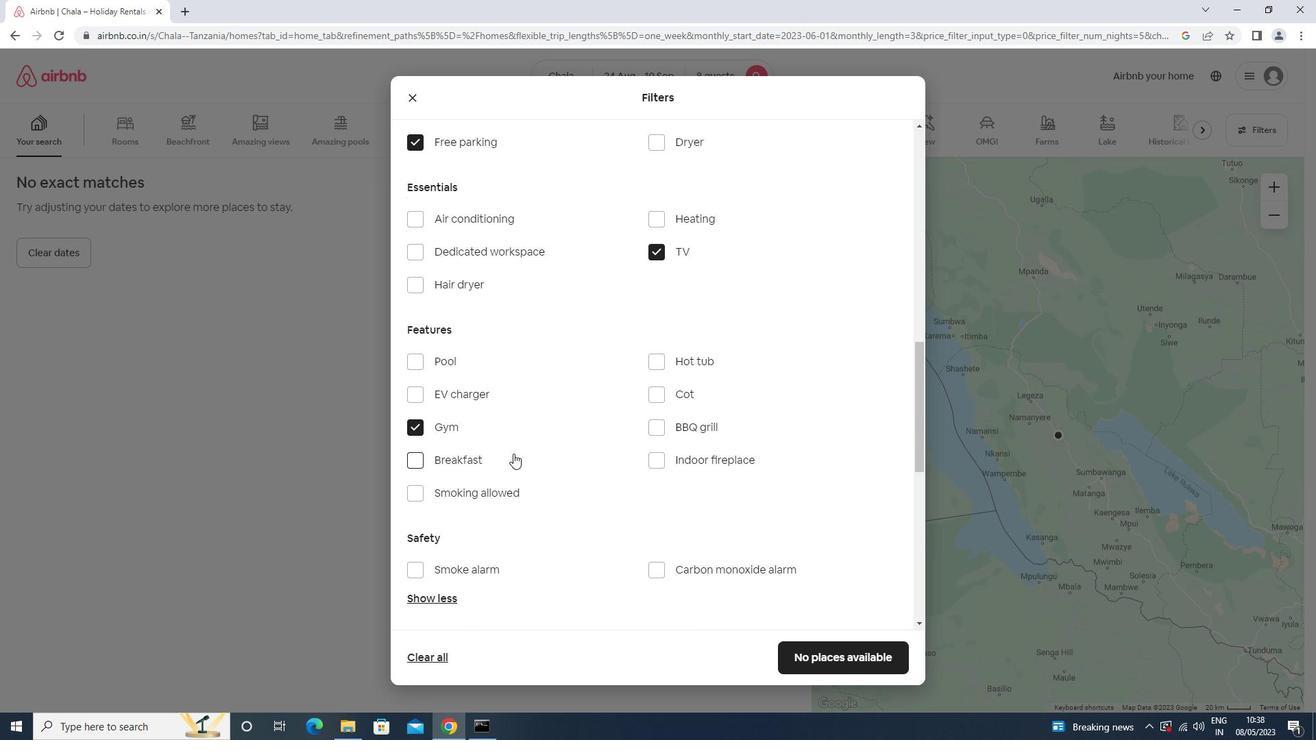 
Action: Mouse scrolled (513, 454) with delta (0, 0)
Screenshot: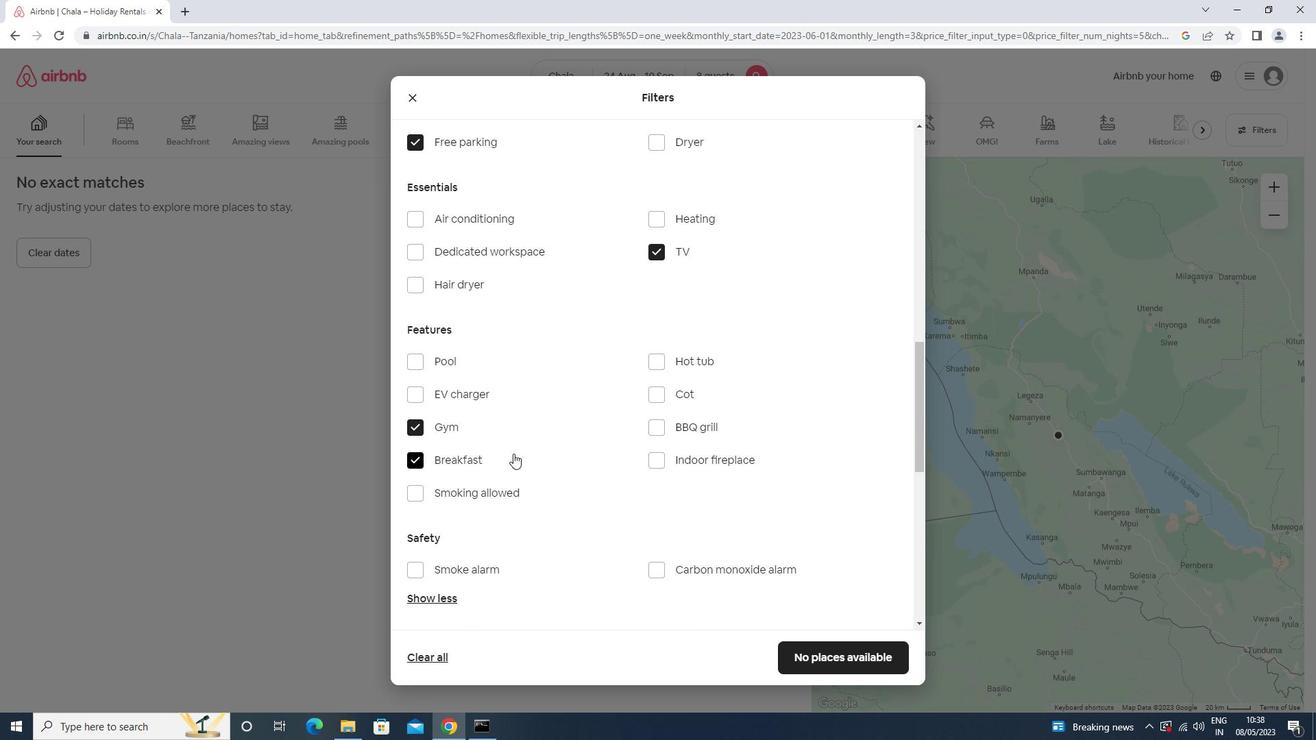 
Action: Mouse scrolled (513, 454) with delta (0, 0)
Screenshot: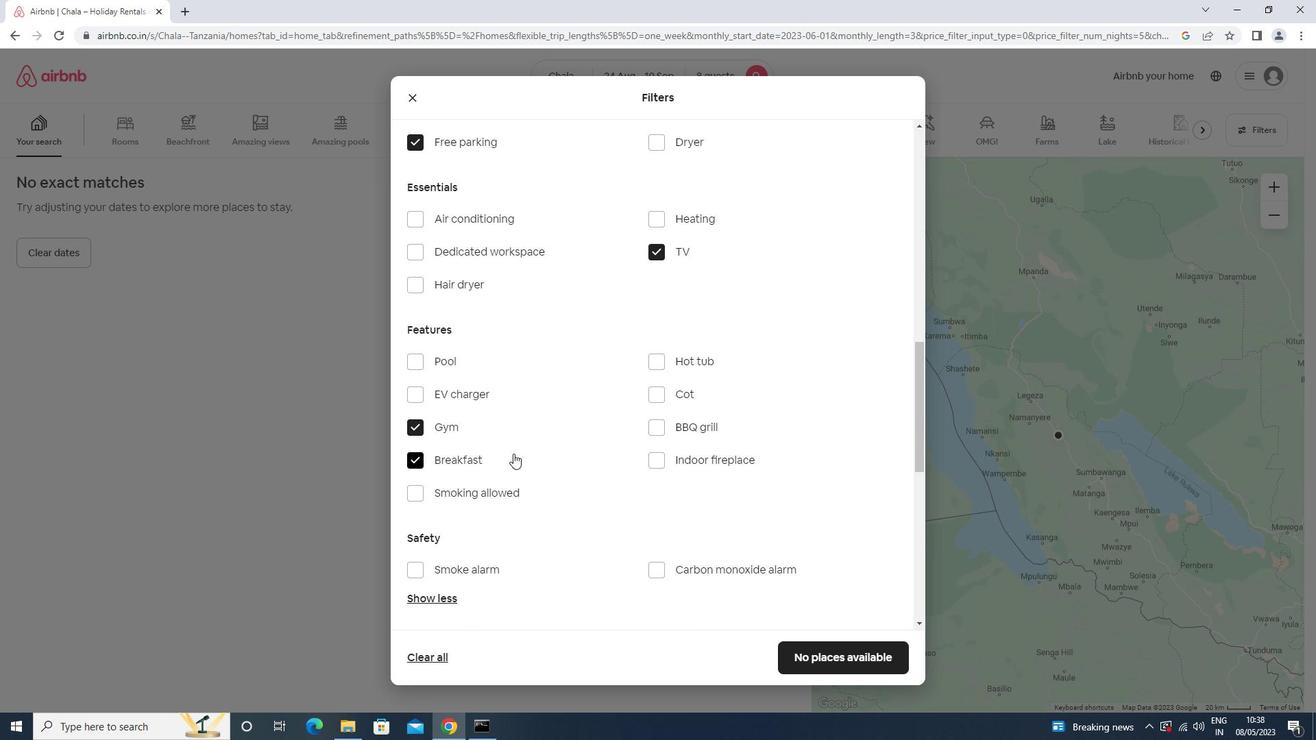 
Action: Mouse scrolled (513, 453) with delta (0, 0)
Screenshot: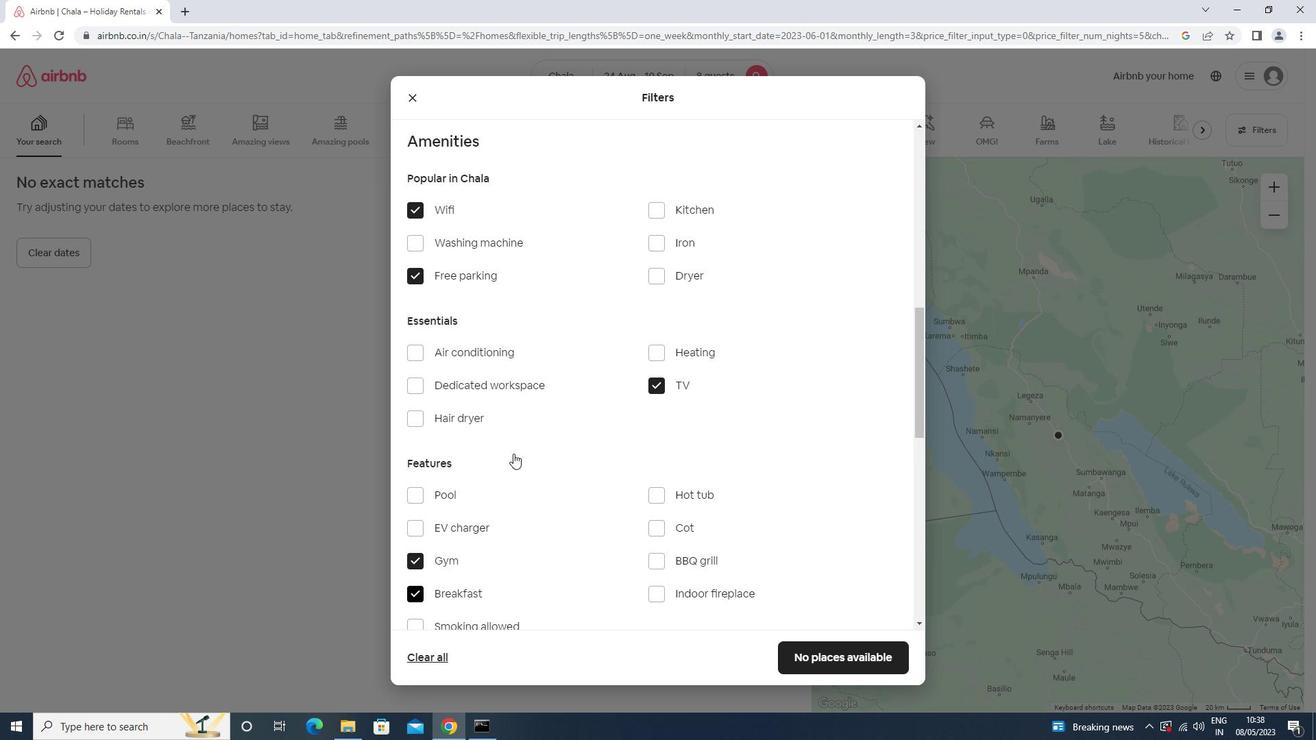 
Action: Mouse scrolled (513, 453) with delta (0, 0)
Screenshot: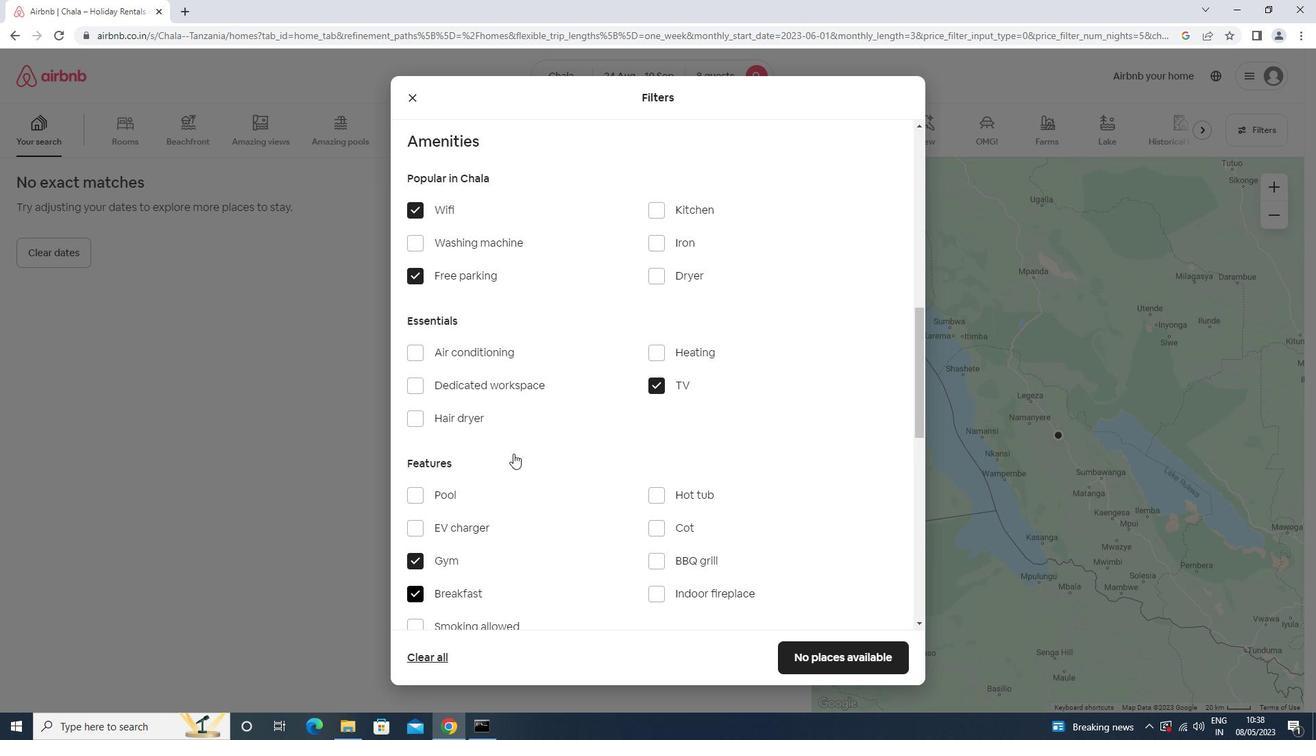 
Action: Mouse scrolled (513, 453) with delta (0, 0)
Screenshot: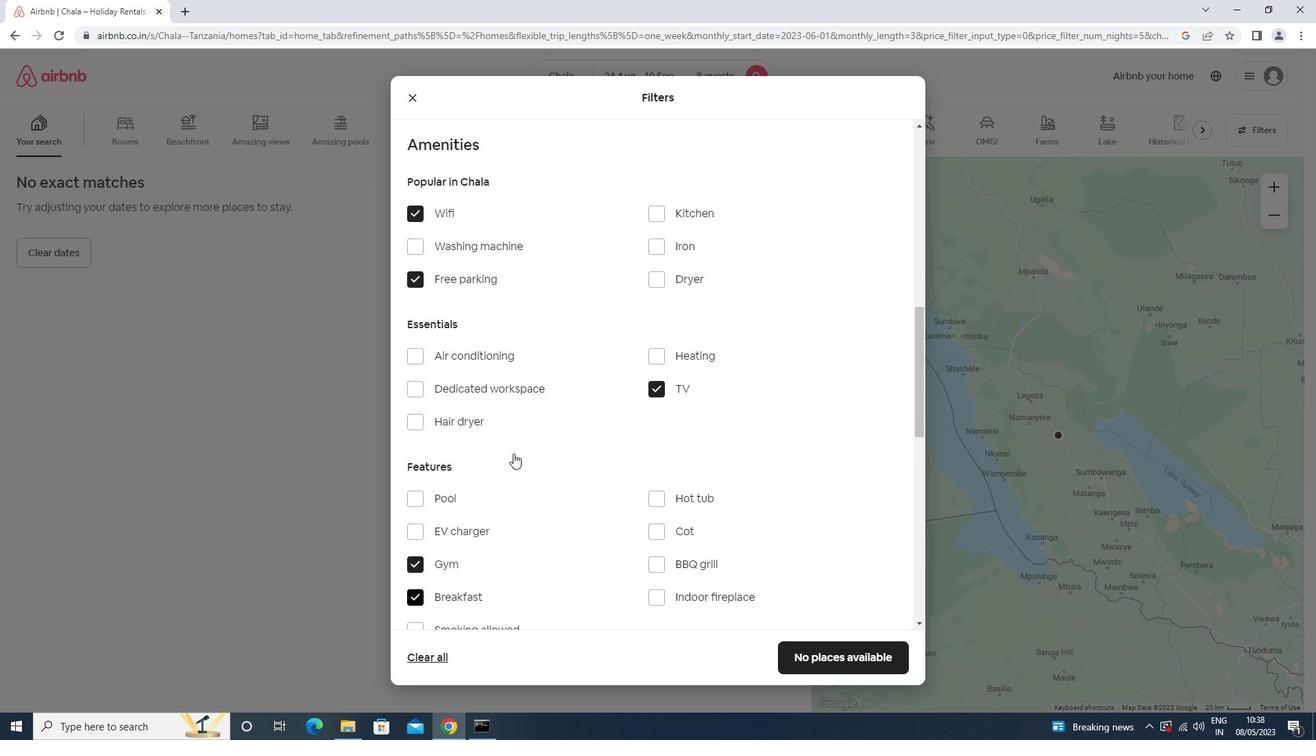 
Action: Mouse moved to (774, 586)
Screenshot: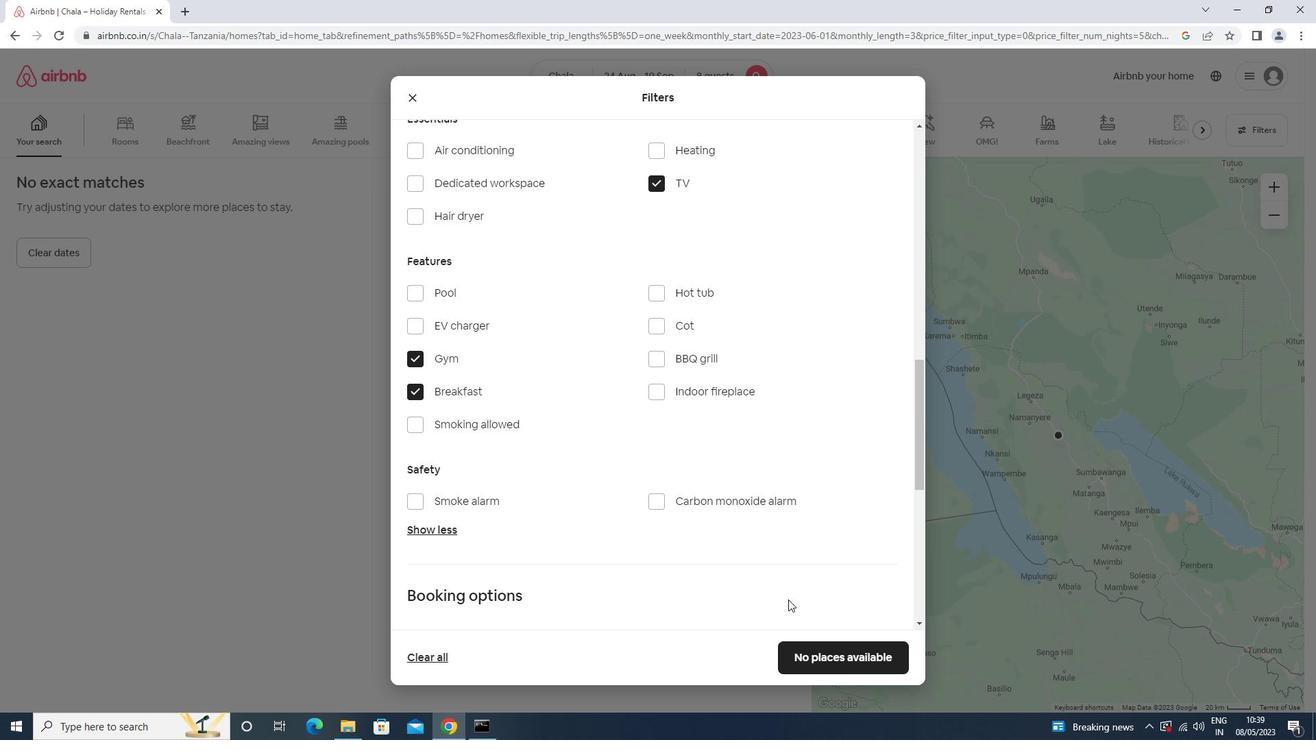 
Action: Mouse scrolled (774, 585) with delta (0, 0)
Screenshot: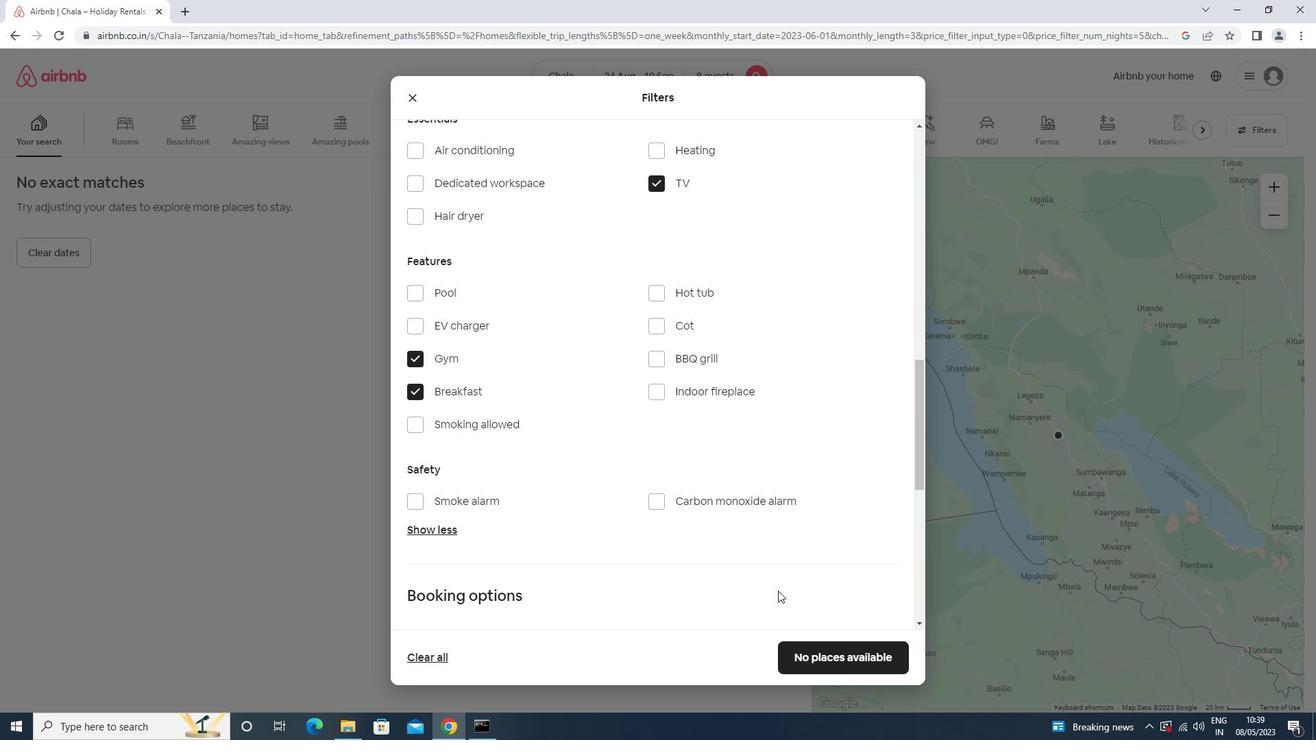 
Action: Mouse scrolled (774, 585) with delta (0, 0)
Screenshot: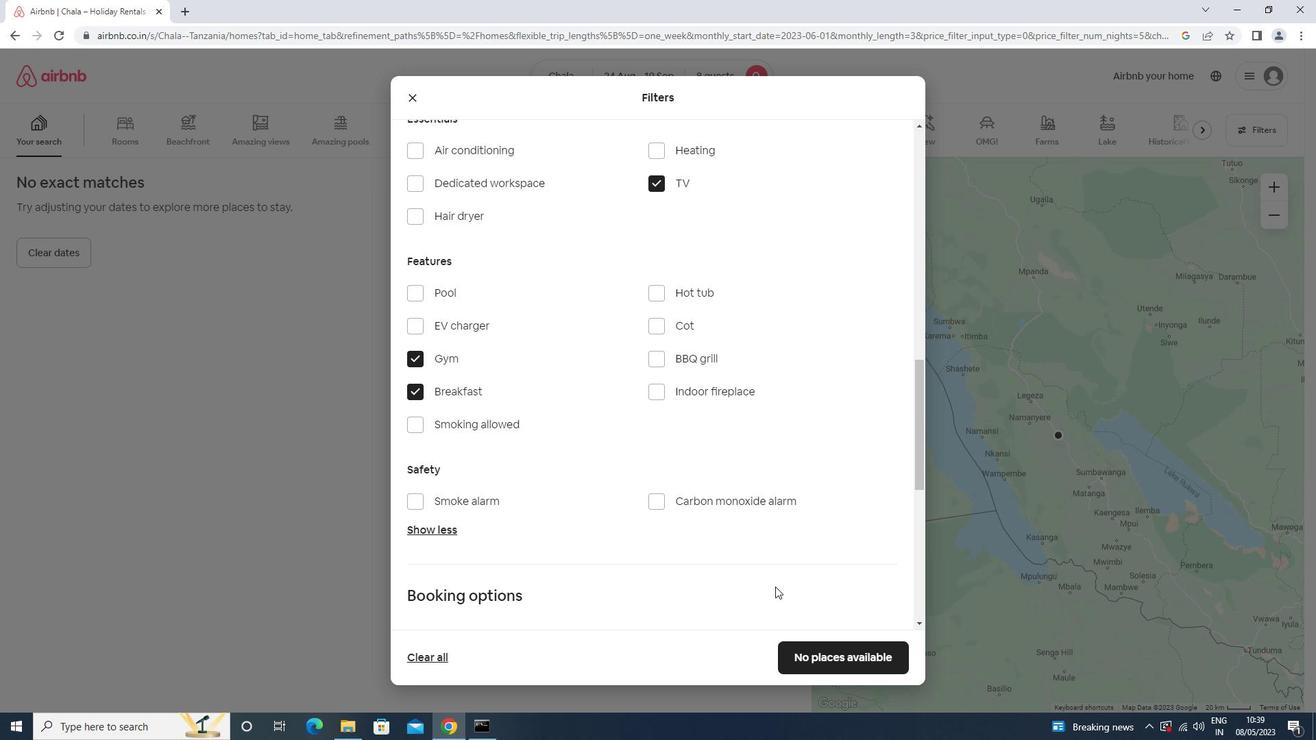 
Action: Mouse scrolled (774, 585) with delta (0, 0)
Screenshot: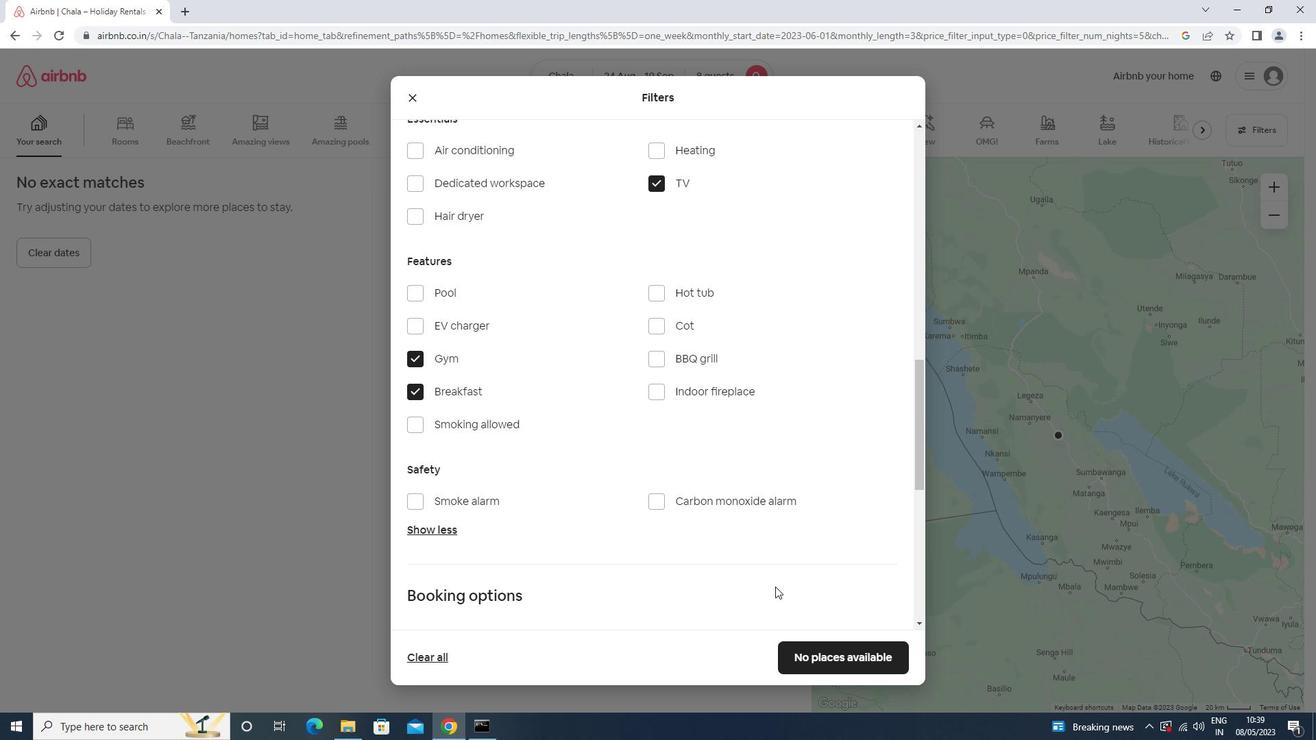 
Action: Mouse scrolled (774, 585) with delta (0, 0)
Screenshot: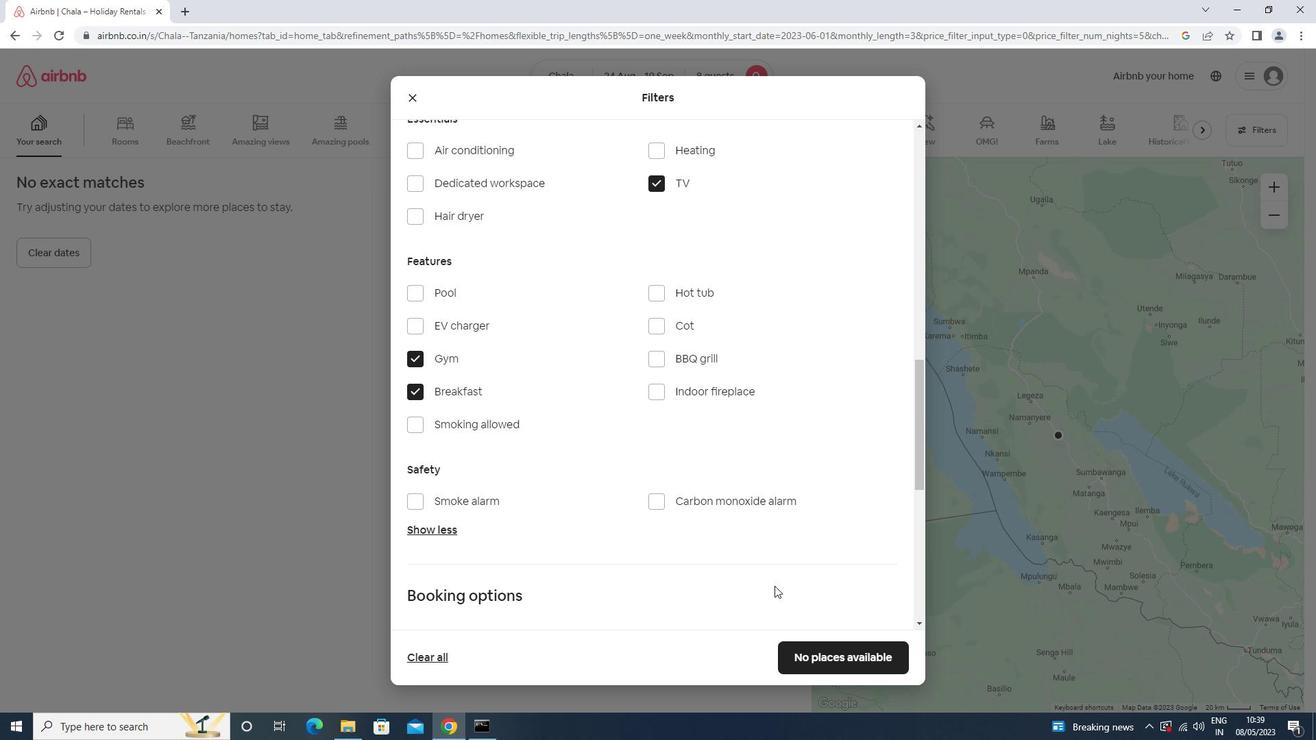 
Action: Mouse scrolled (774, 585) with delta (0, 0)
Screenshot: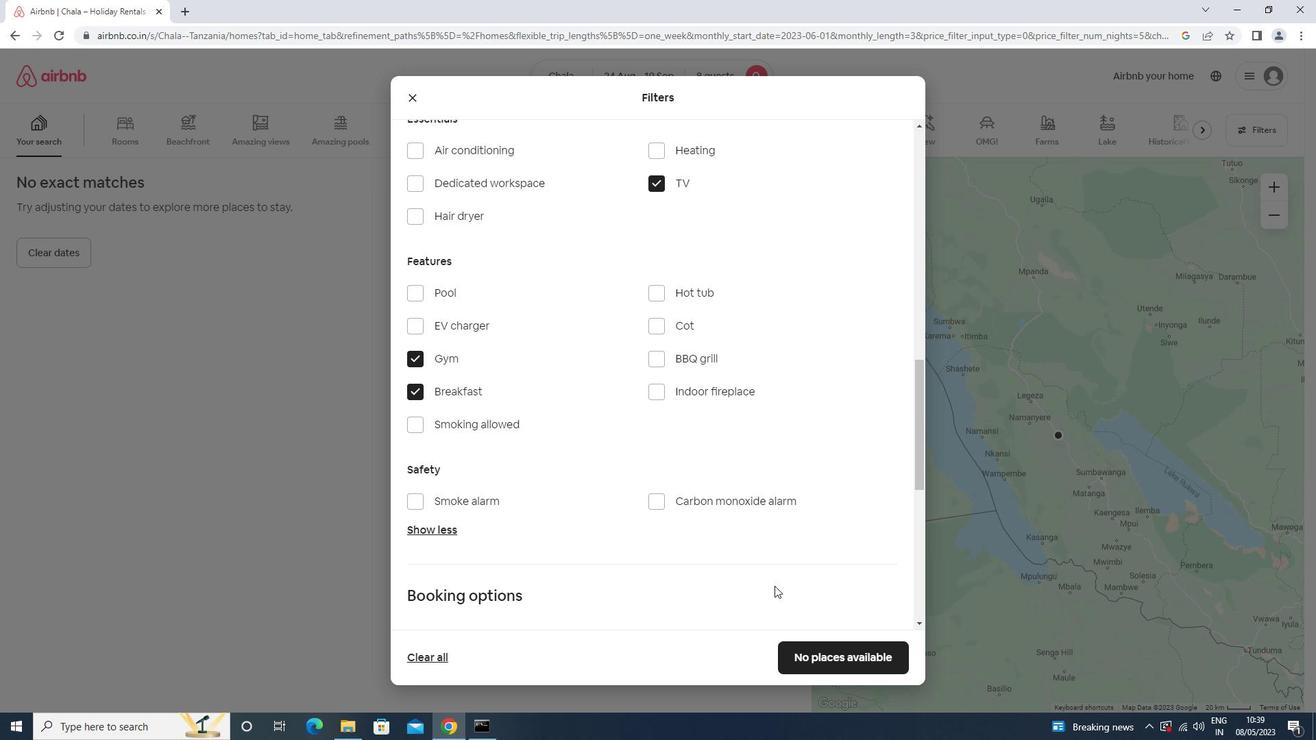 
Action: Mouse moved to (868, 343)
Screenshot: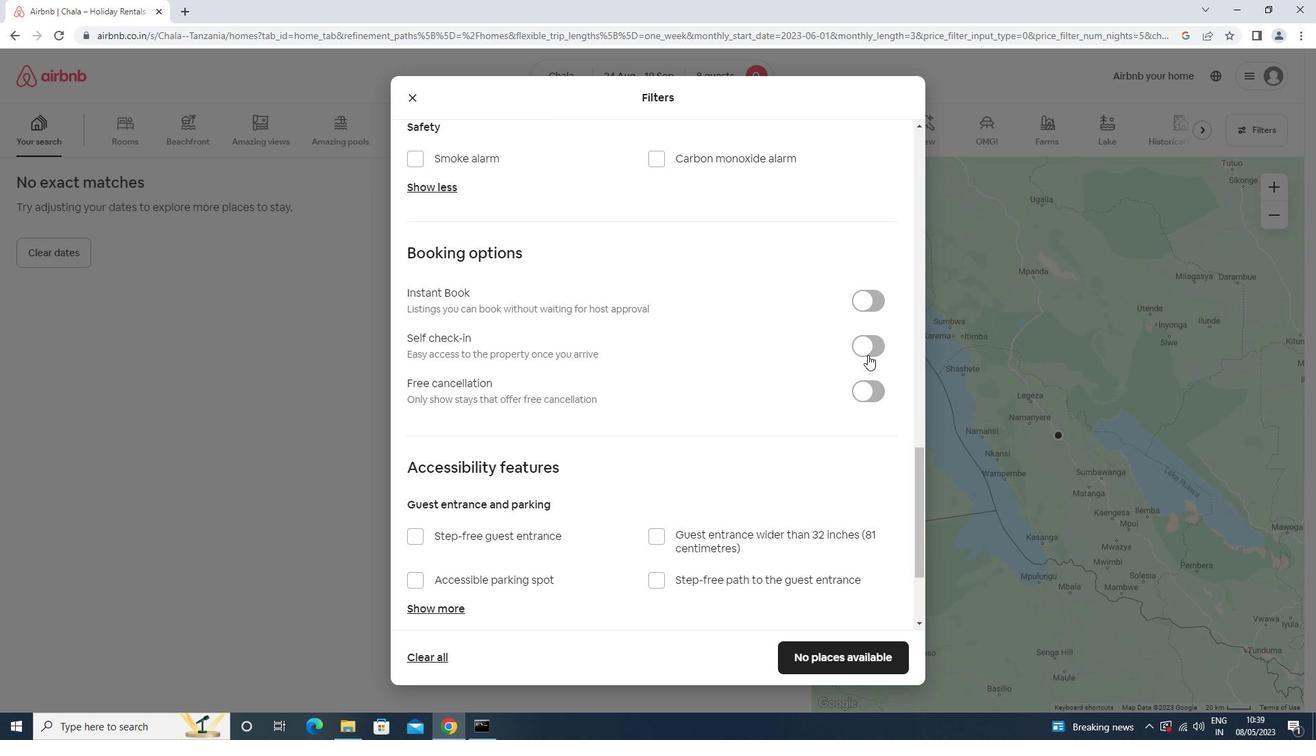 
Action: Mouse pressed left at (868, 343)
Screenshot: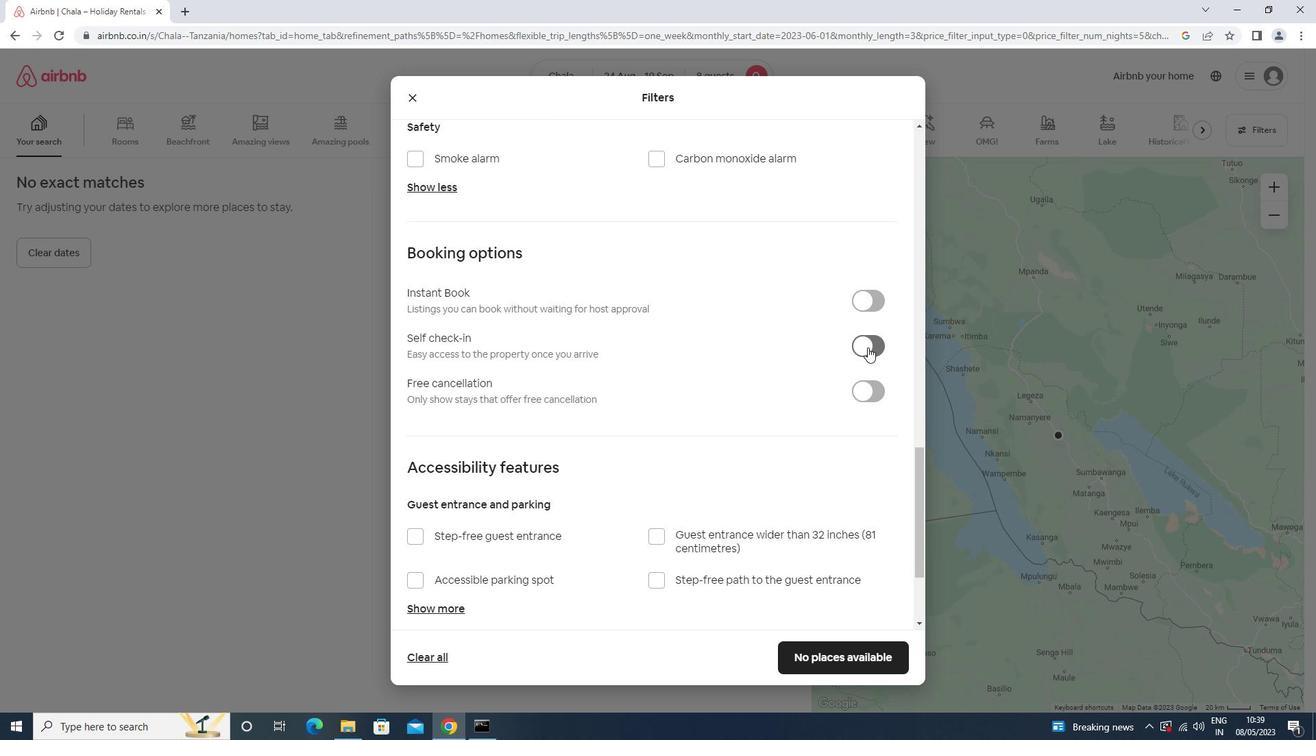 
Action: Mouse moved to (659, 512)
Screenshot: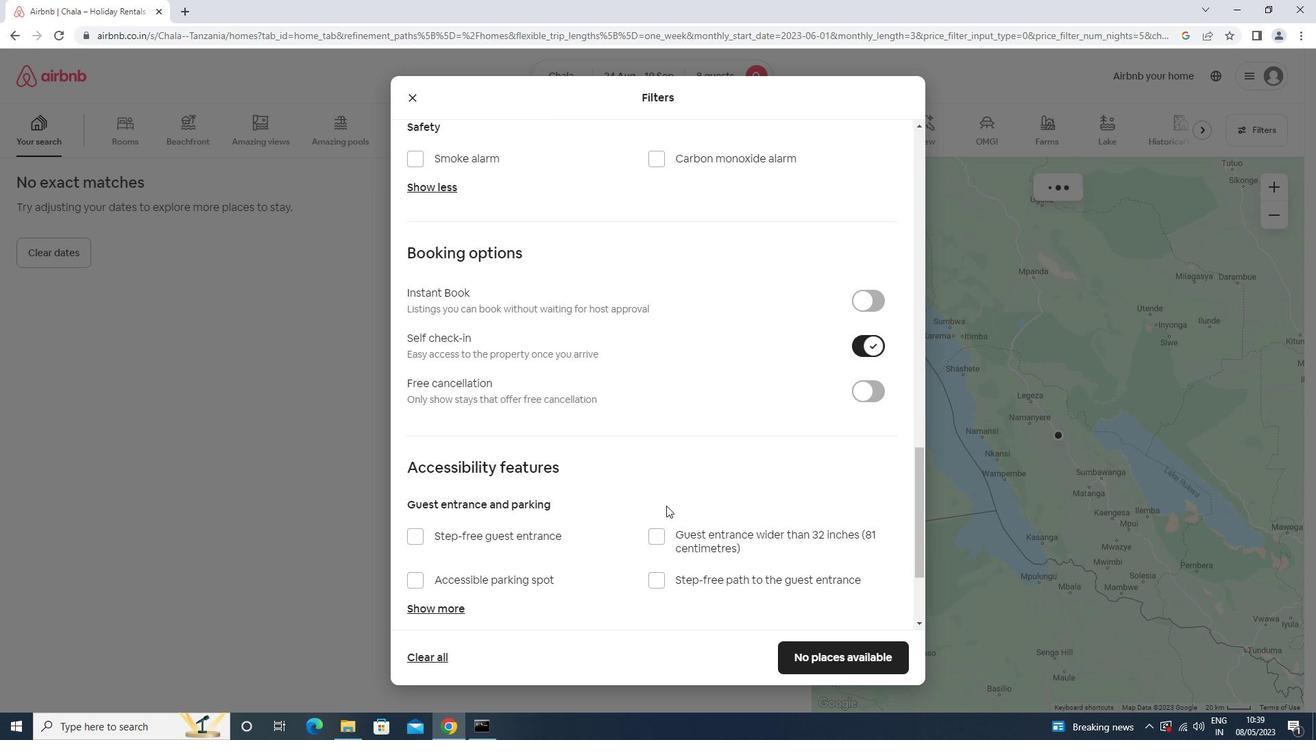 
Action: Mouse scrolled (659, 511) with delta (0, 0)
Screenshot: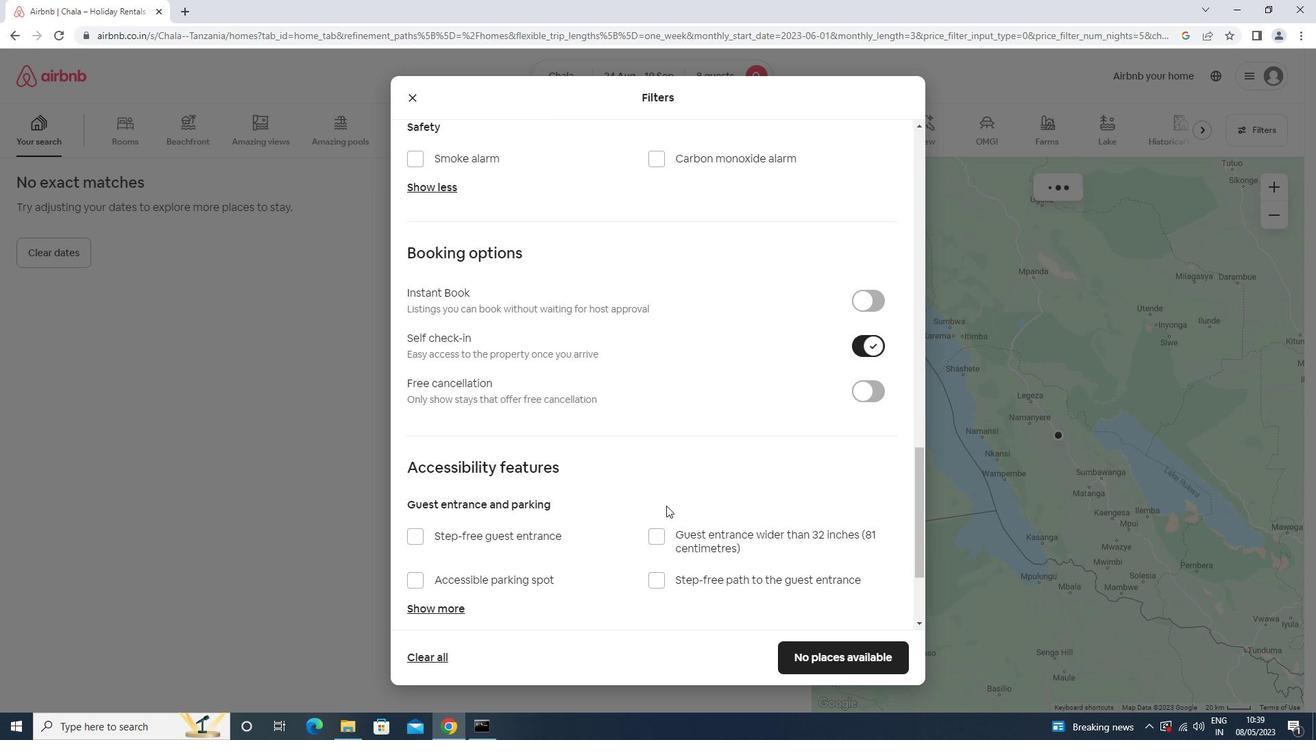 
Action: Mouse moved to (659, 512)
Screenshot: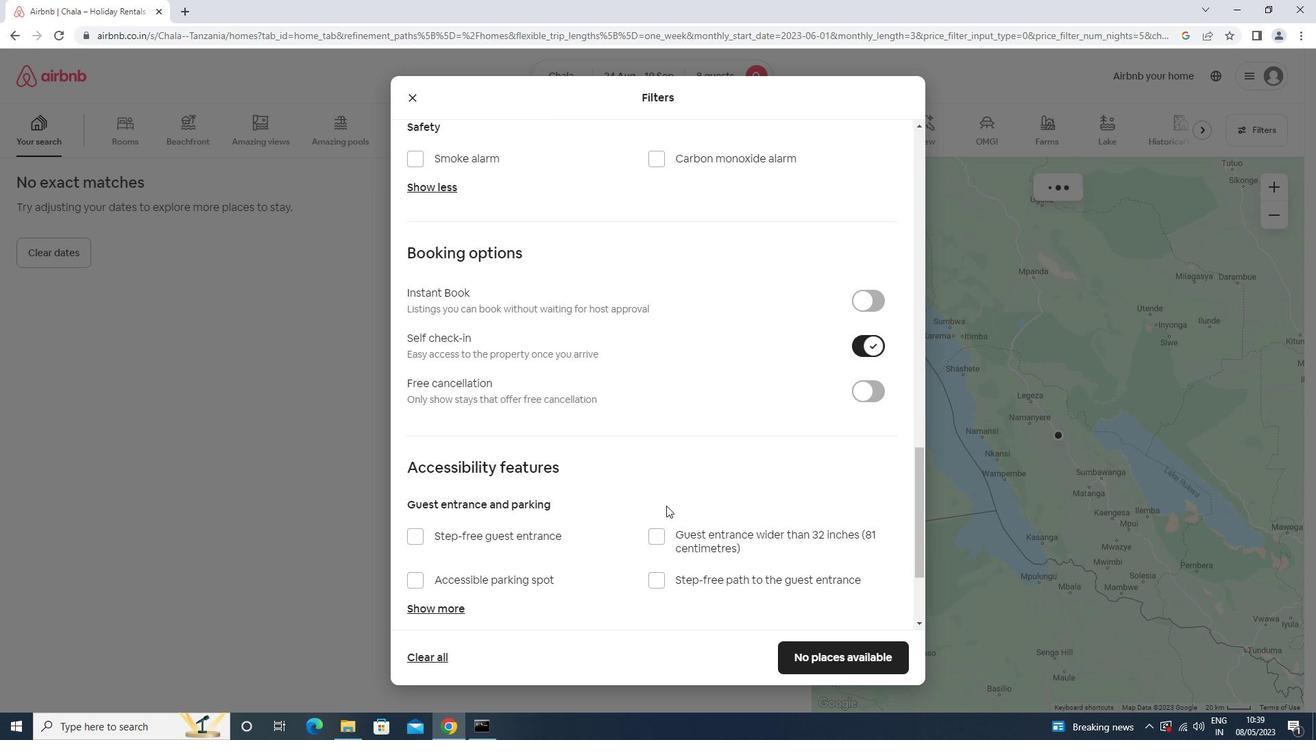 
Action: Mouse scrolled (659, 511) with delta (0, 0)
Screenshot: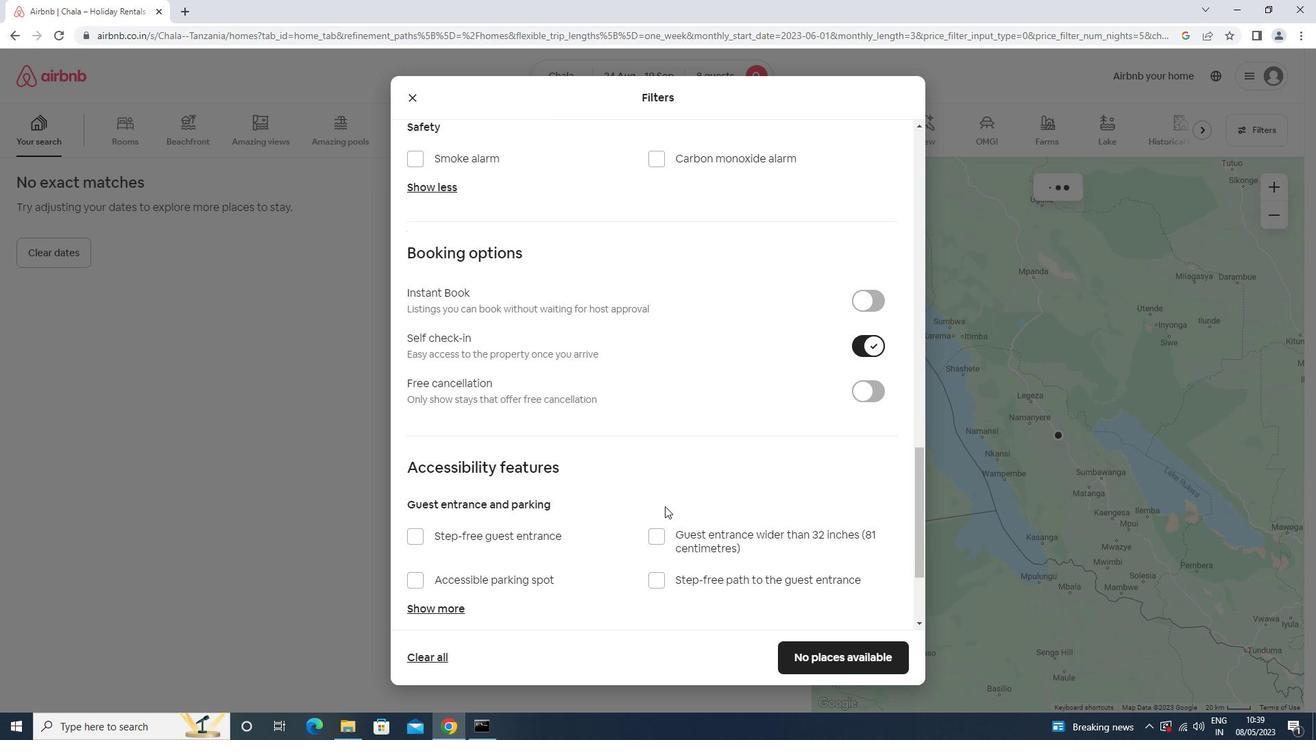 
Action: Mouse scrolled (659, 511) with delta (0, 0)
Screenshot: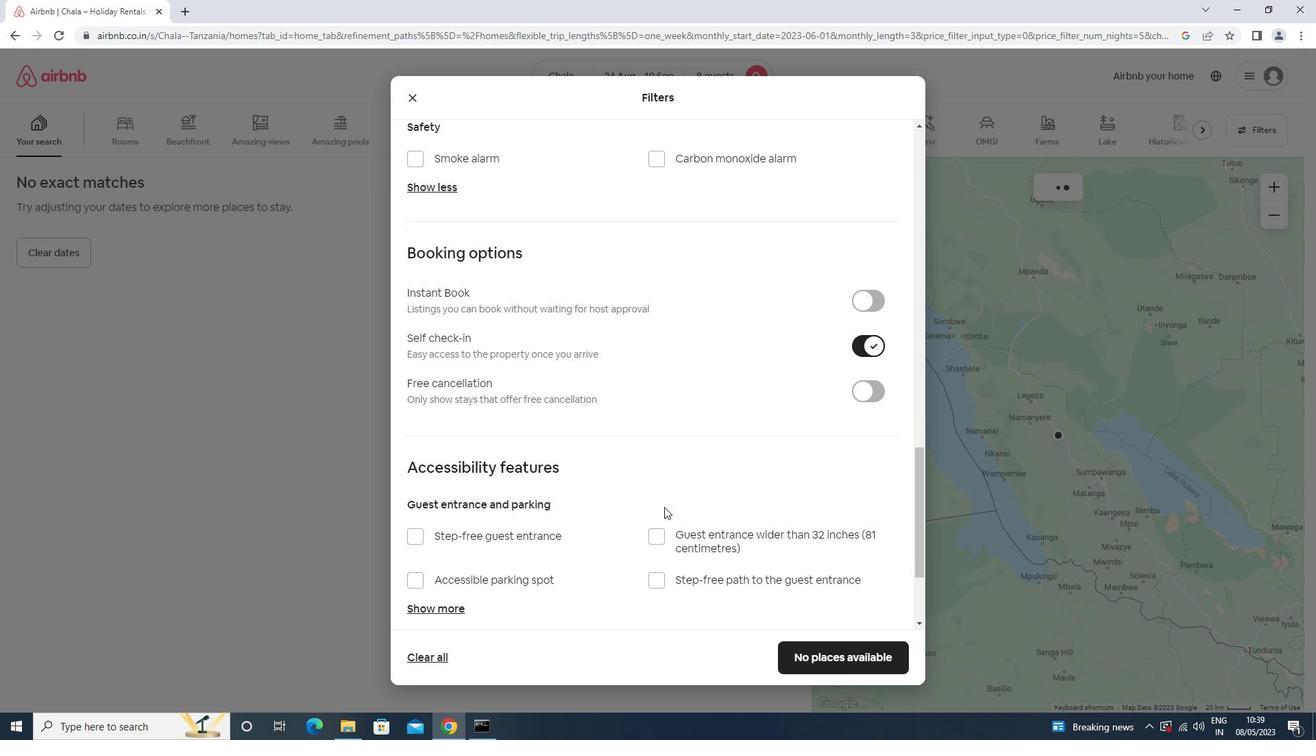 
Action: Mouse scrolled (659, 511) with delta (0, 0)
Screenshot: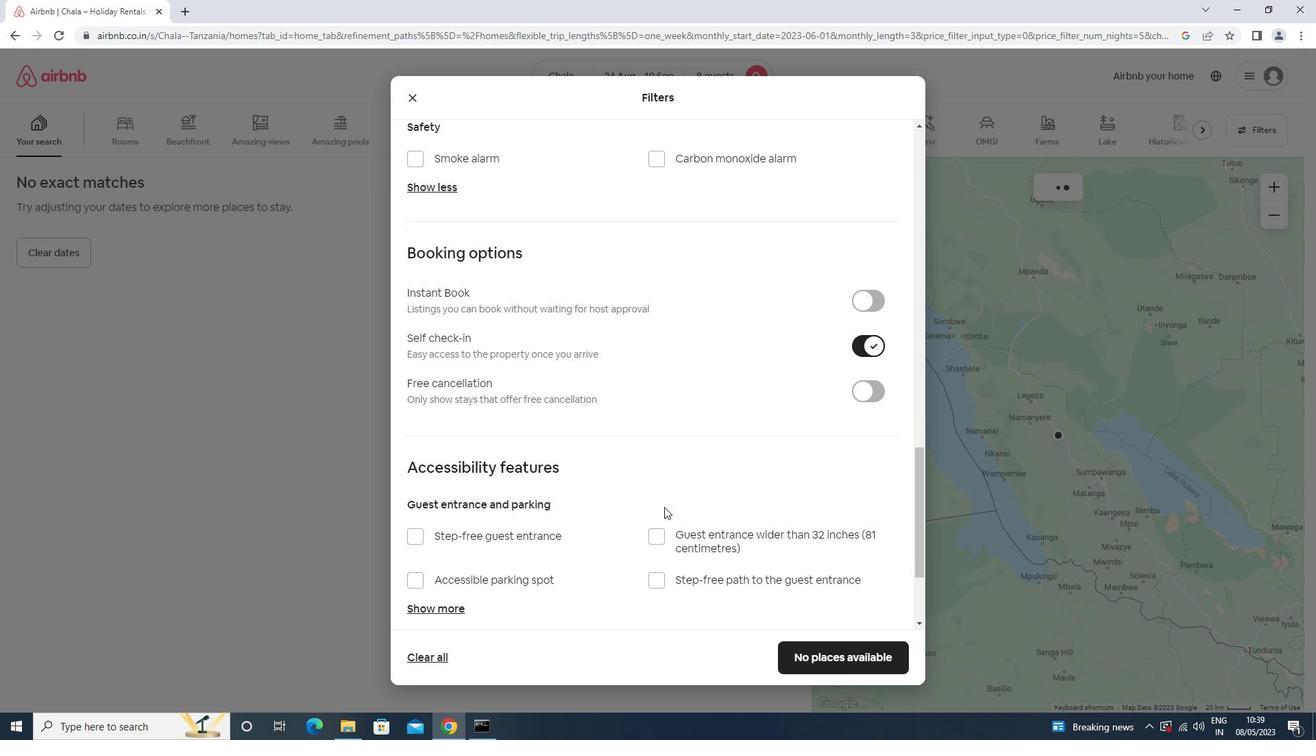 
Action: Mouse moved to (659, 512)
Screenshot: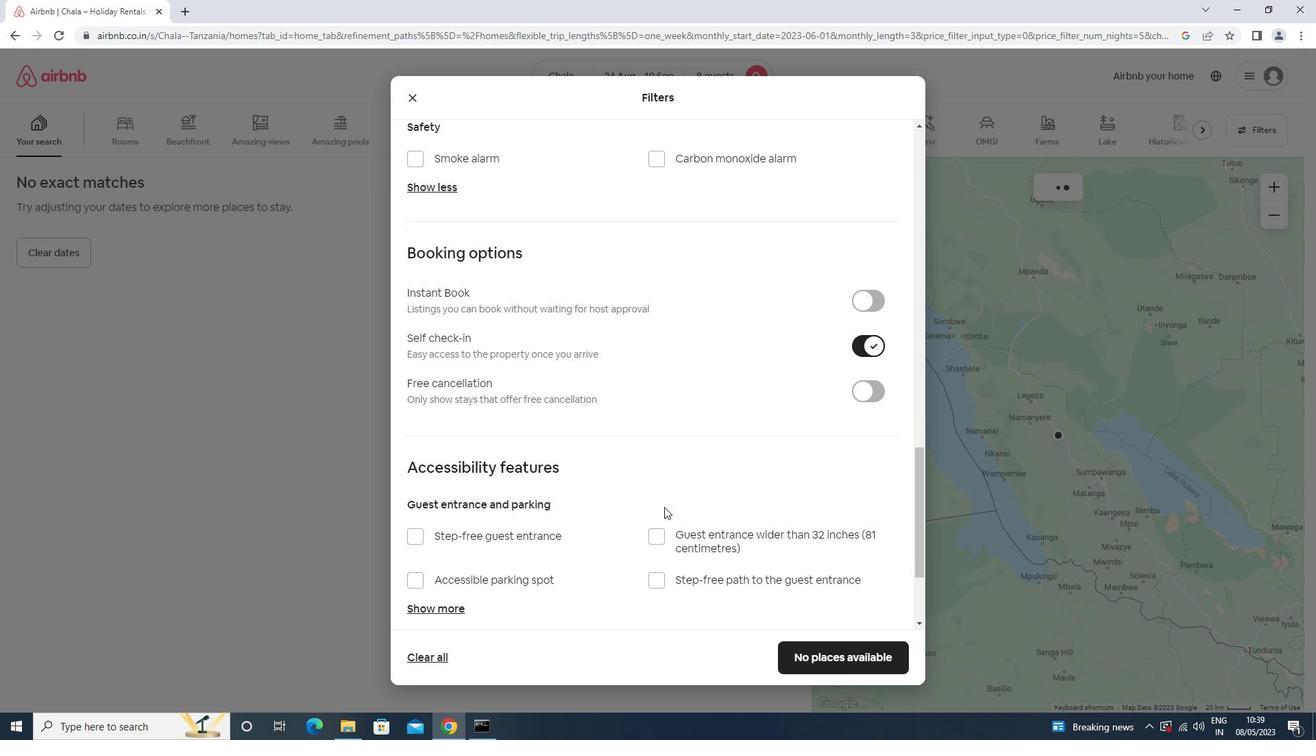 
Action: Mouse scrolled (659, 512) with delta (0, 0)
Screenshot: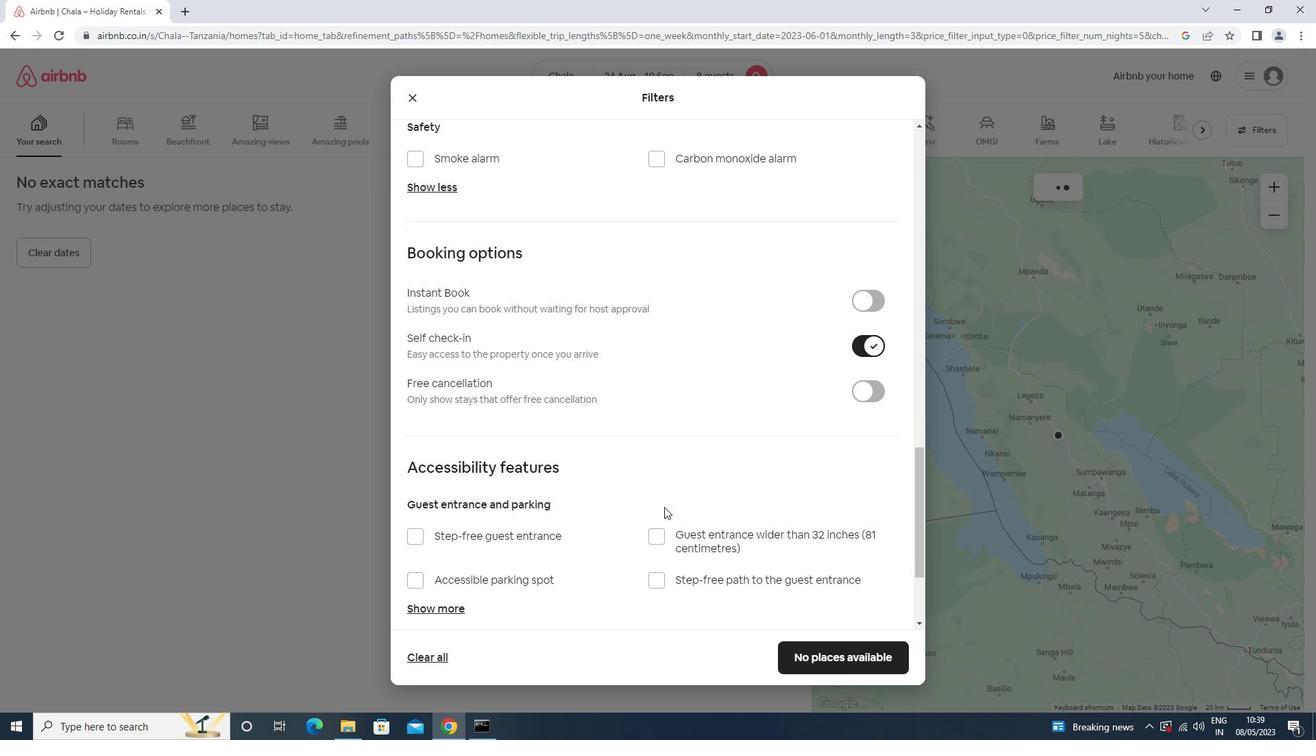 
Action: Mouse moved to (827, 655)
Screenshot: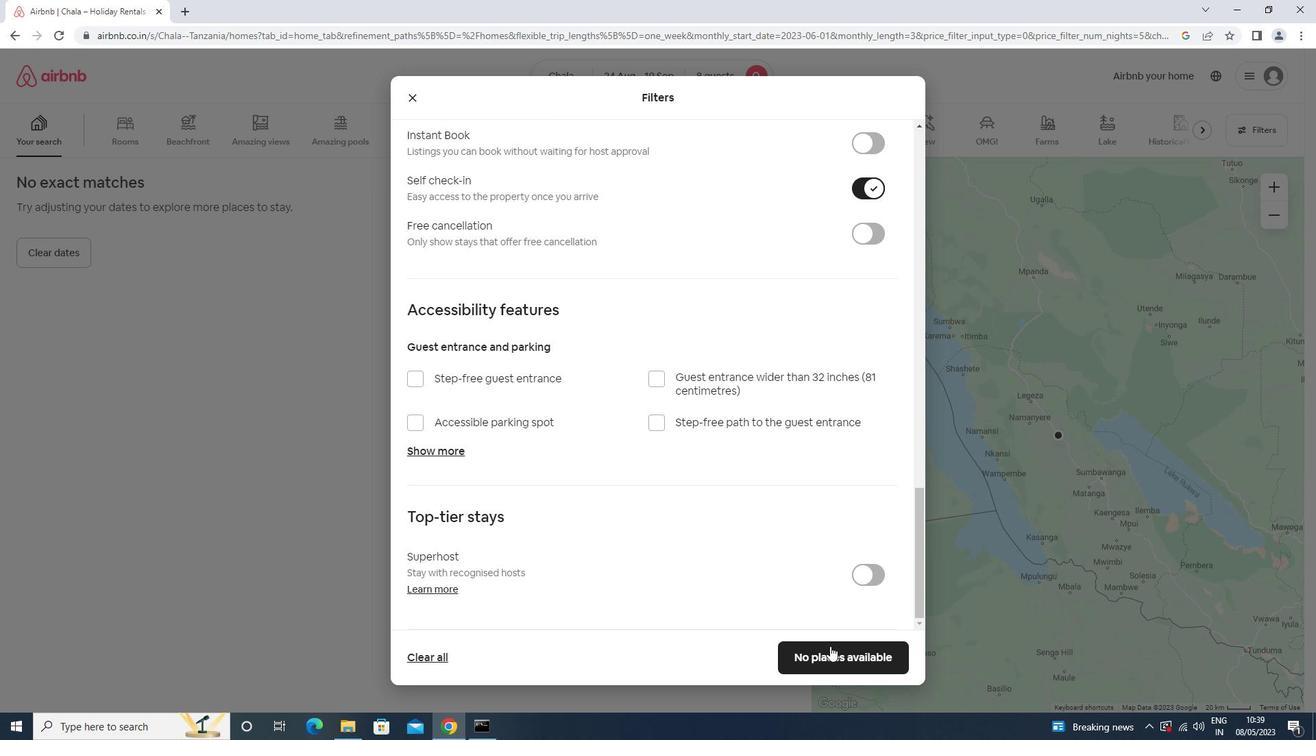 
Action: Mouse pressed left at (827, 655)
Screenshot: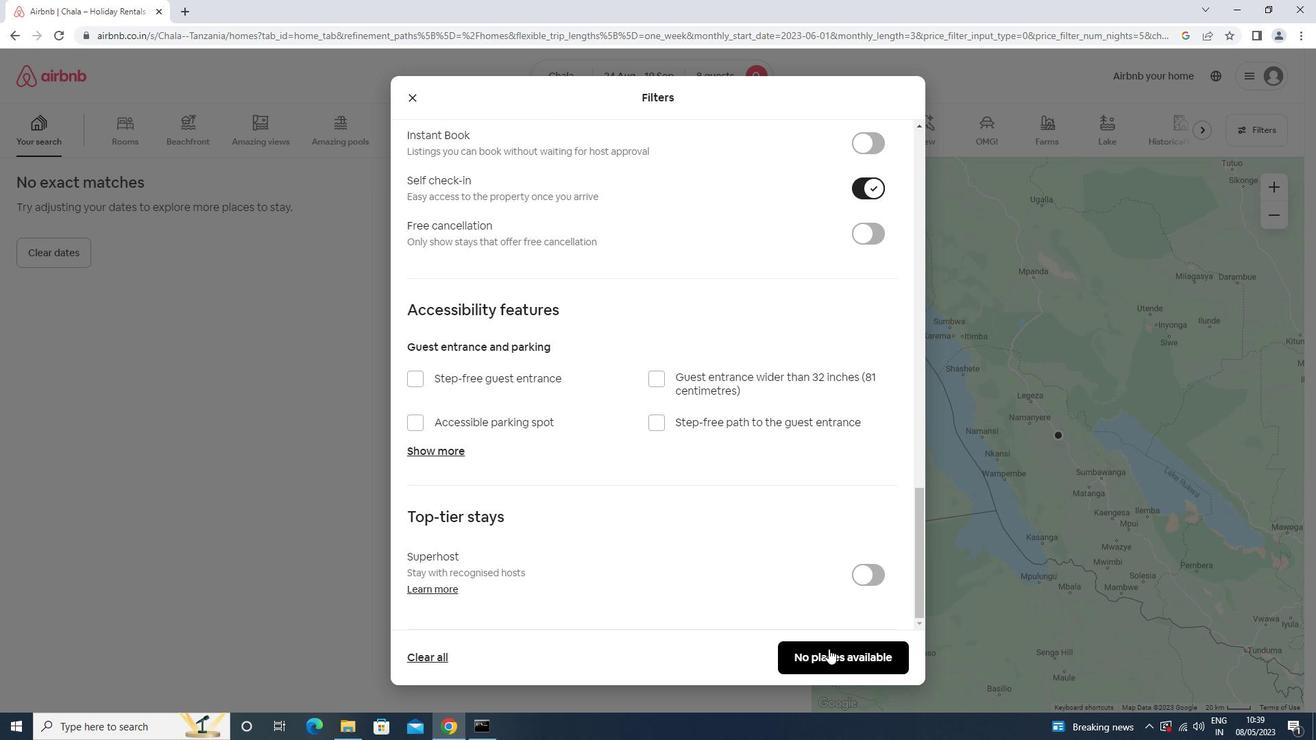 
Action: Mouse moved to (828, 654)
Screenshot: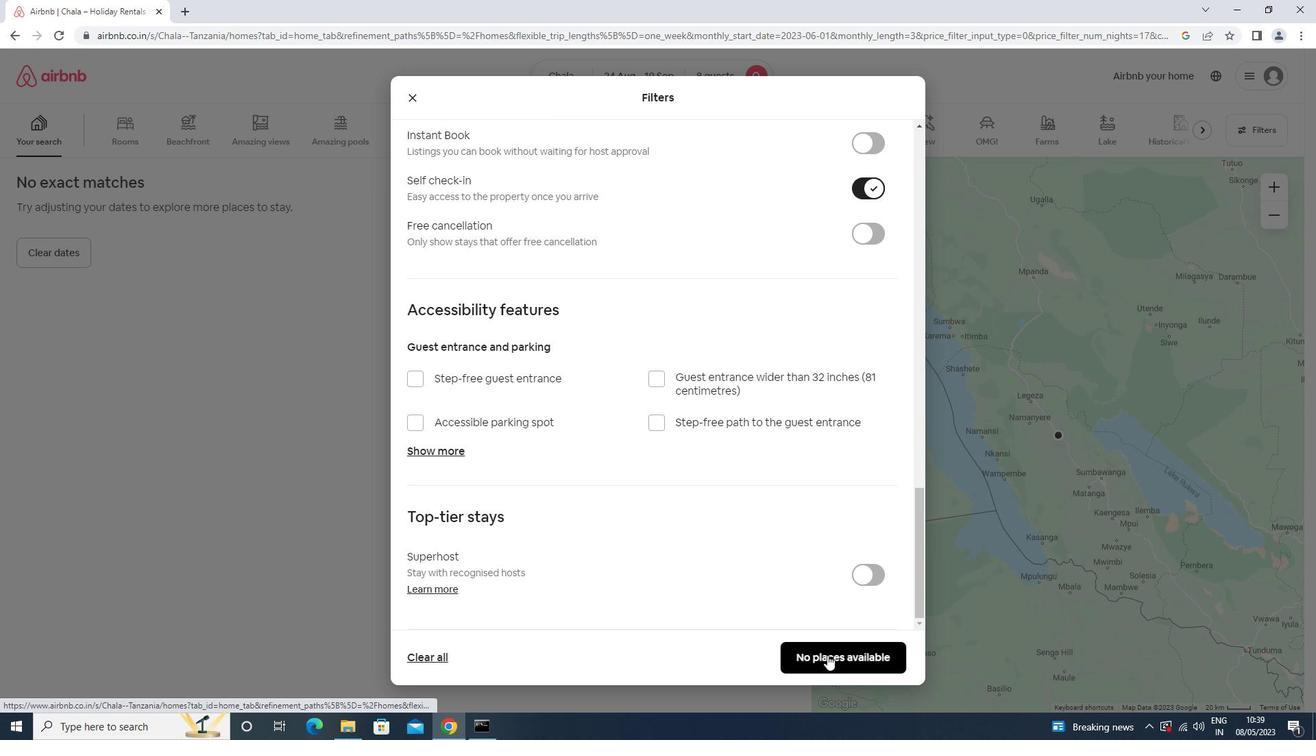 
